 Task: Log work in the project ByteRise for the issue 'Develop a new feature to allow for virtual reality or augmented reality experiences' spent time as '1w 6d 2h 23m' and remaining time as '4w 5d 21h 33m' and add a flag. Now add the issue to the epic 'Customer Support Portal Development'. Log work in the project ByteRise for the issue 'Implement a new feature to allow for voice-based navigation and control of the system' spent time as '4w 6d 7h 59m' and remaining time as '1w 3d 5h 3m' and clone the issue. Now add the issue to the epic 'Agile Coaching and Training'
Action: Mouse moved to (213, 59)
Screenshot: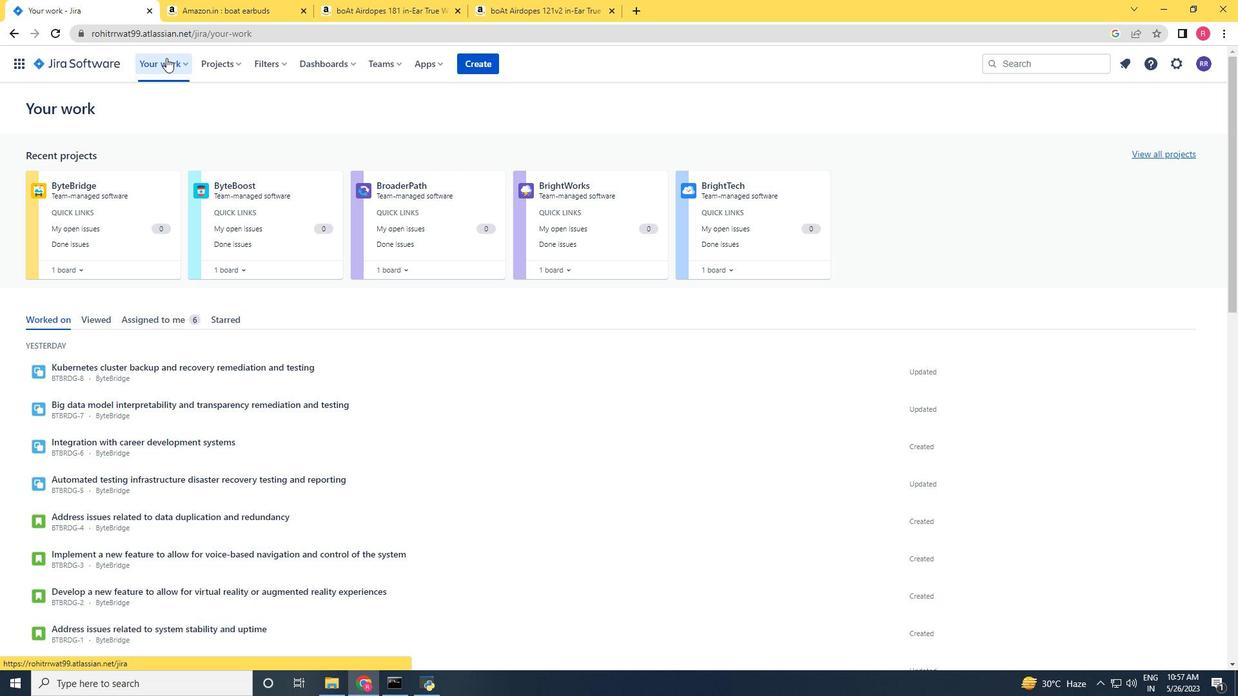 
Action: Mouse pressed left at (213, 59)
Screenshot: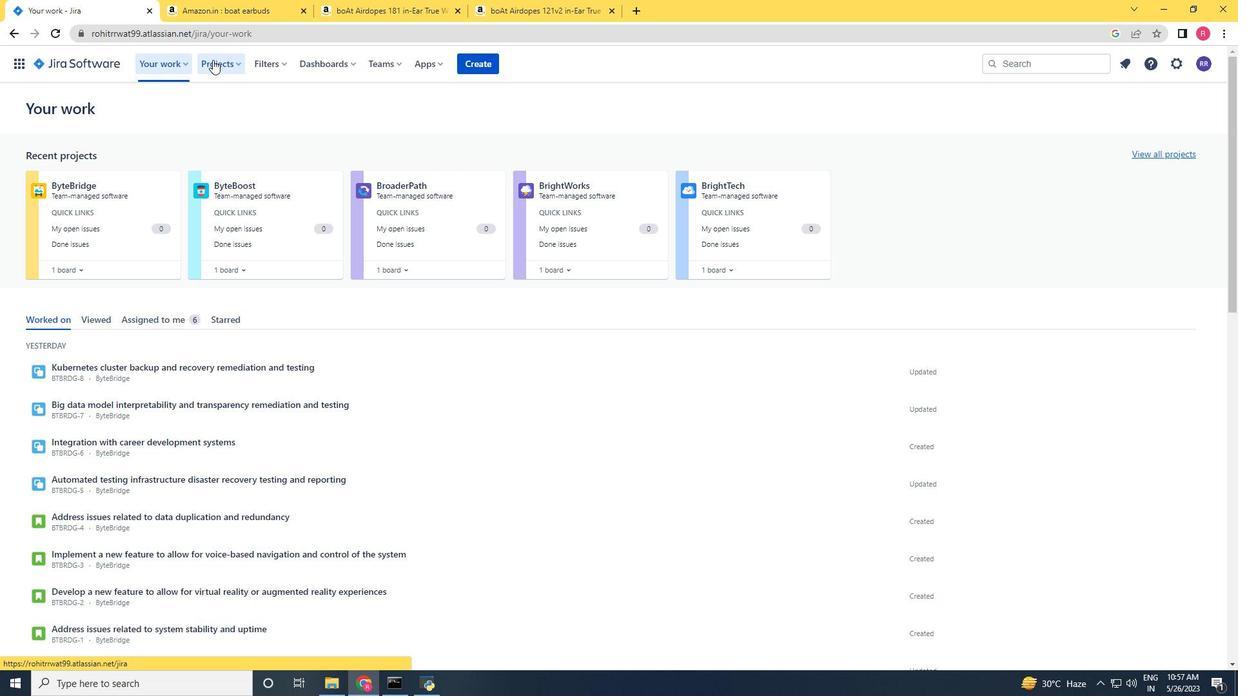 
Action: Mouse moved to (262, 124)
Screenshot: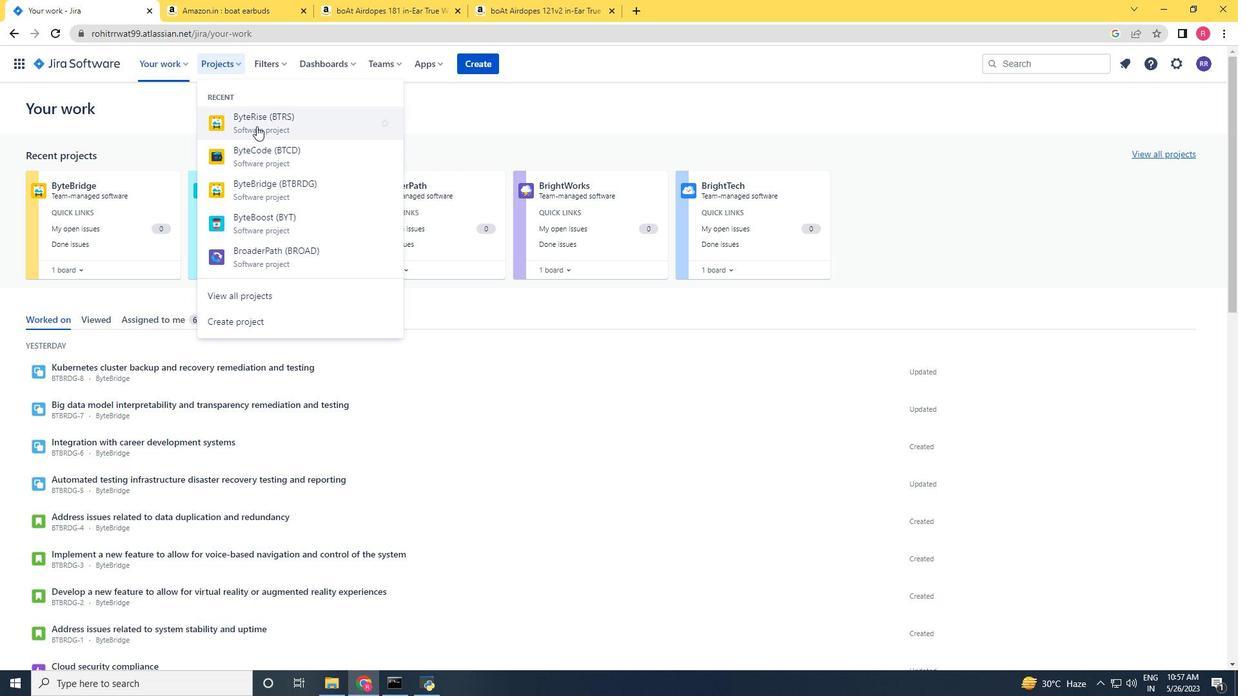 
Action: Mouse pressed left at (262, 124)
Screenshot: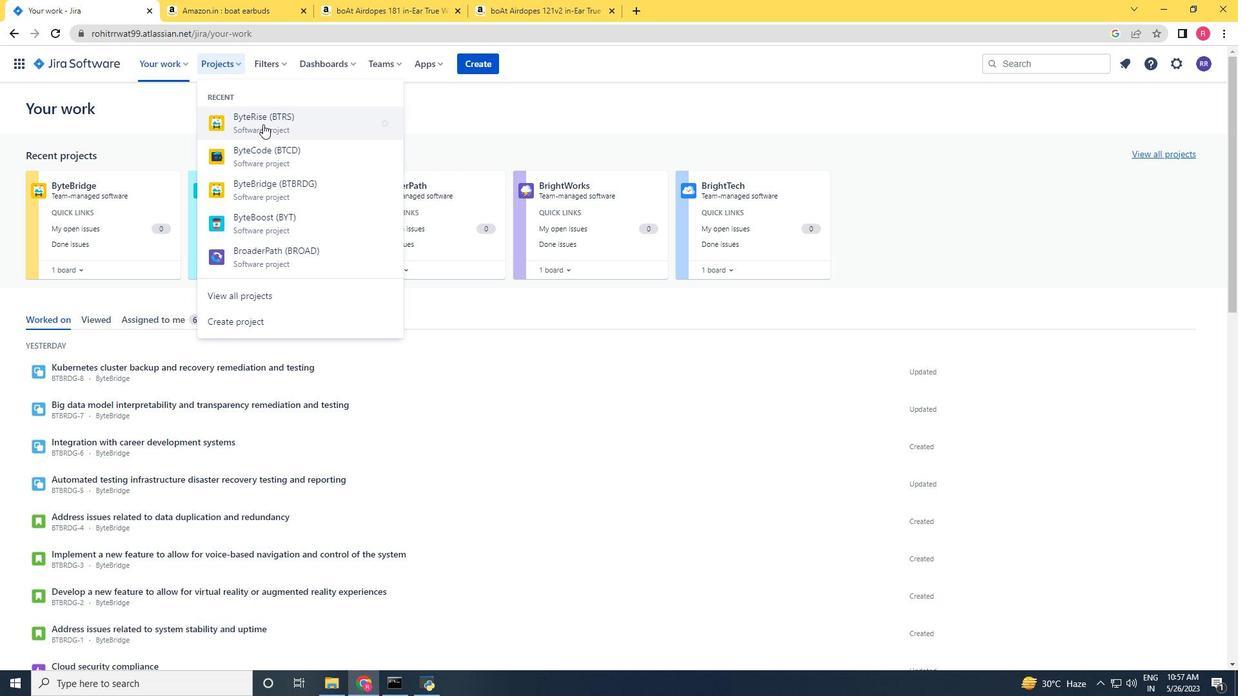 
Action: Mouse moved to (99, 199)
Screenshot: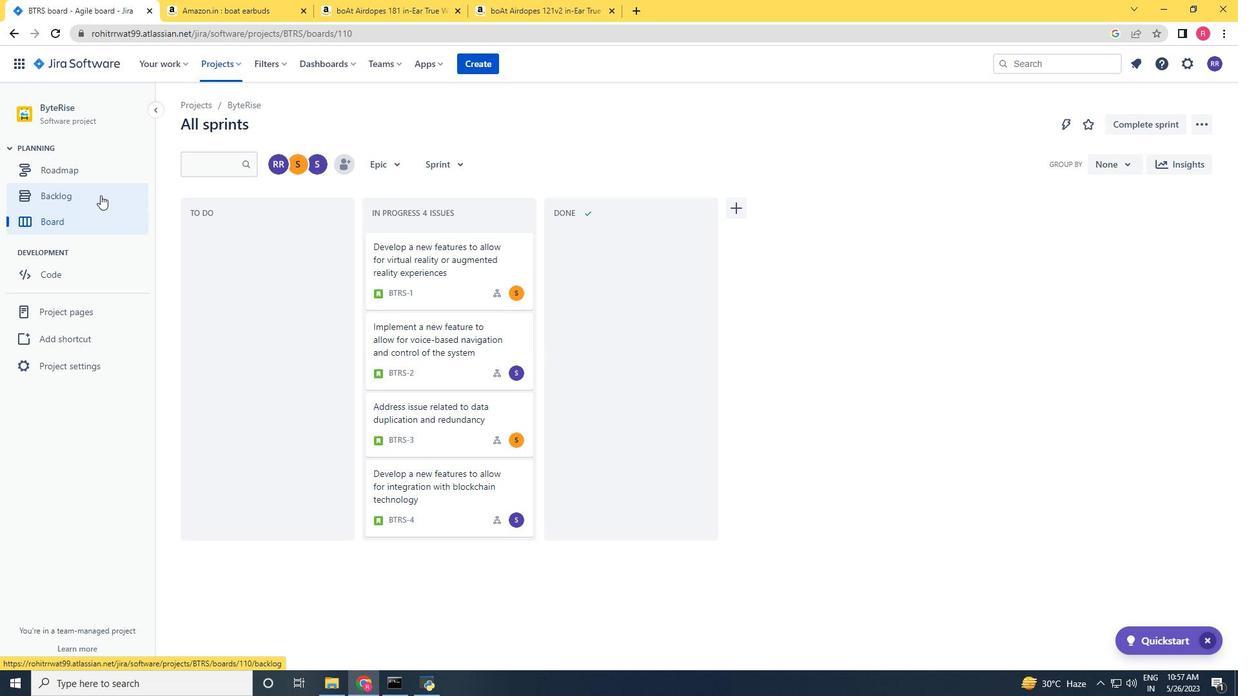 
Action: Mouse pressed left at (99, 199)
Screenshot: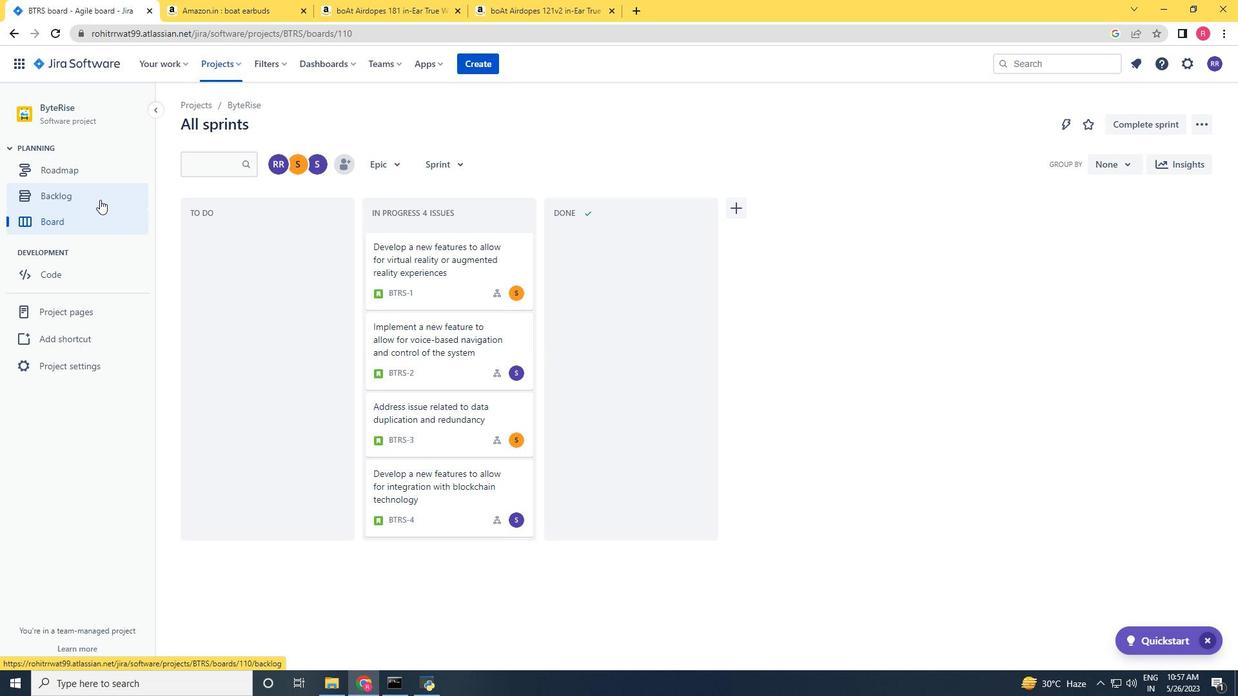 
Action: Mouse moved to (879, 254)
Screenshot: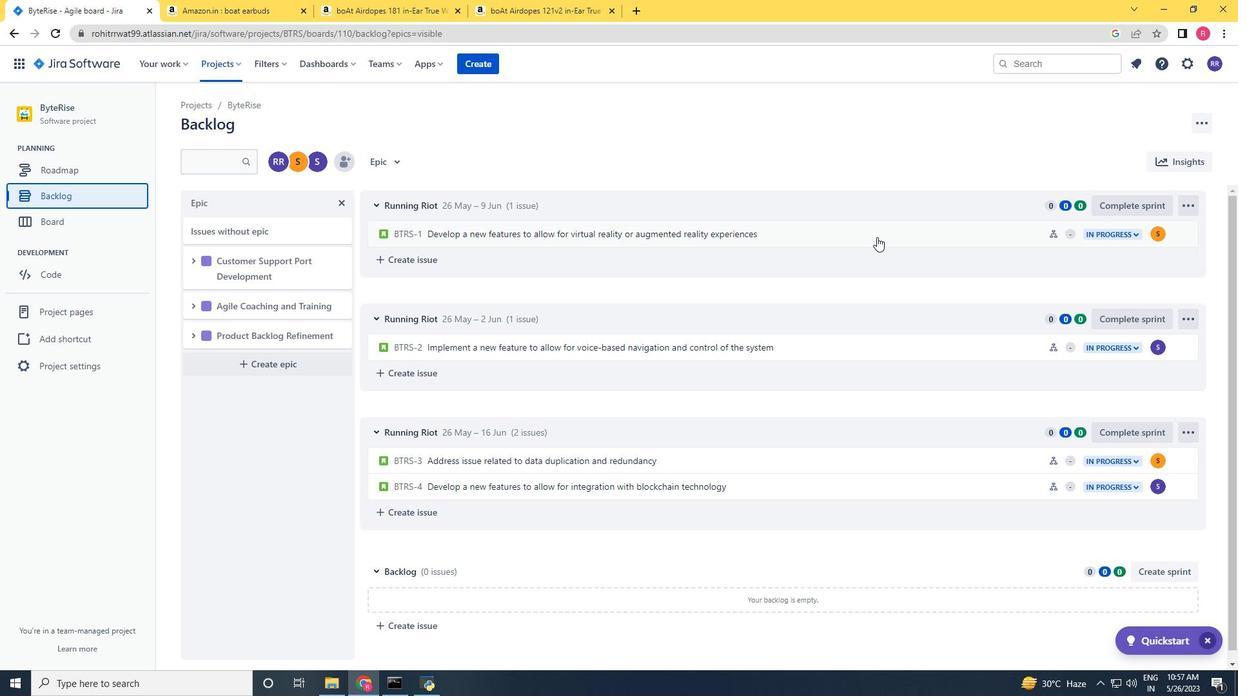 
Action: Mouse pressed left at (879, 254)
Screenshot: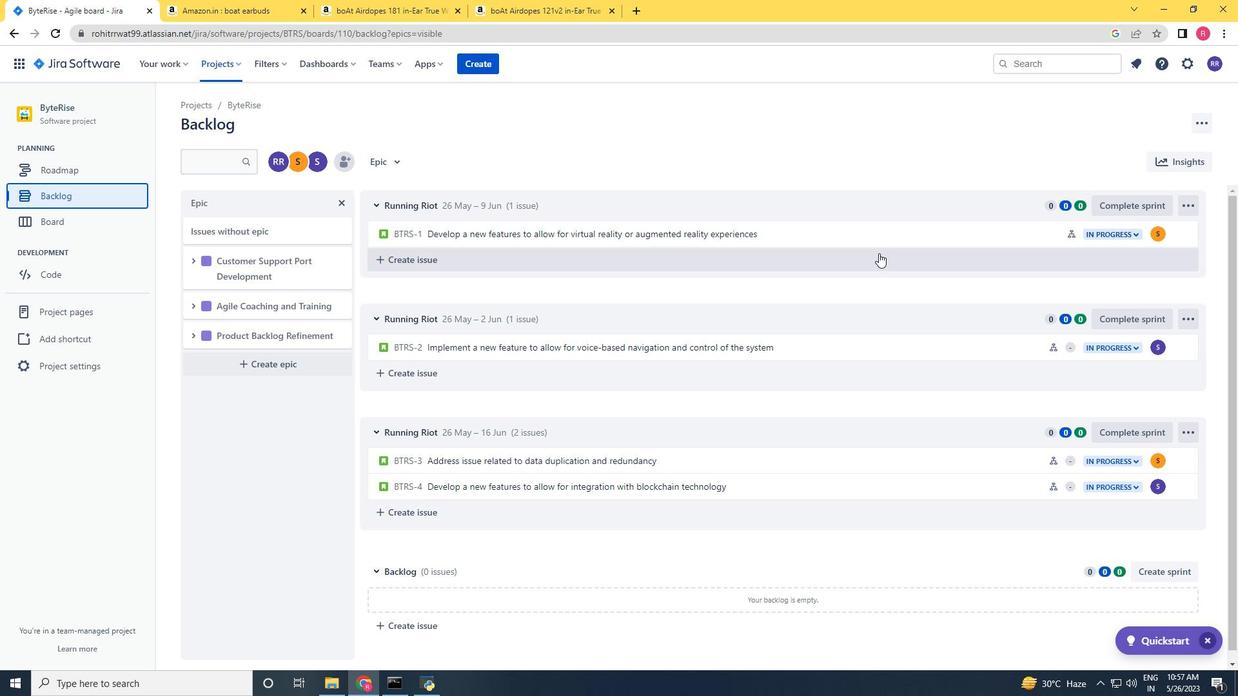 
Action: Mouse moved to (955, 233)
Screenshot: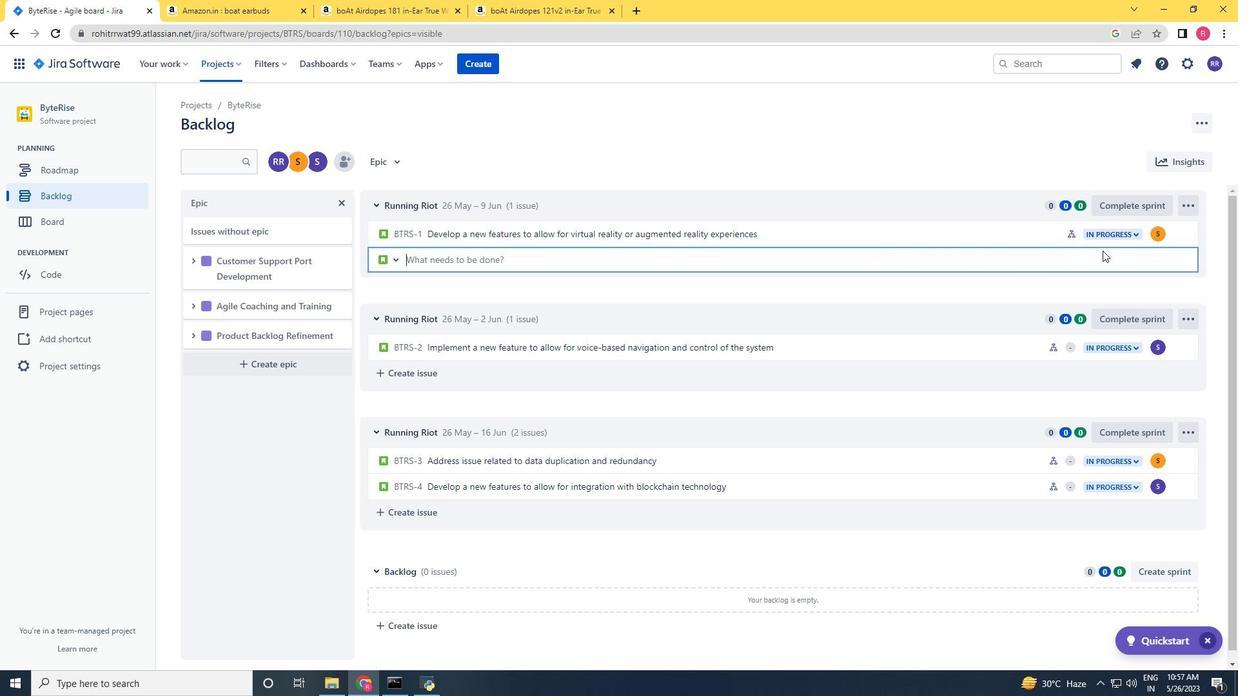 
Action: Mouse pressed left at (955, 233)
Screenshot: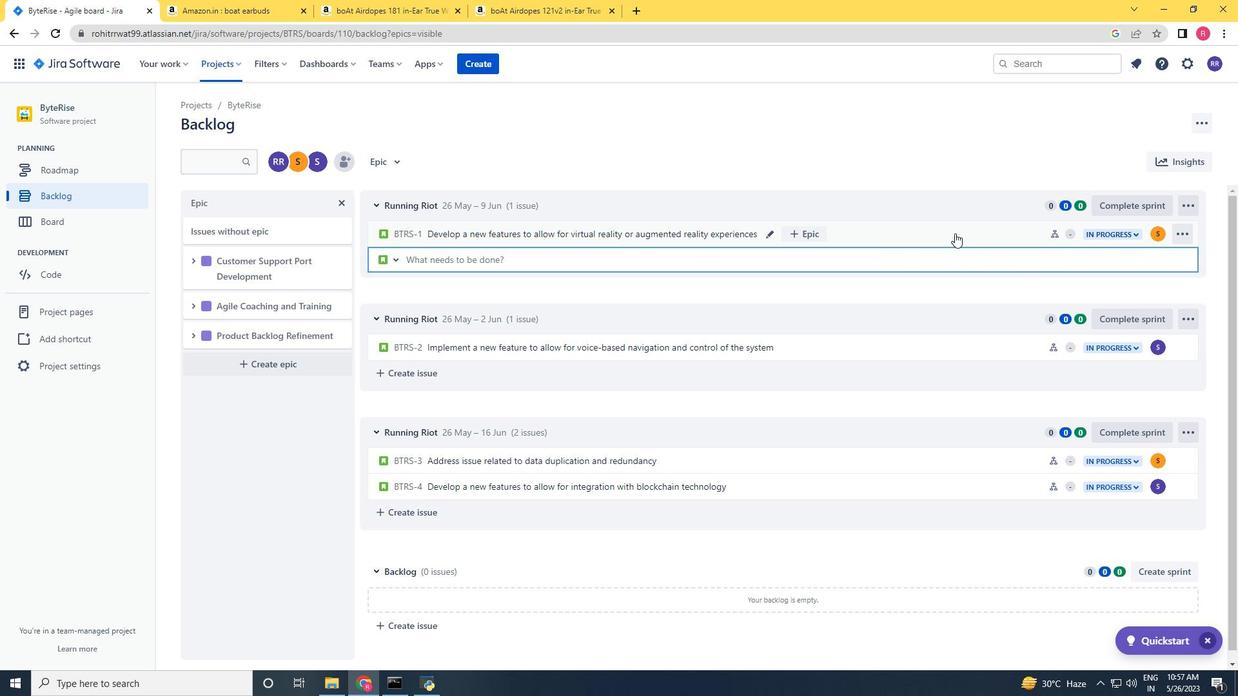 
Action: Mouse moved to (1171, 599)
Screenshot: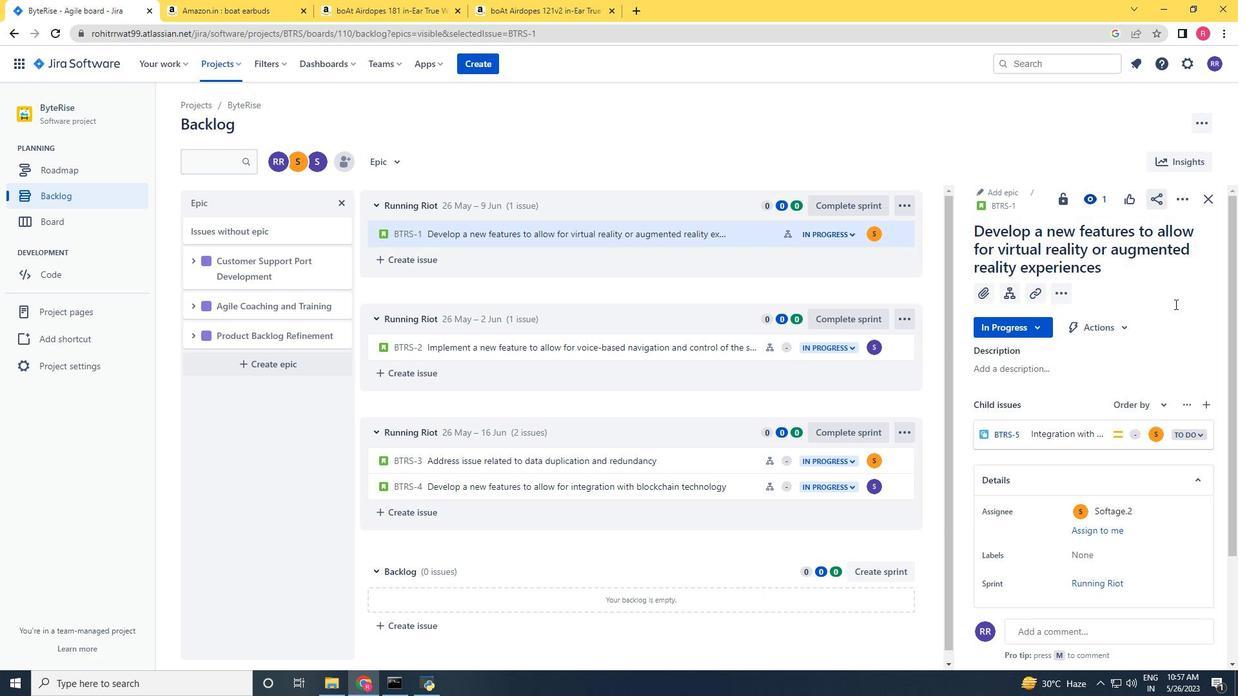 
Action: Mouse scrolled (1171, 599) with delta (0, 0)
Screenshot: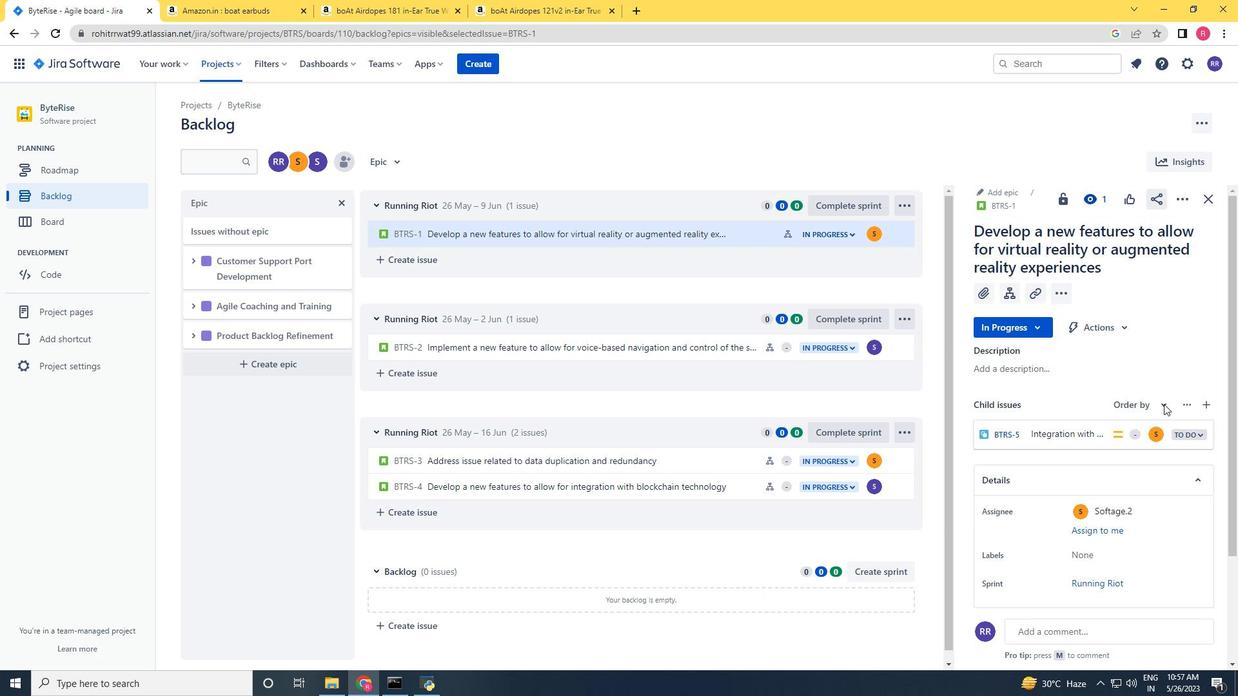 
Action: Mouse scrolled (1171, 599) with delta (0, 0)
Screenshot: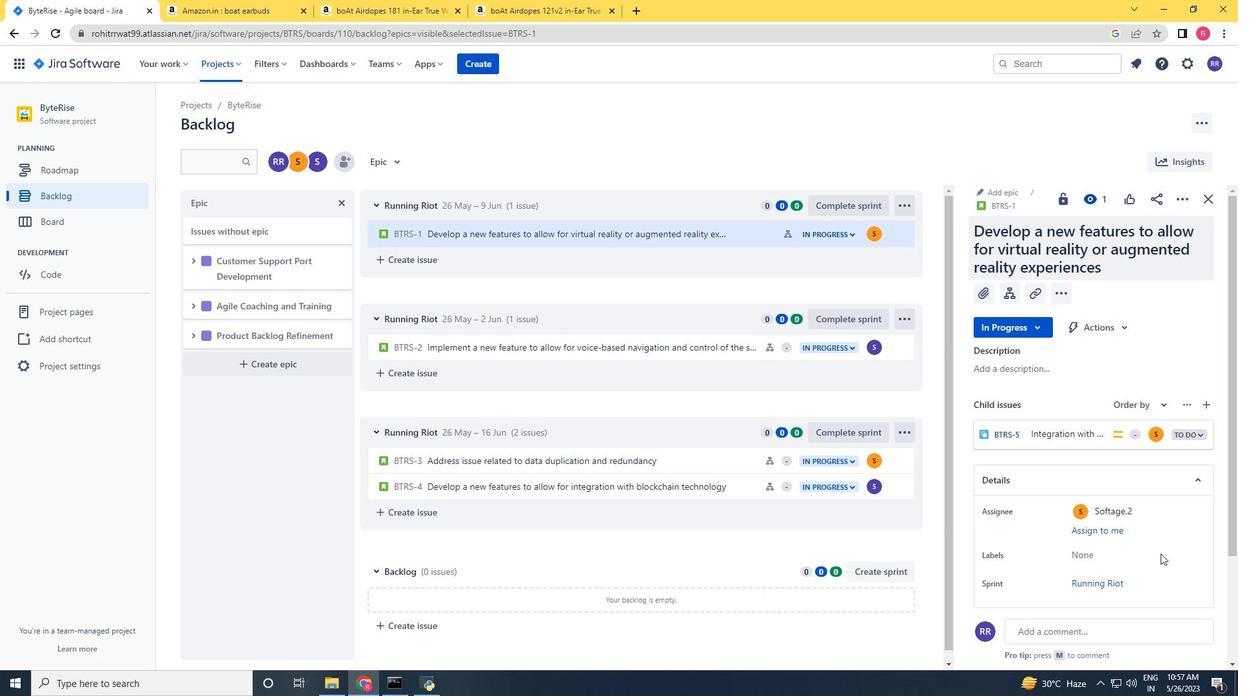 
Action: Mouse scrolled (1171, 599) with delta (0, 0)
Screenshot: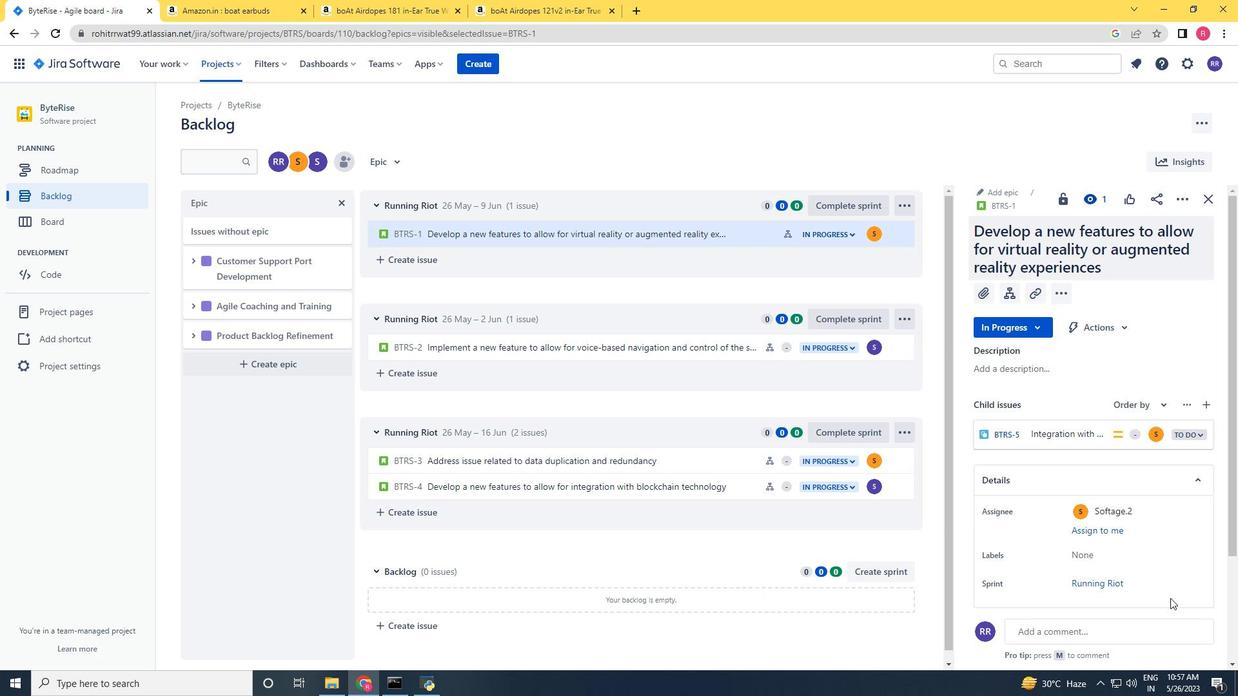 
Action: Mouse scrolled (1171, 599) with delta (0, 0)
Screenshot: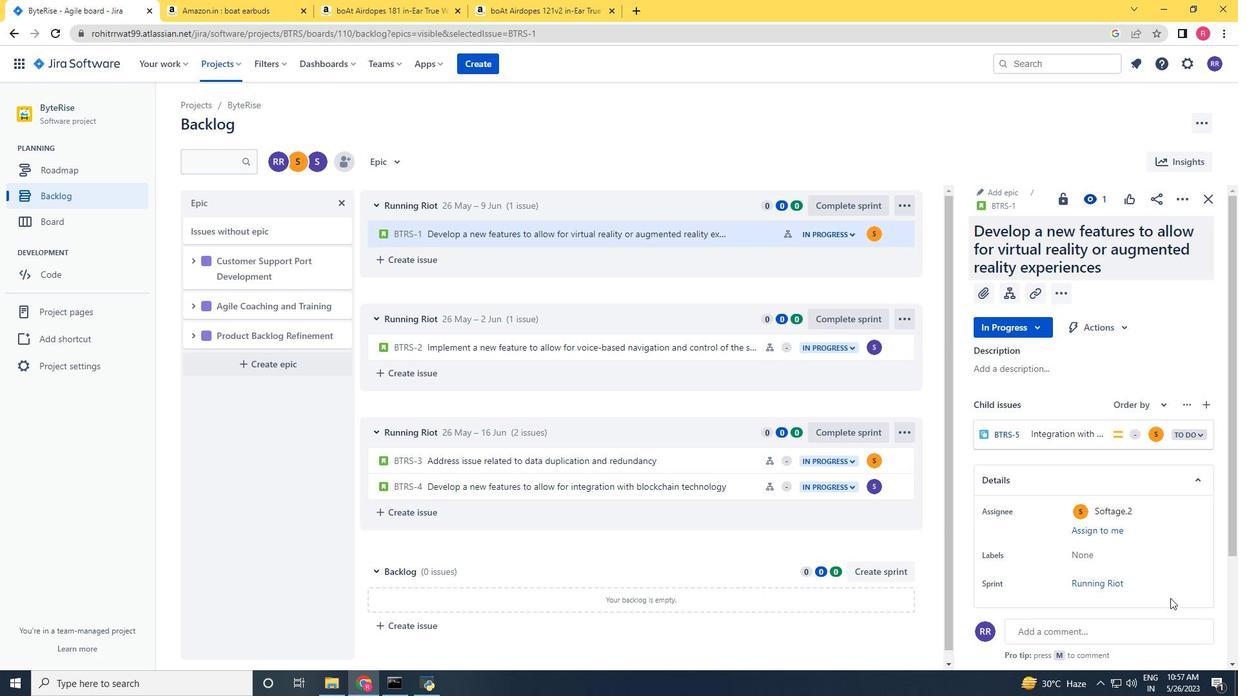 
Action: Mouse scrolled (1171, 599) with delta (0, 0)
Screenshot: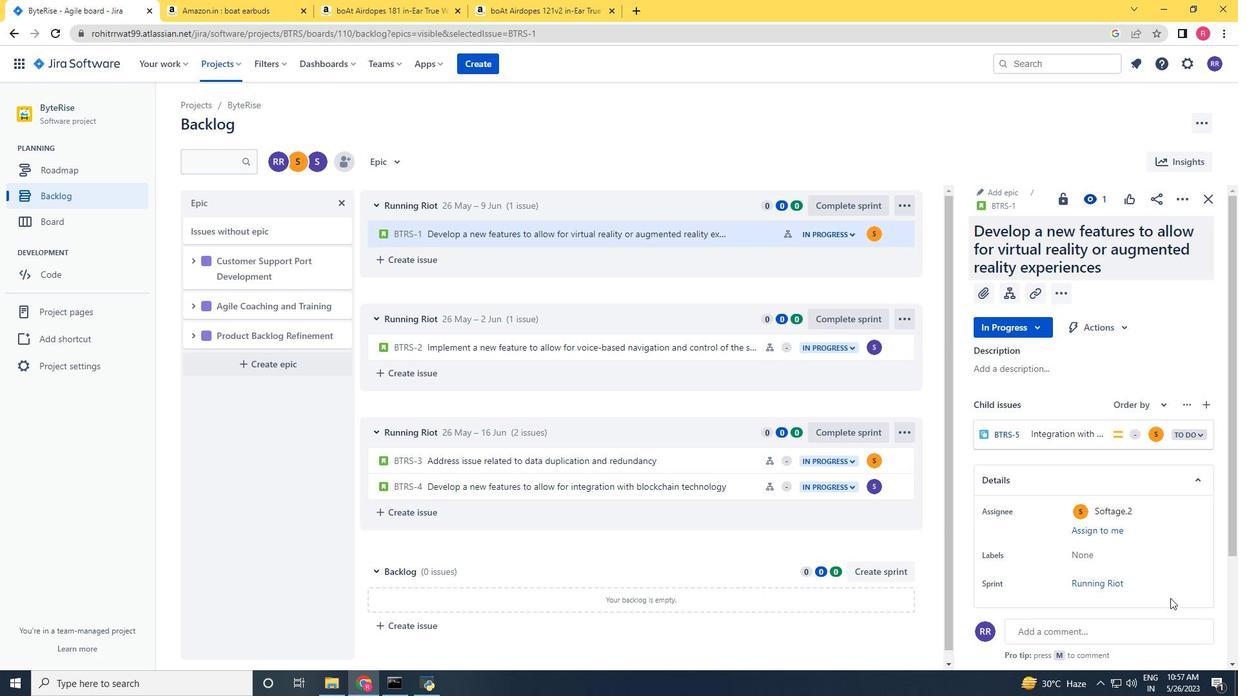 
Action: Mouse scrolled (1171, 599) with delta (0, 0)
Screenshot: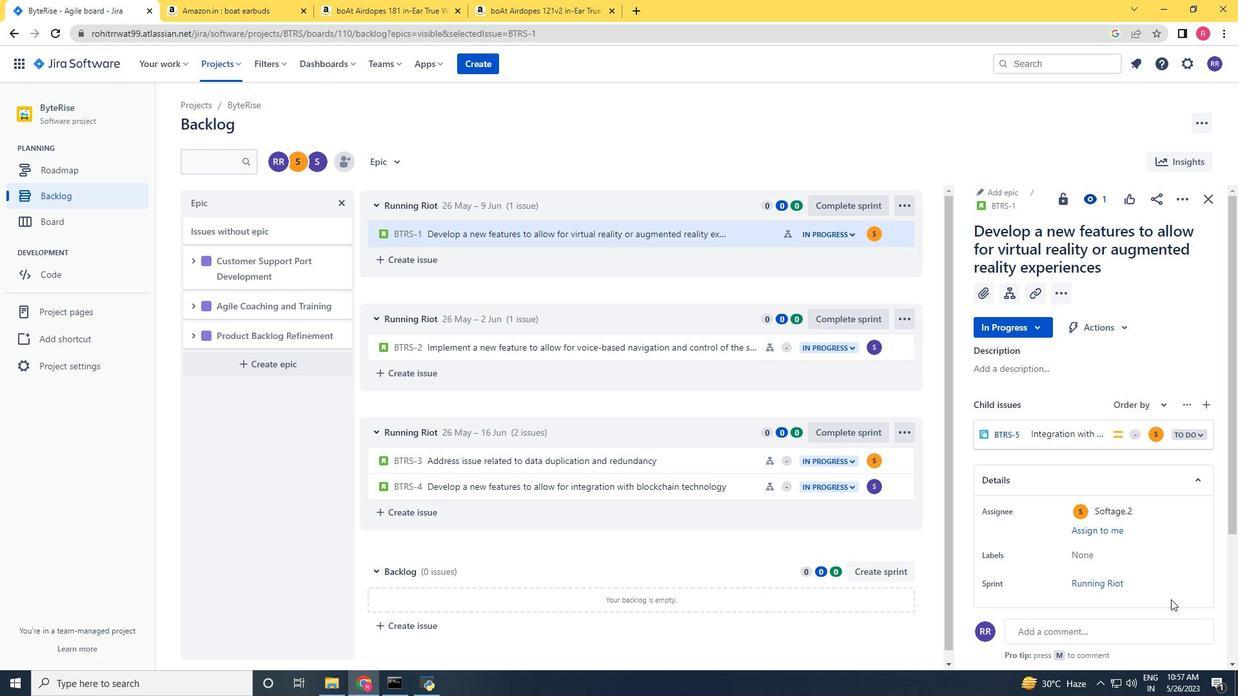 
Action: Mouse moved to (1186, 537)
Screenshot: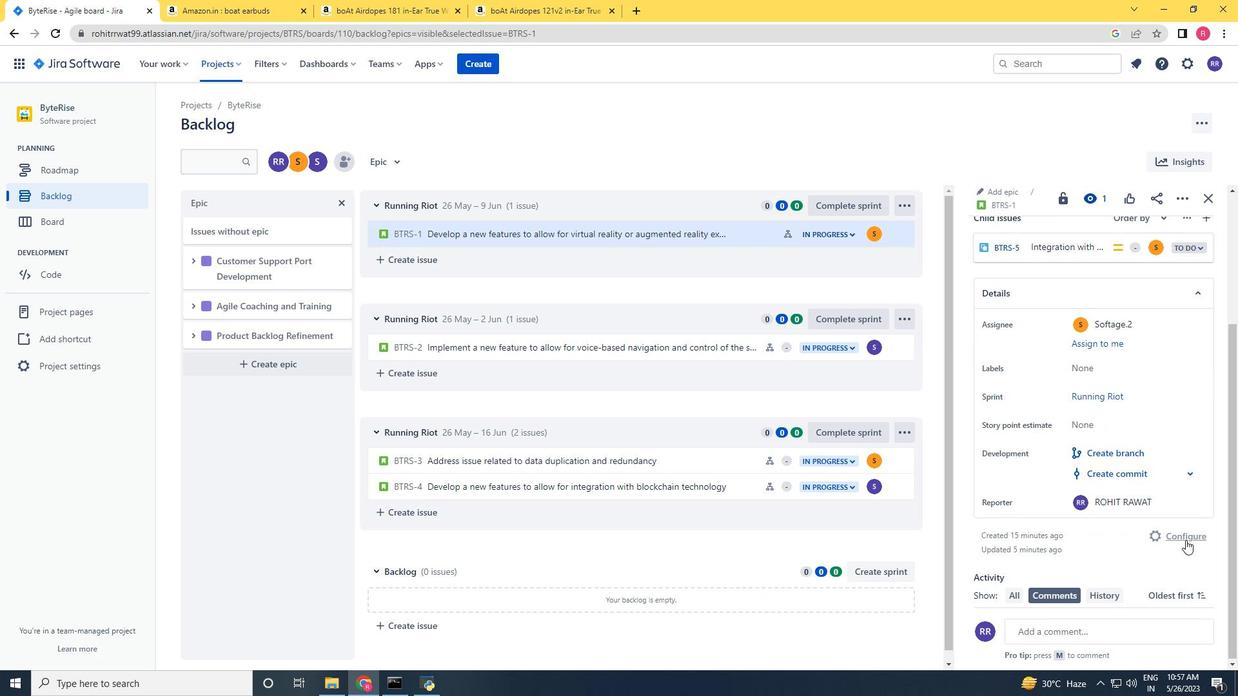 
Action: Mouse pressed left at (1186, 537)
Screenshot: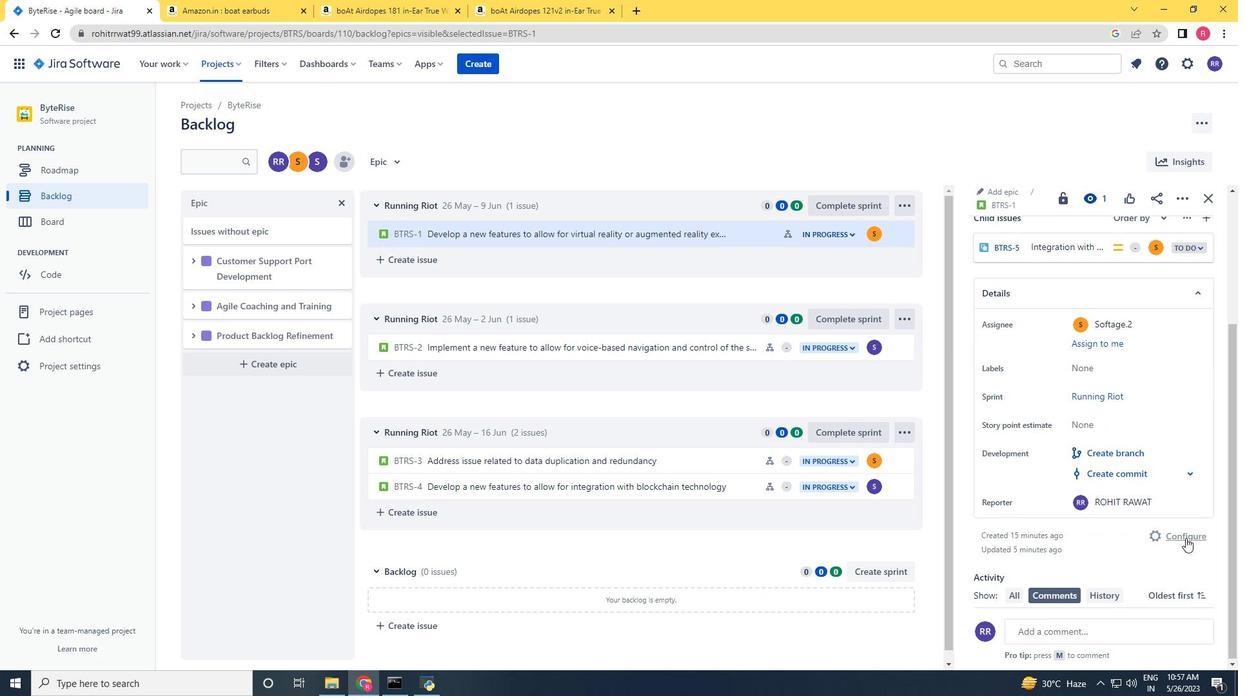 
Action: Mouse moved to (98, 290)
Screenshot: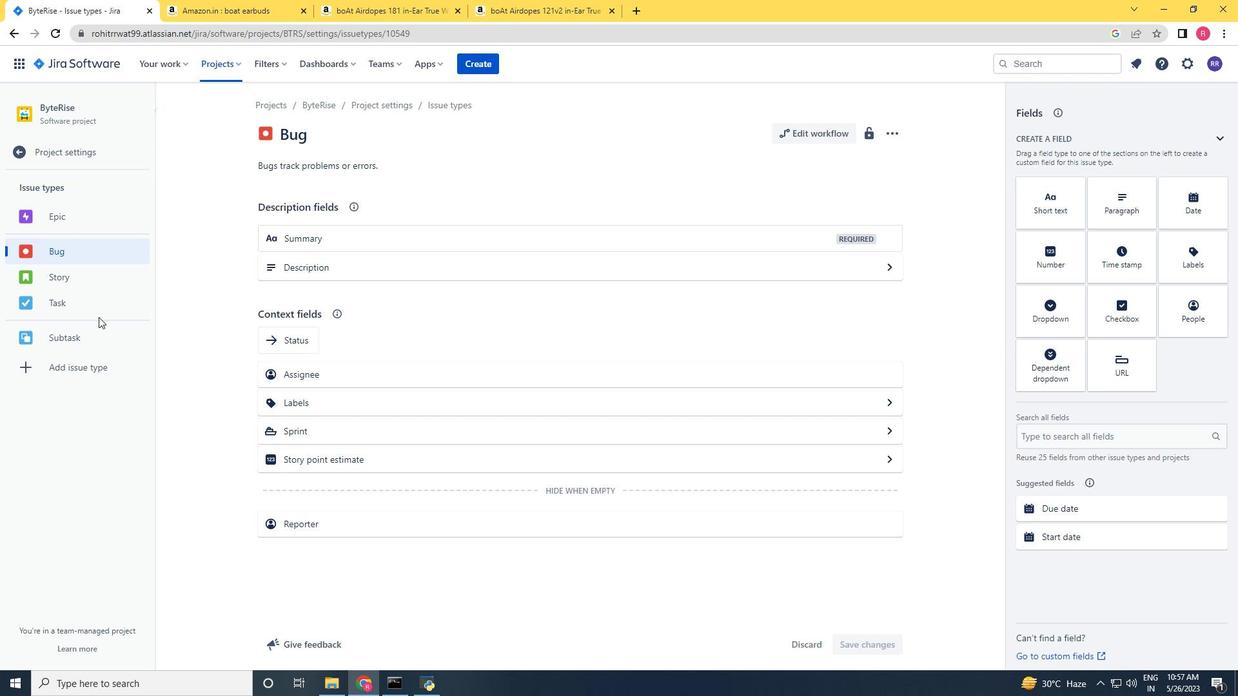 
Action: Mouse pressed left at (98, 290)
Screenshot: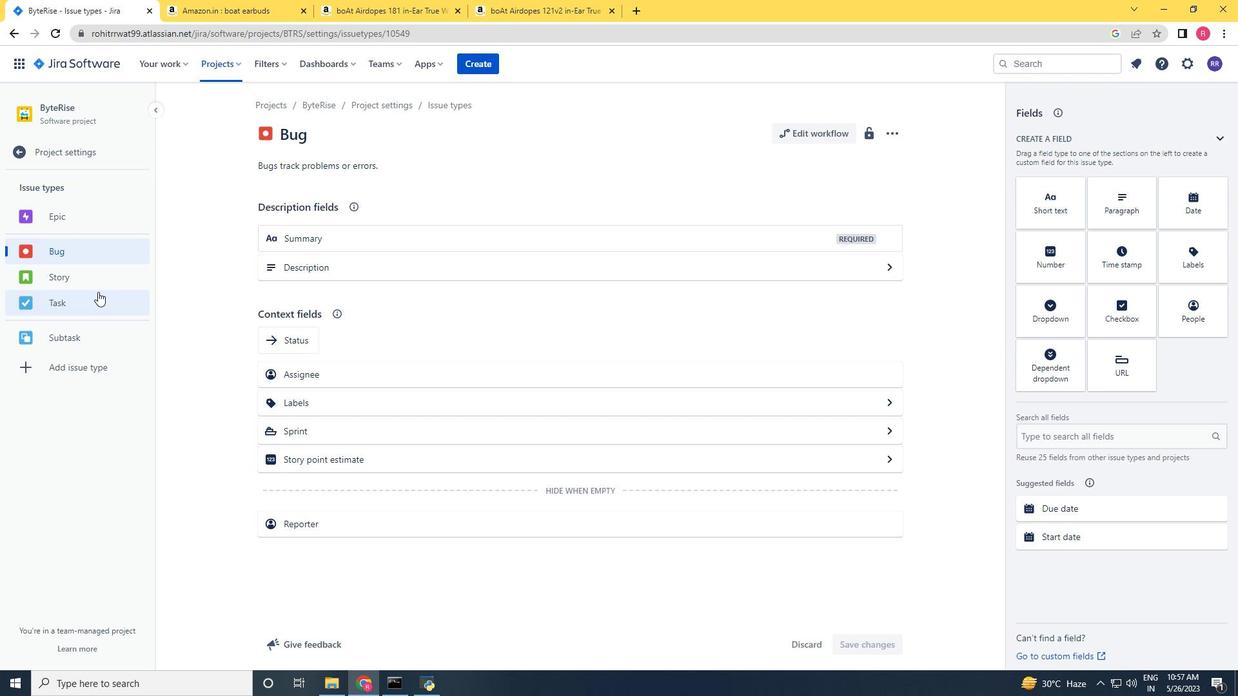 
Action: Mouse moved to (92, 273)
Screenshot: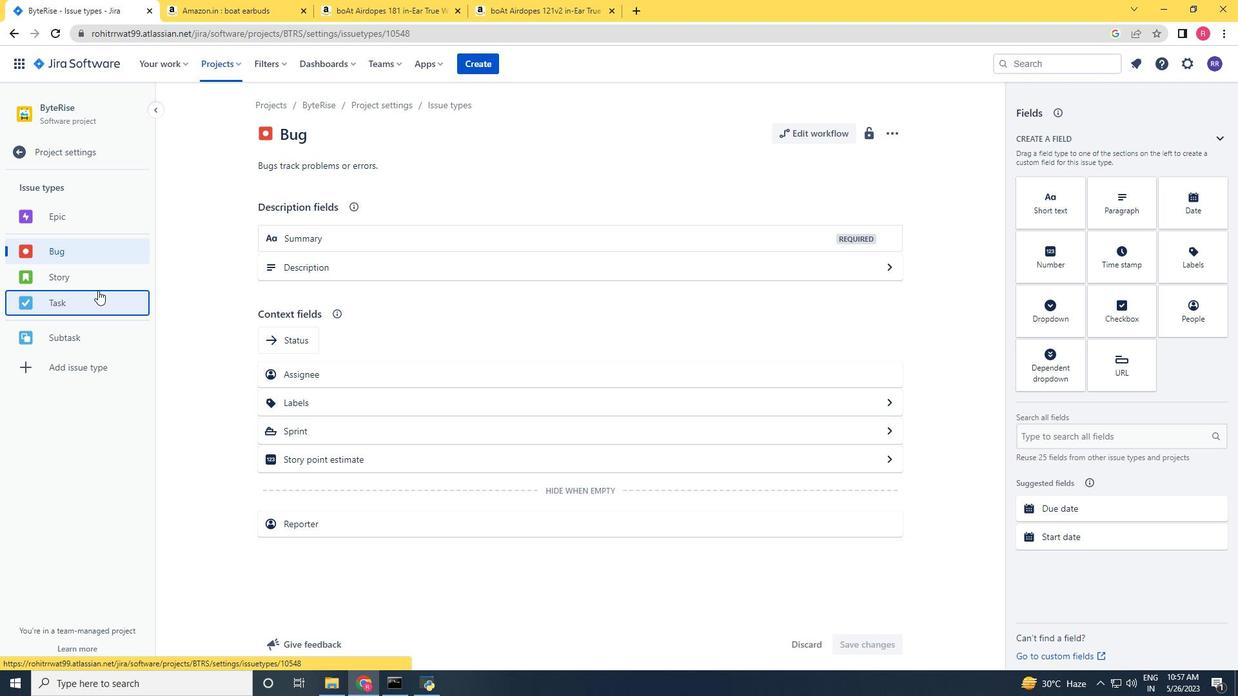 
Action: Mouse pressed left at (92, 273)
Screenshot: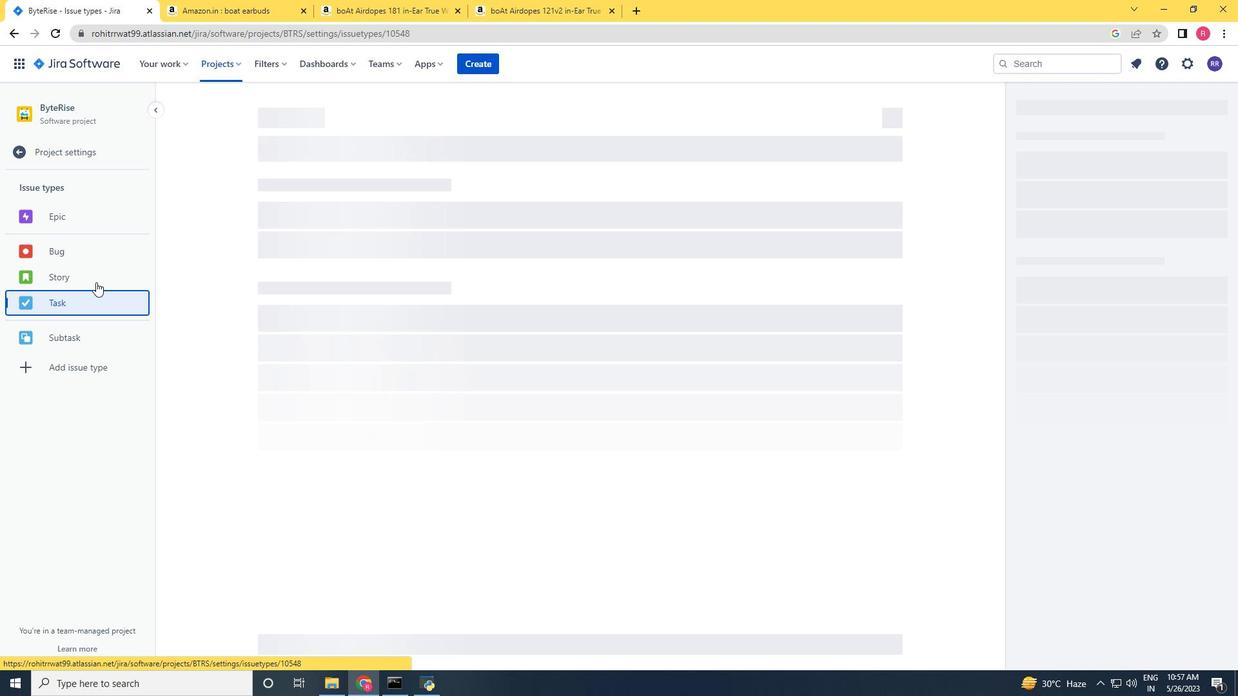 
Action: Mouse moved to (1077, 429)
Screenshot: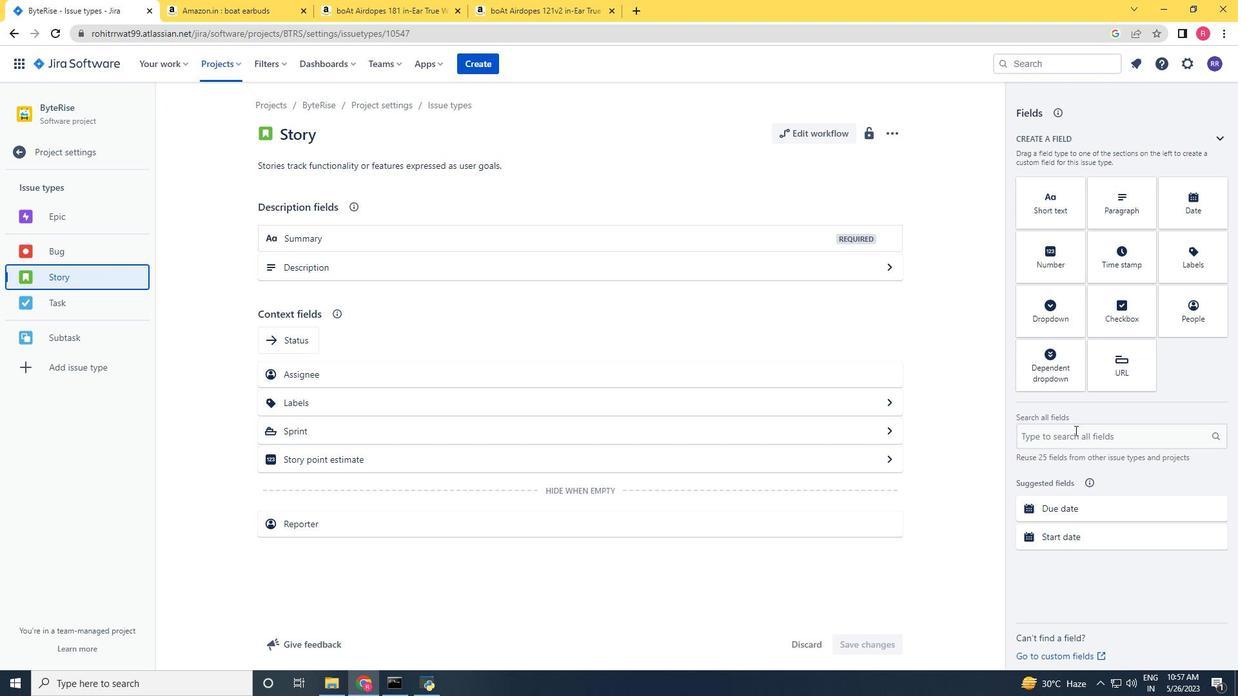 
Action: Mouse pressed left at (1077, 429)
Screenshot: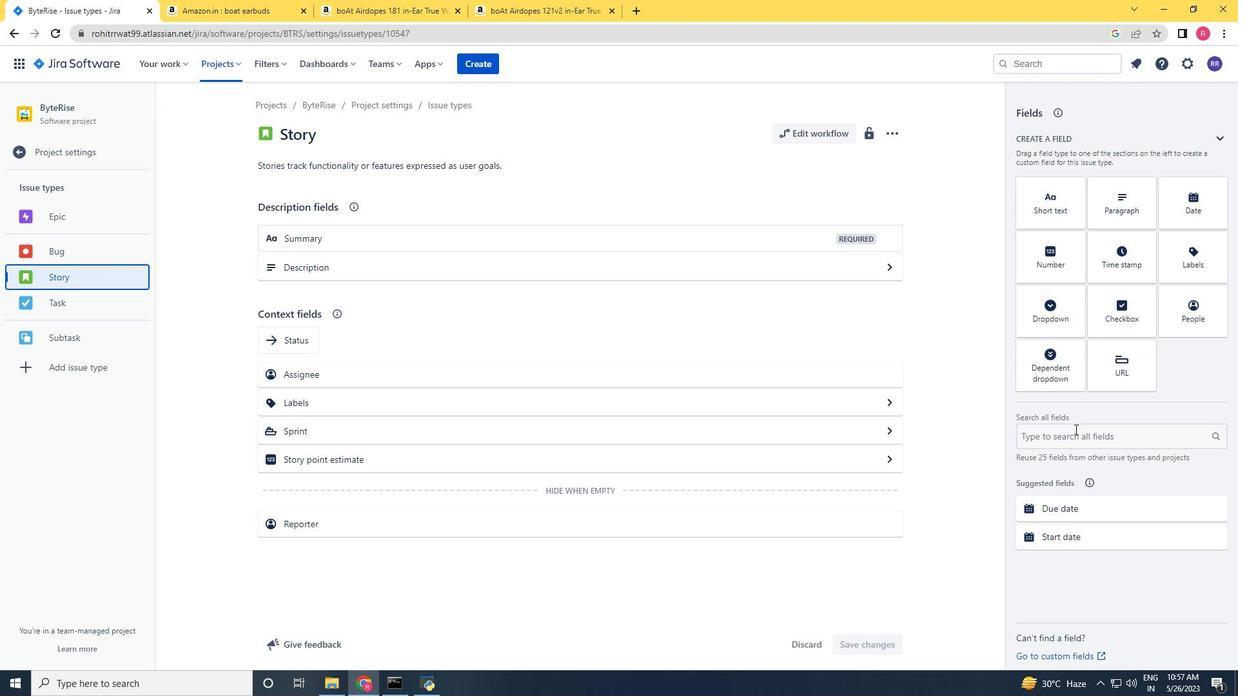 
Action: Key pressed time
Screenshot: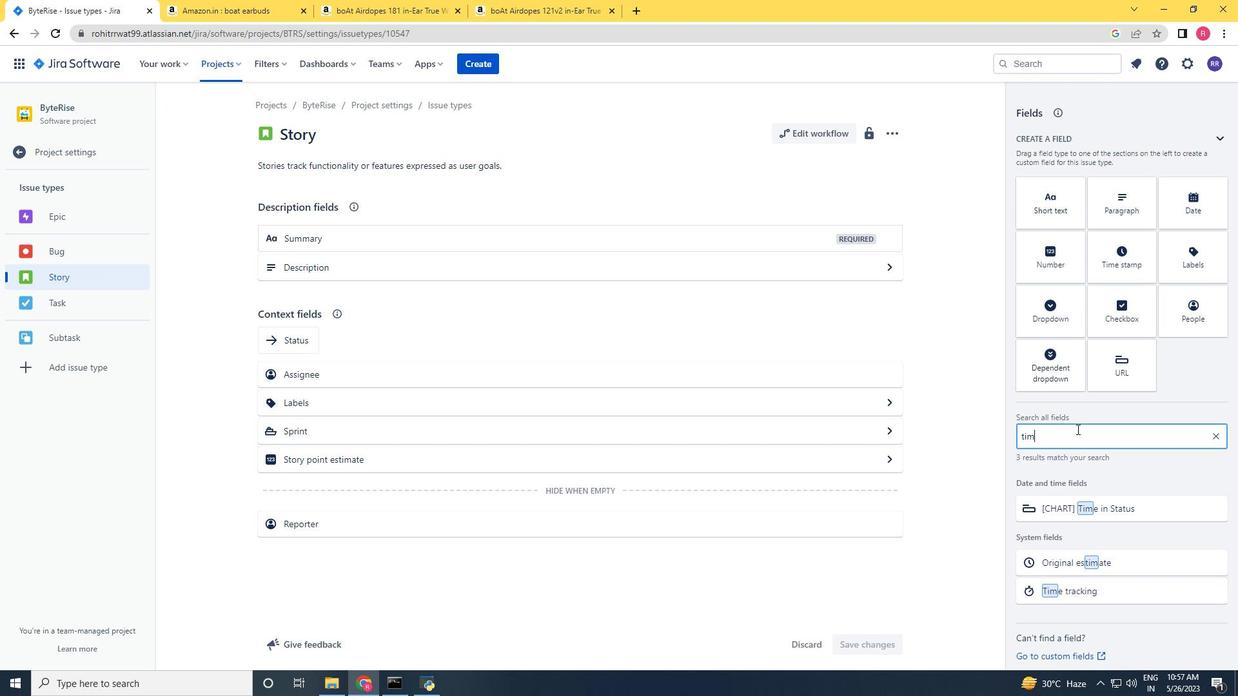 
Action: Mouse moved to (1073, 497)
Screenshot: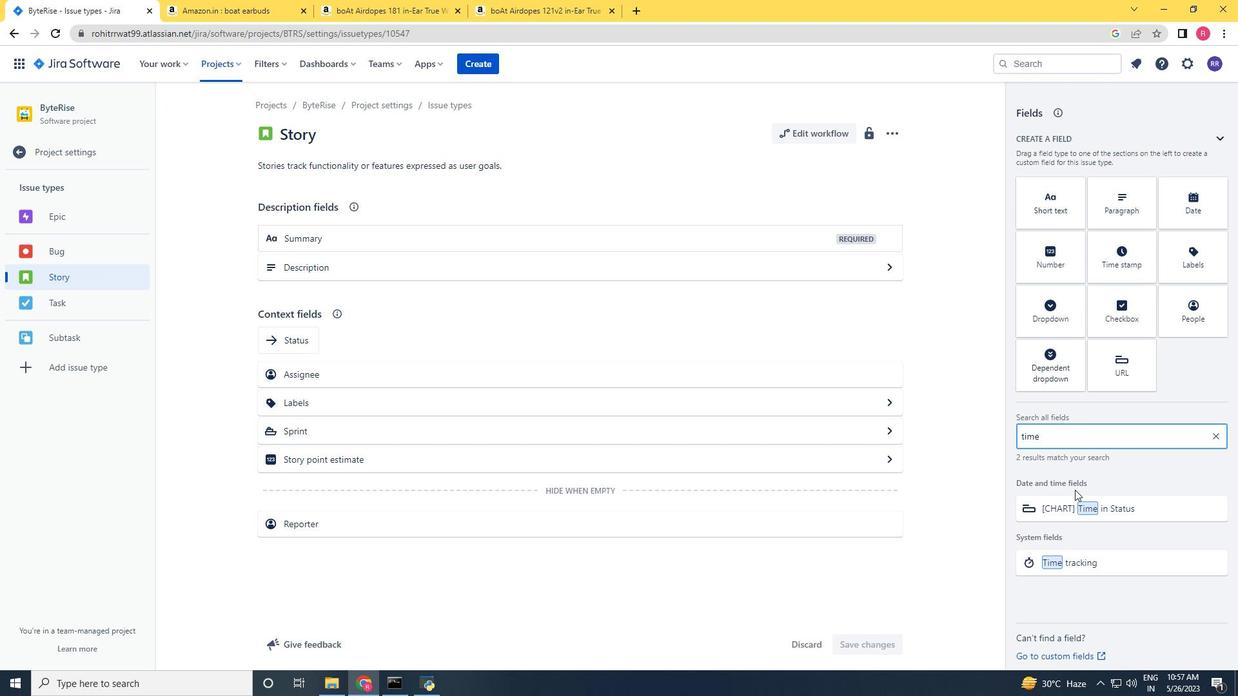 
Action: Mouse pressed left at (1073, 497)
Screenshot: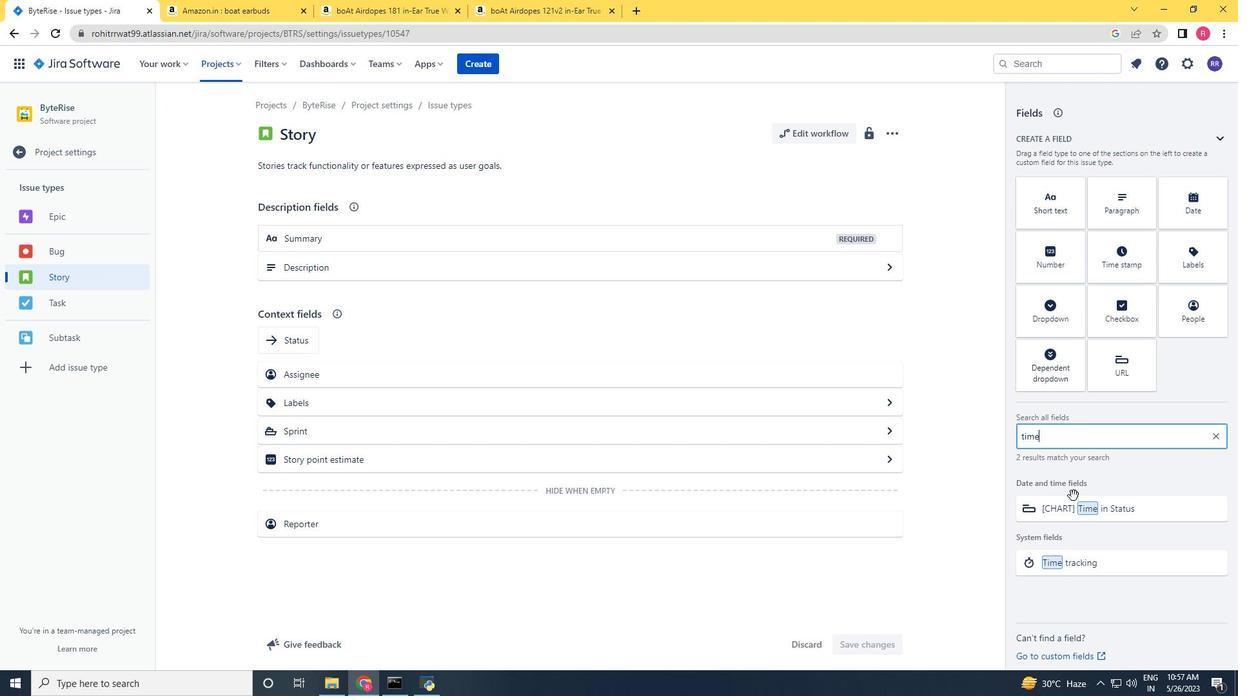 
Action: Mouse moved to (1075, 503)
Screenshot: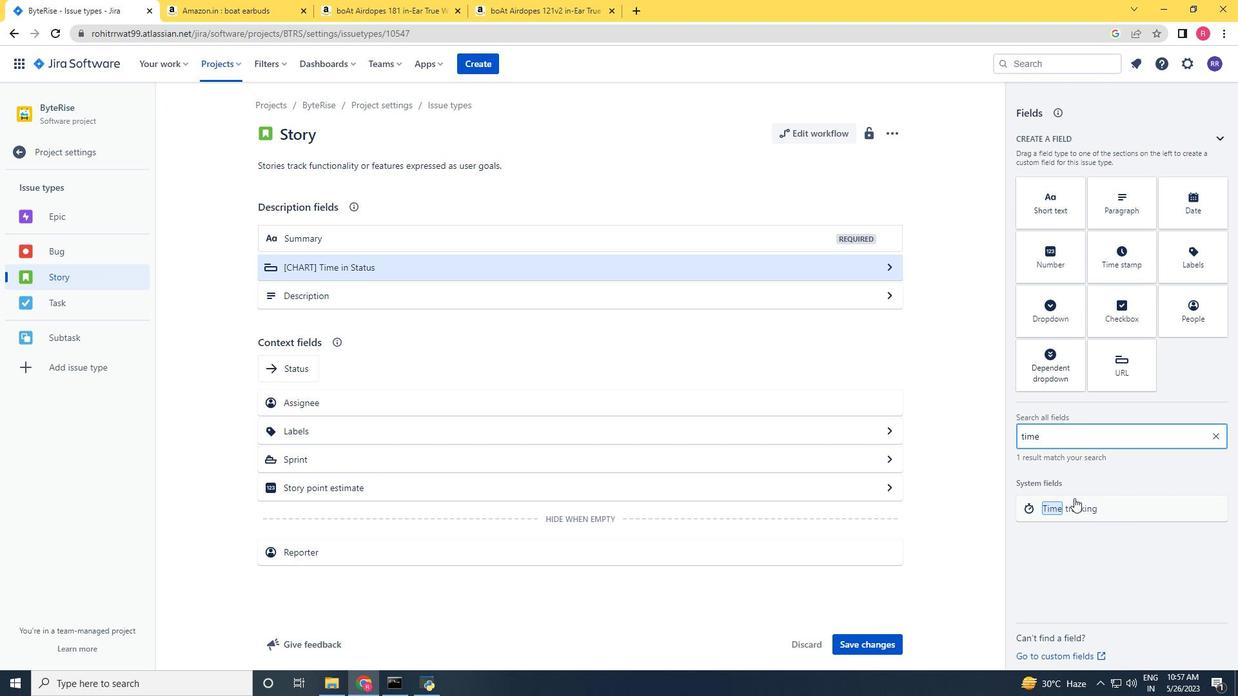 
Action: Mouse pressed left at (1075, 503)
Screenshot: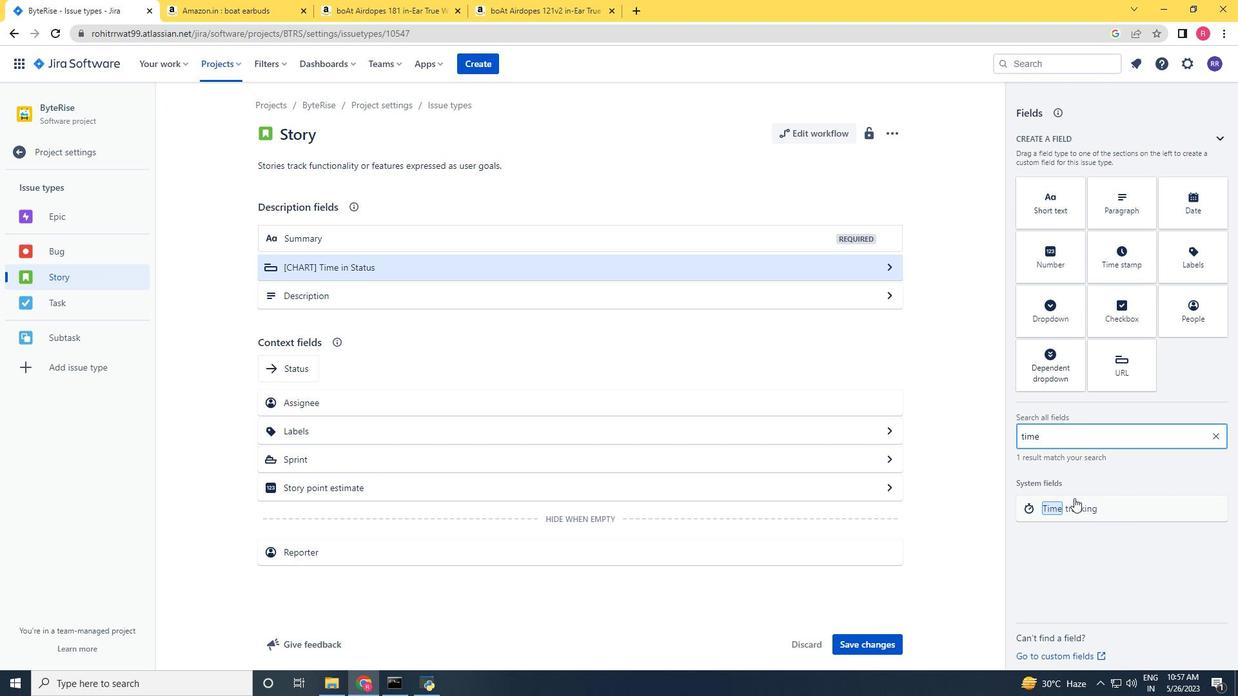 
Action: Mouse moved to (657, 273)
Screenshot: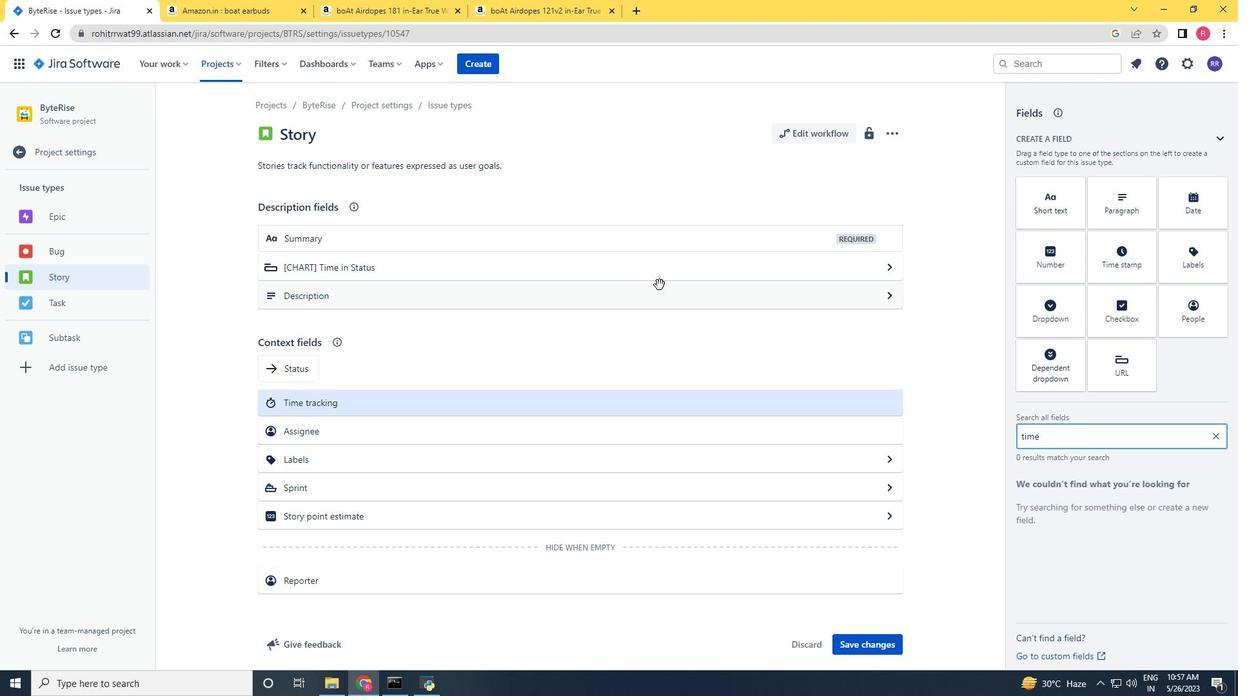 
Action: Mouse pressed left at (657, 273)
Screenshot: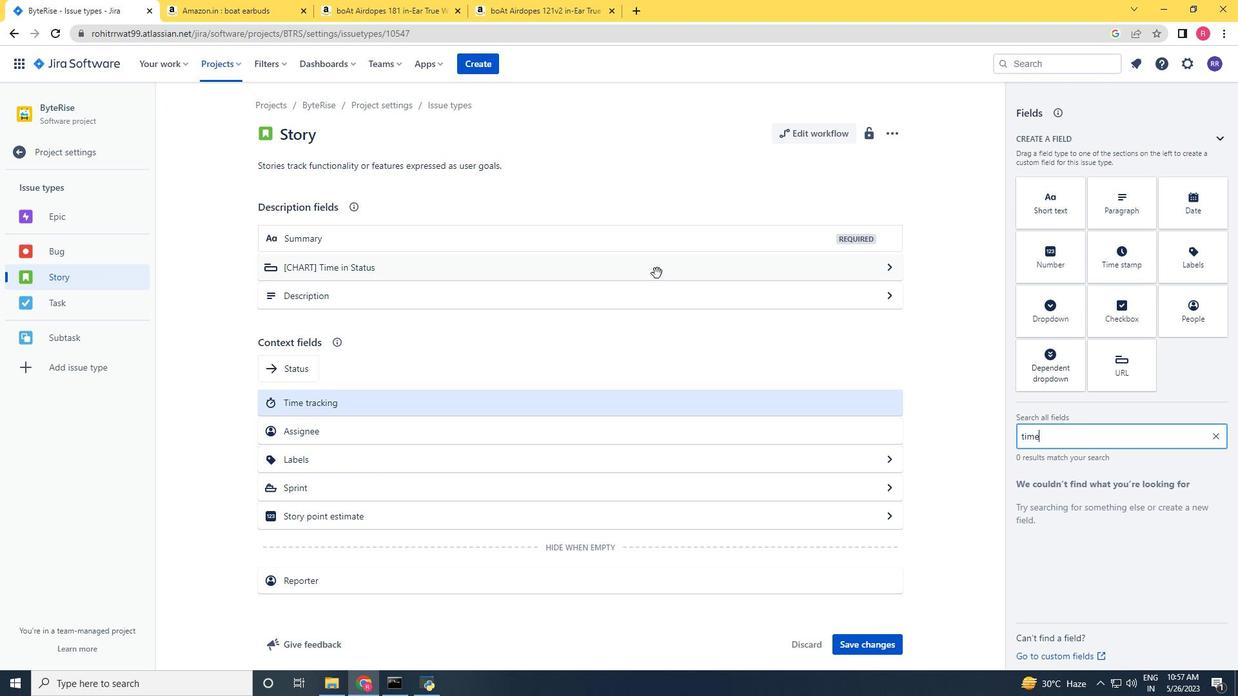 
Action: Mouse moved to (788, 297)
Screenshot: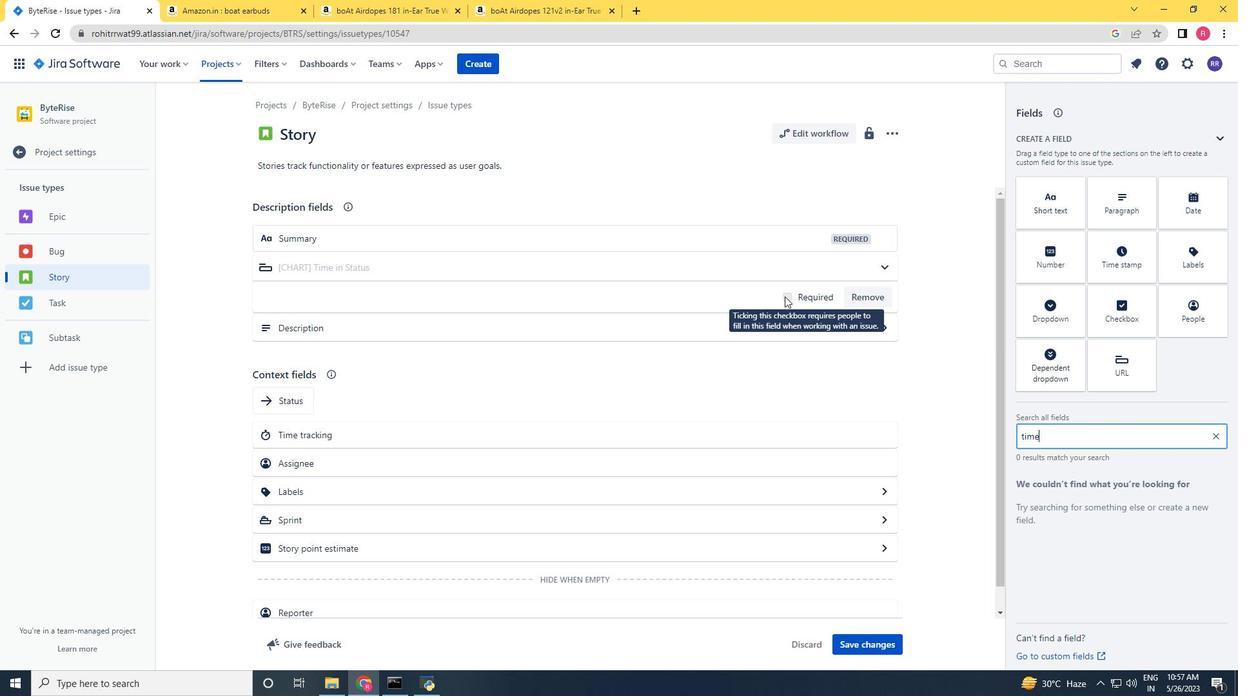 
Action: Mouse pressed left at (788, 297)
Screenshot: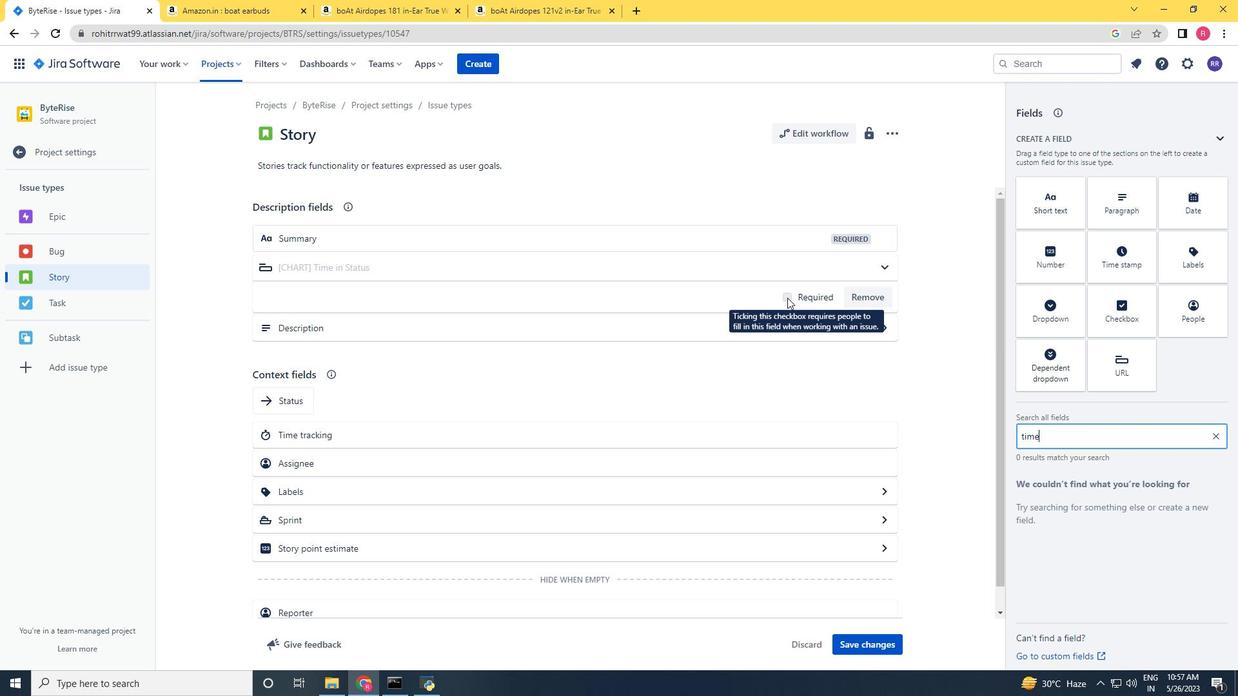 
Action: Mouse moved to (870, 646)
Screenshot: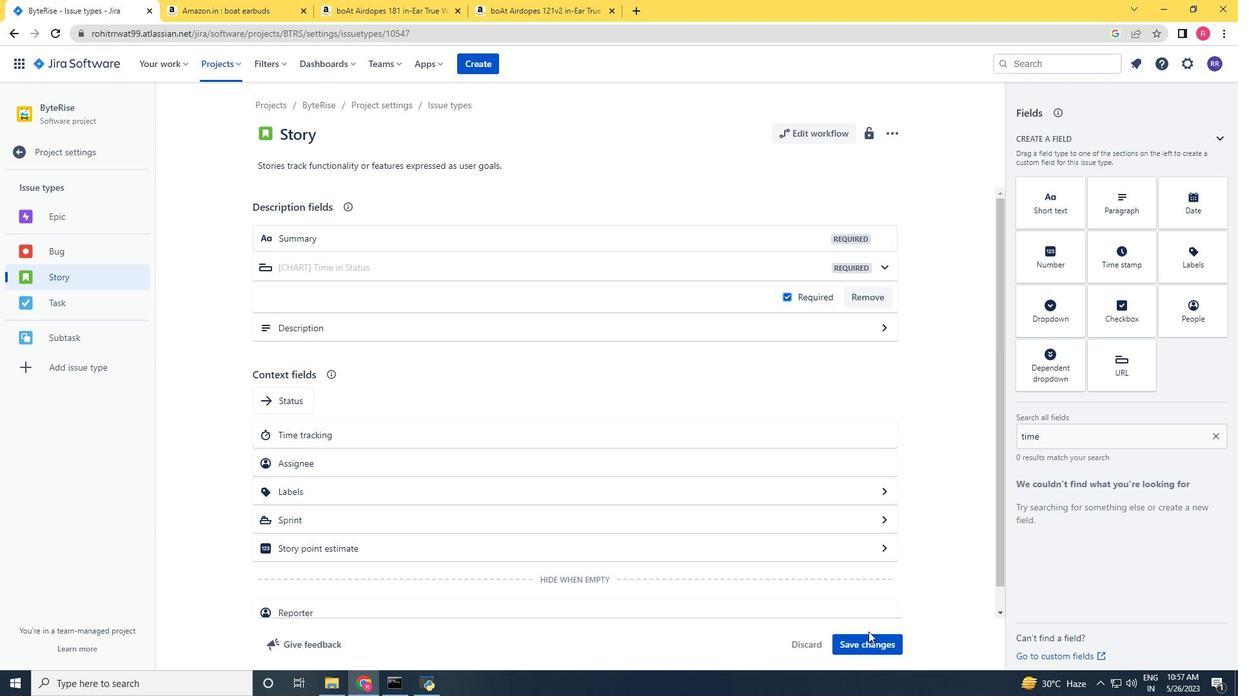 
Action: Mouse pressed left at (870, 646)
Screenshot: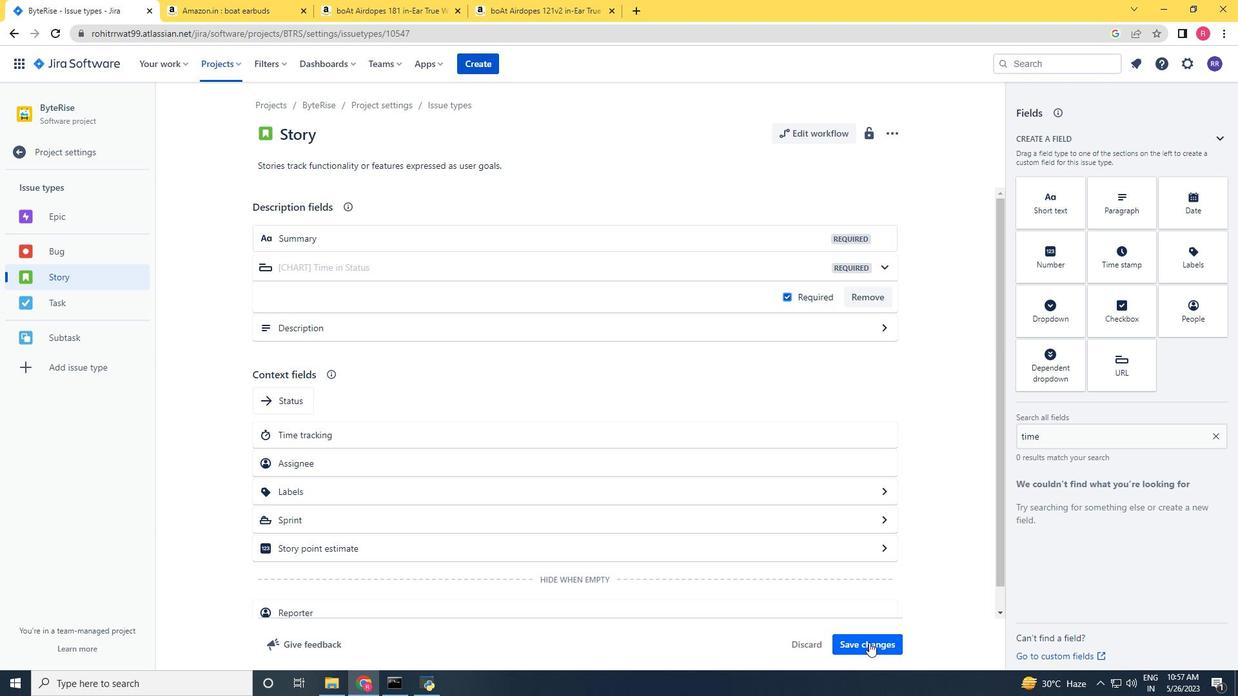 
Action: Mouse moved to (30, 143)
Screenshot: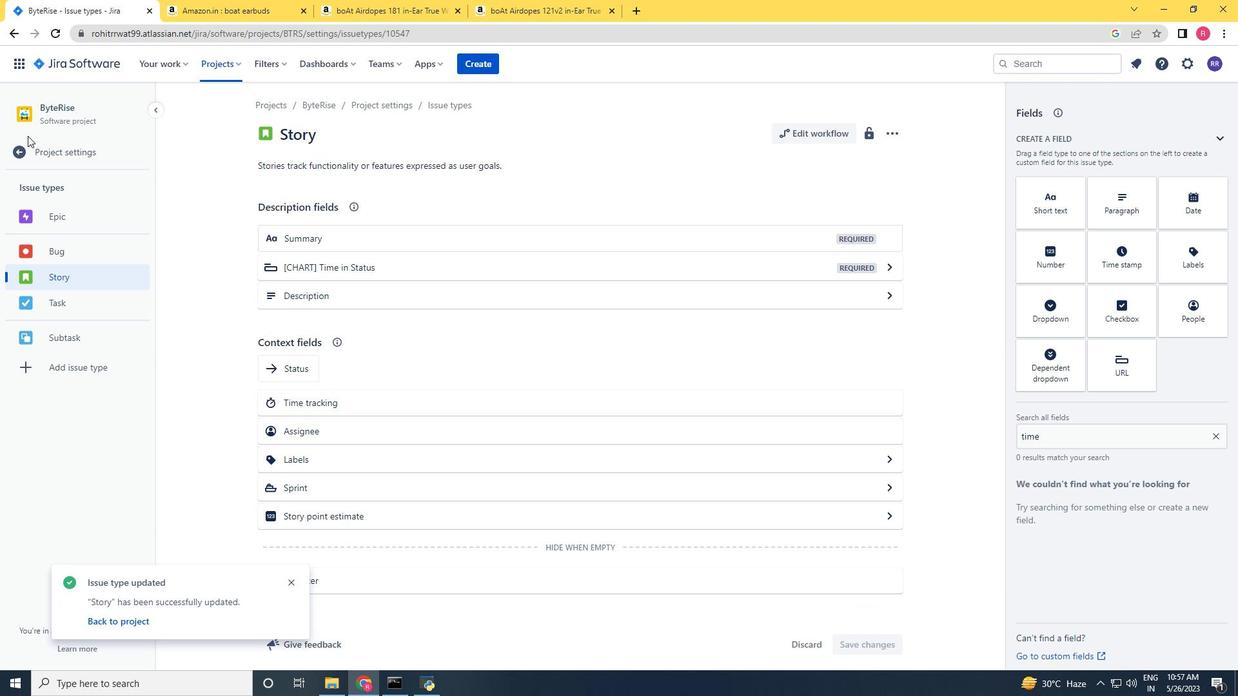 
Action: Mouse pressed left at (30, 143)
Screenshot: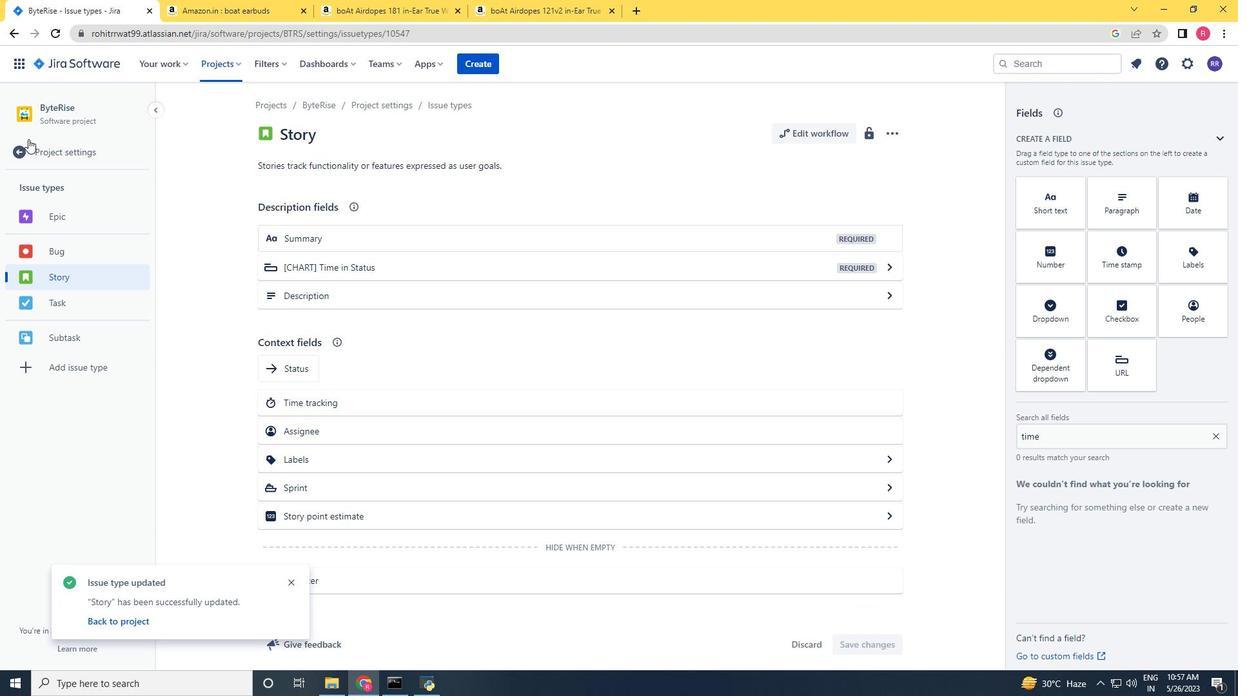 
Action: Mouse moved to (69, 141)
Screenshot: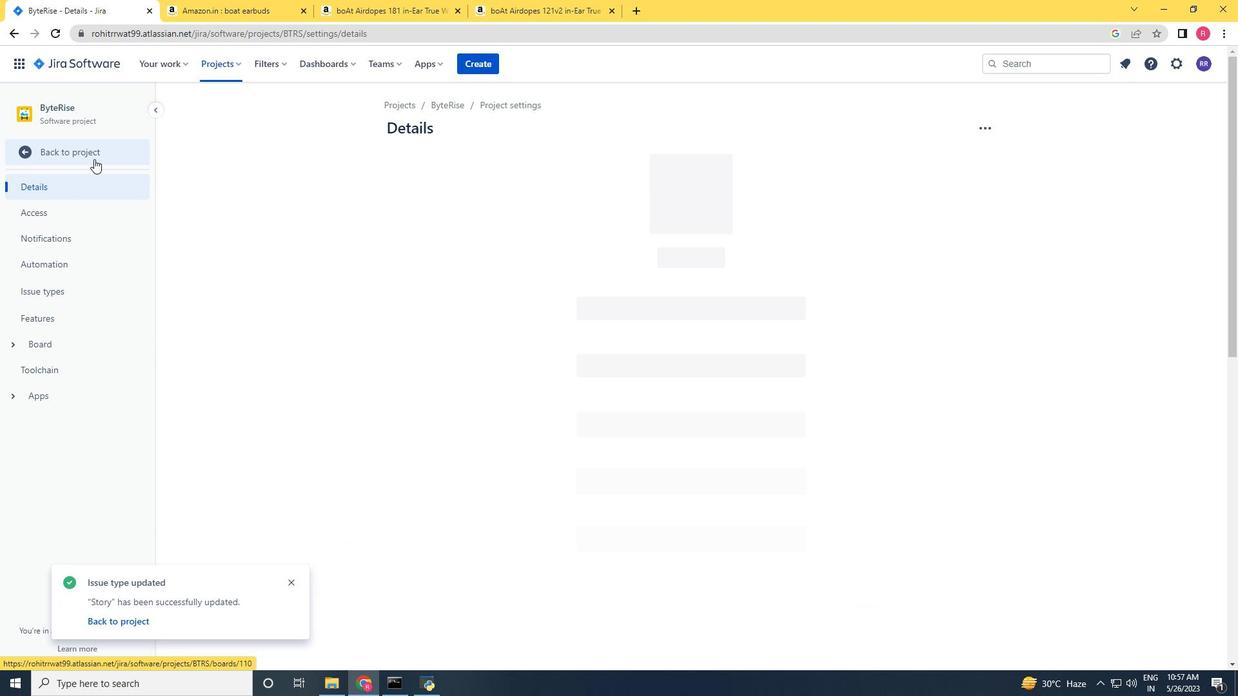 
Action: Mouse pressed left at (69, 141)
Screenshot: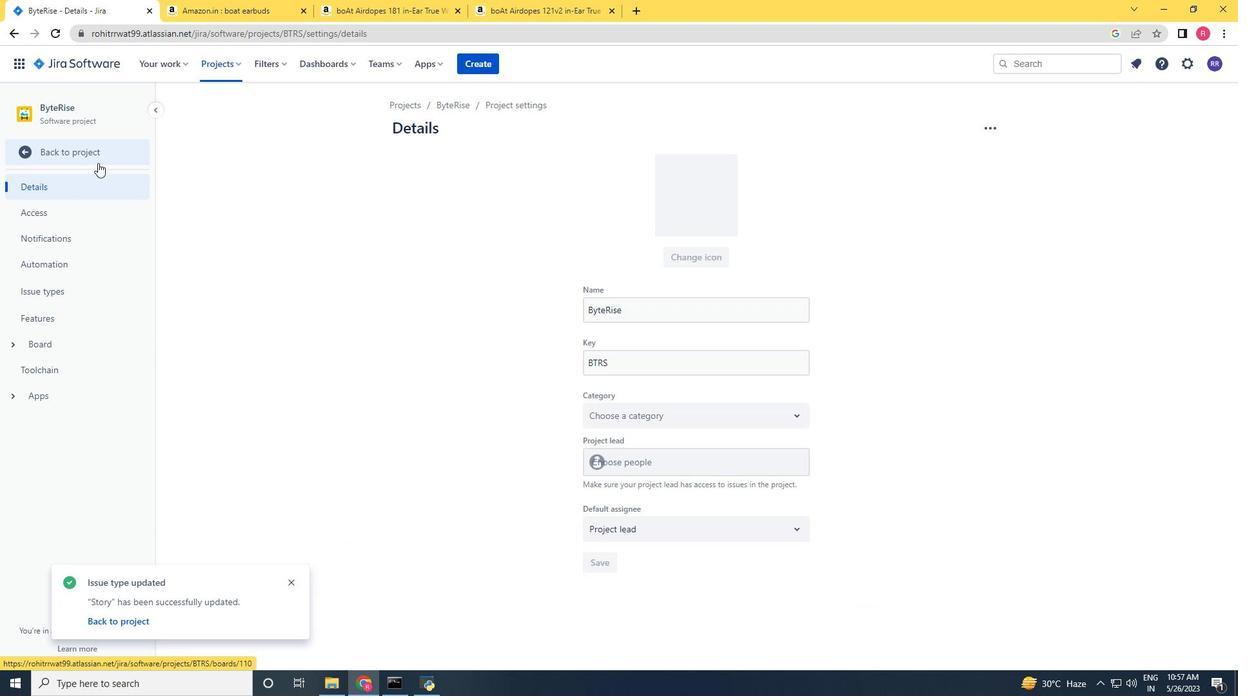 
Action: Mouse moved to (62, 193)
Screenshot: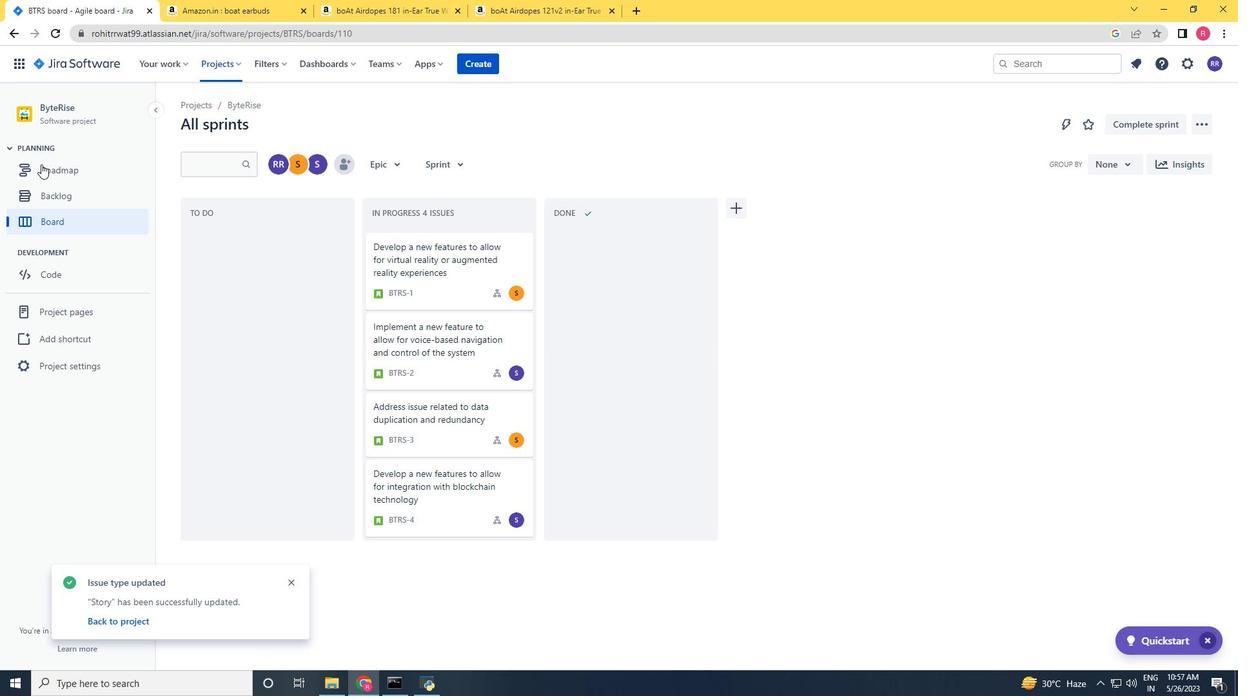 
Action: Mouse pressed left at (62, 193)
Screenshot: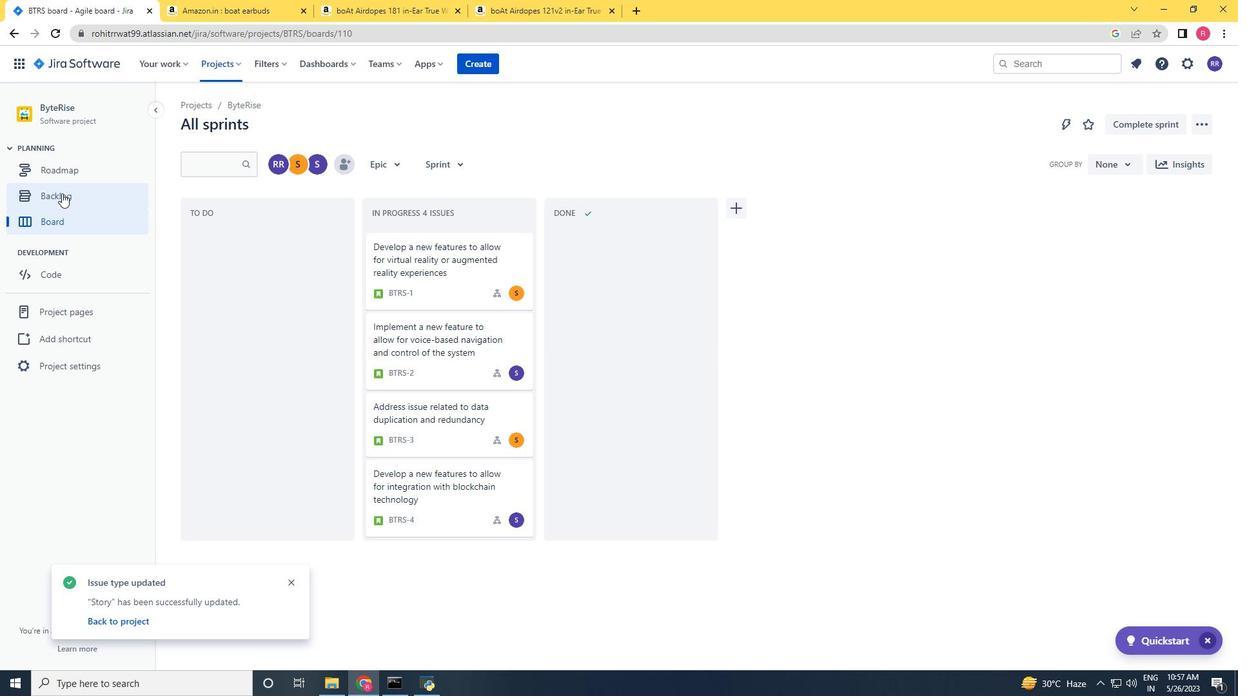 
Action: Mouse moved to (918, 227)
Screenshot: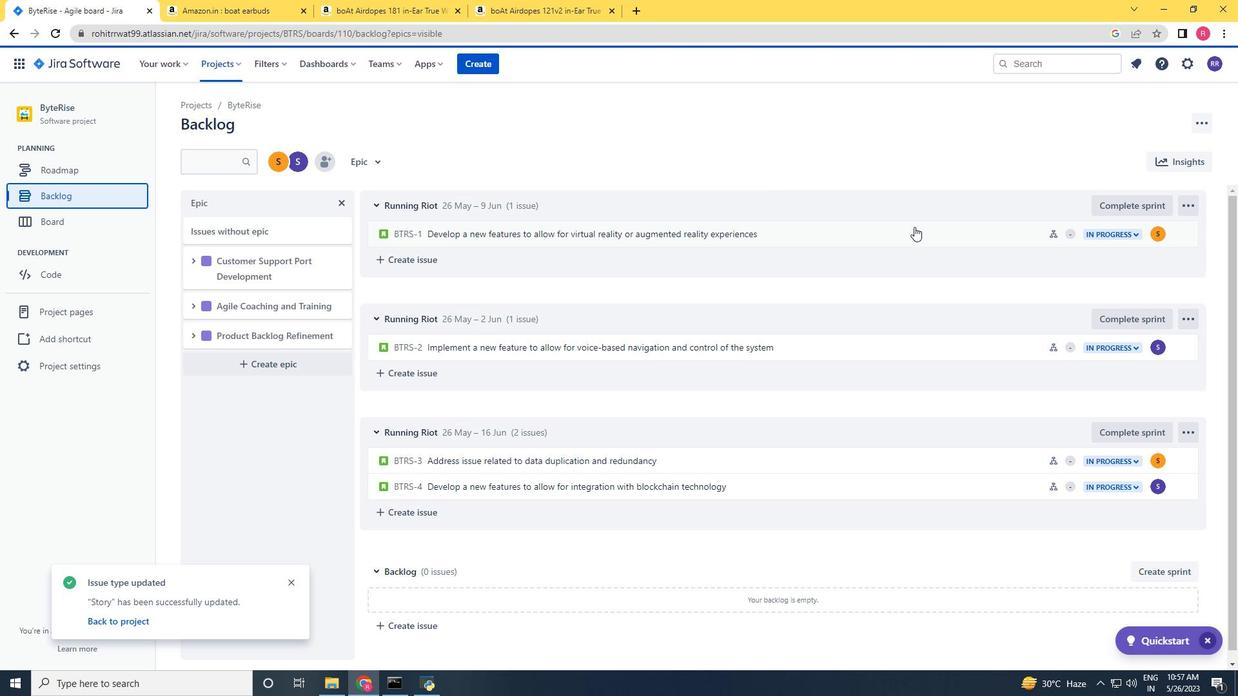 
Action: Mouse pressed left at (918, 227)
Screenshot: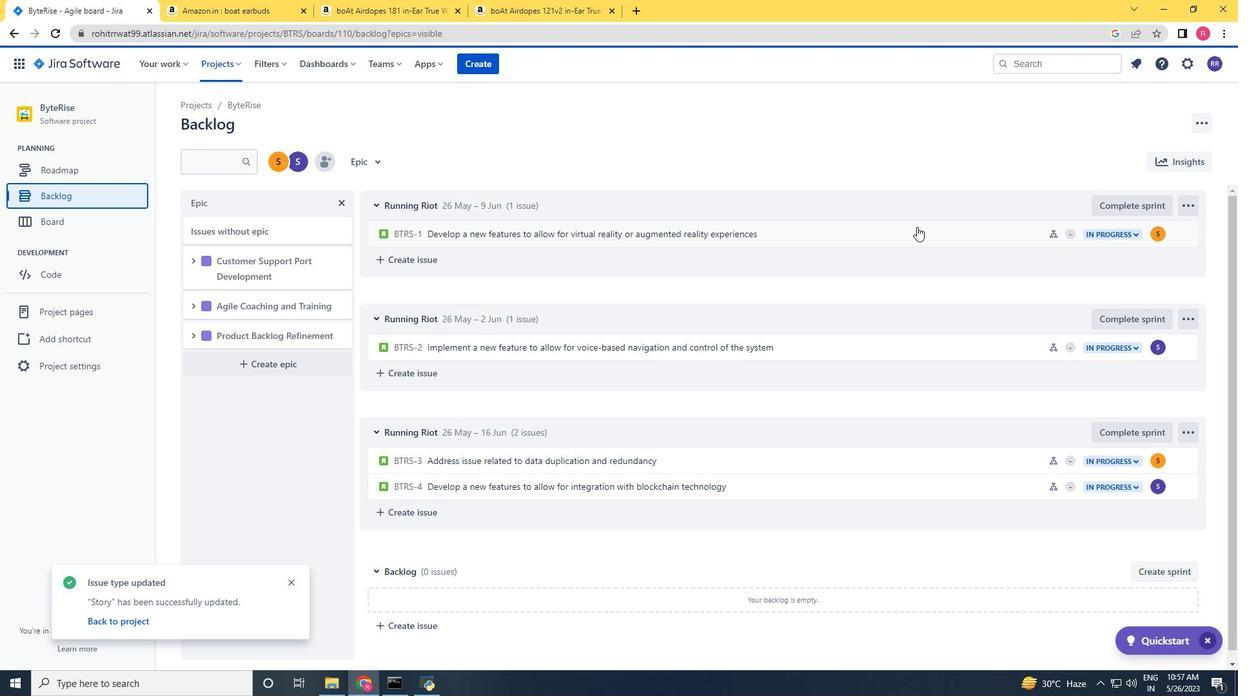 
Action: Mouse moved to (1182, 200)
Screenshot: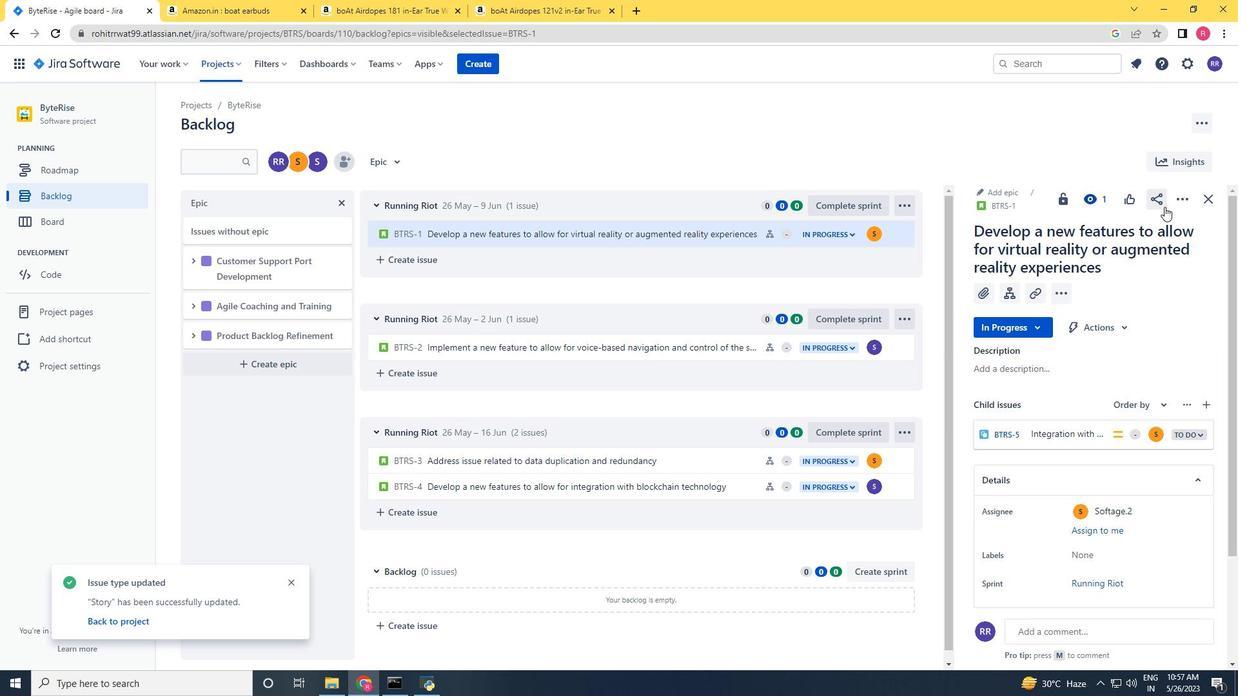 
Action: Mouse pressed left at (1182, 200)
Screenshot: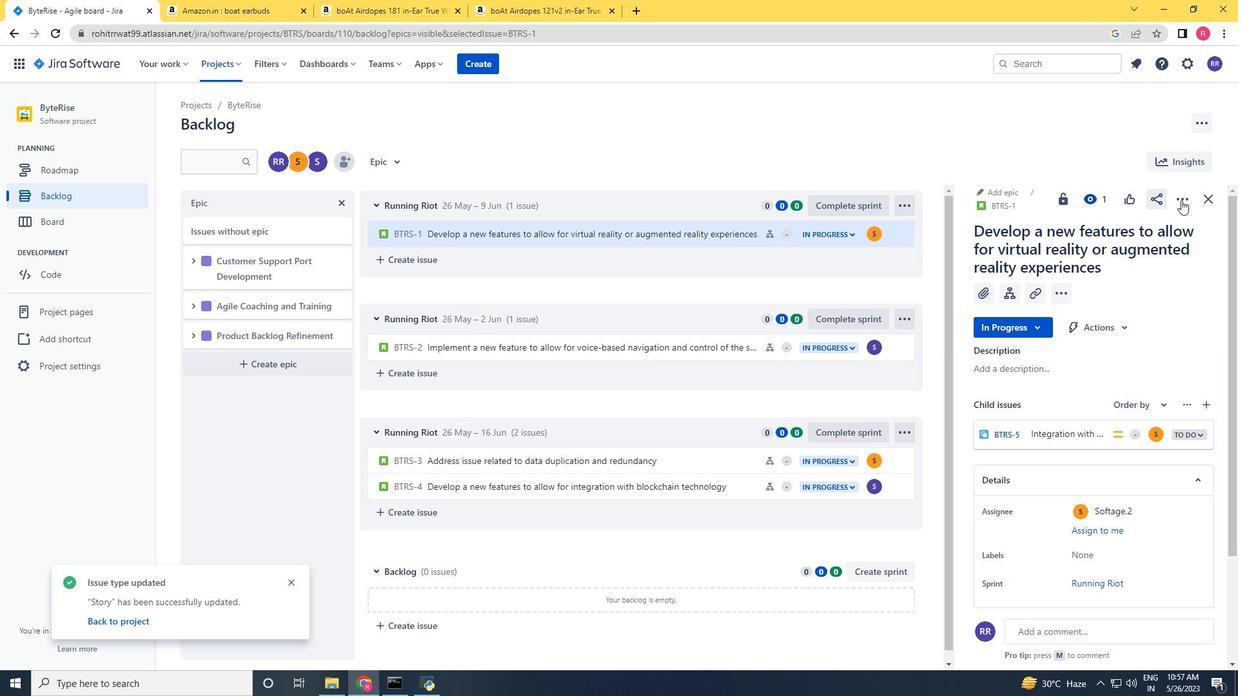 
Action: Mouse moved to (1137, 234)
Screenshot: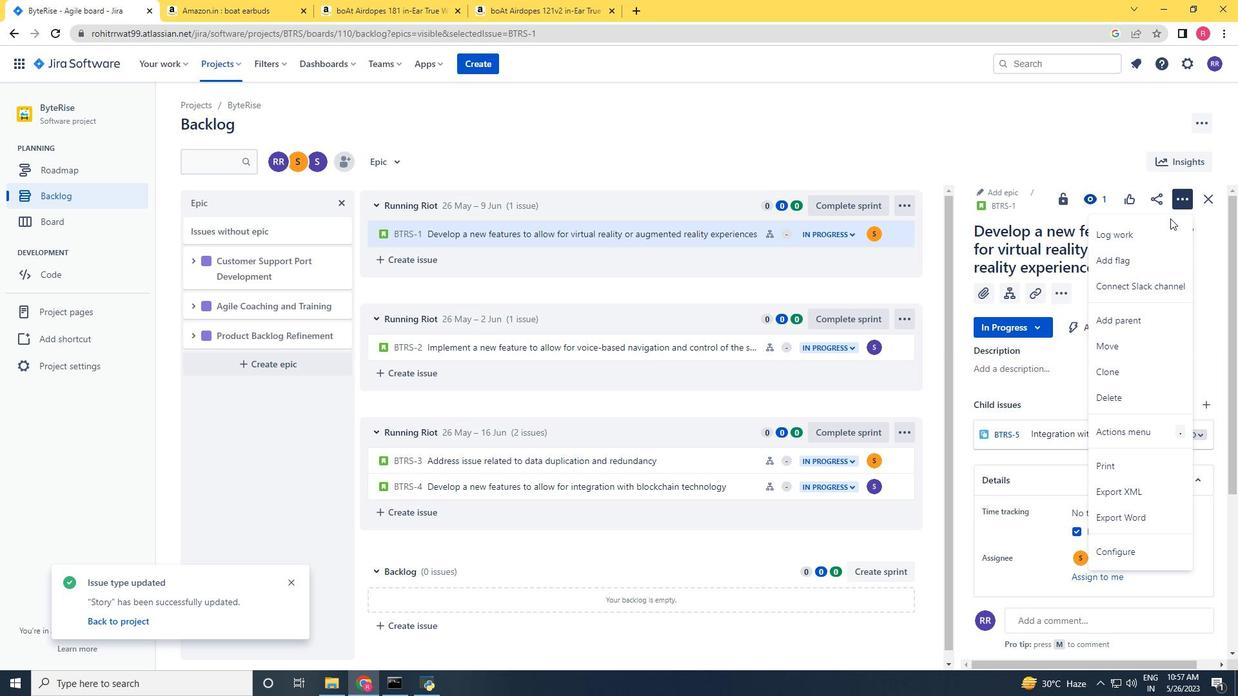 
Action: Mouse pressed left at (1137, 234)
Screenshot: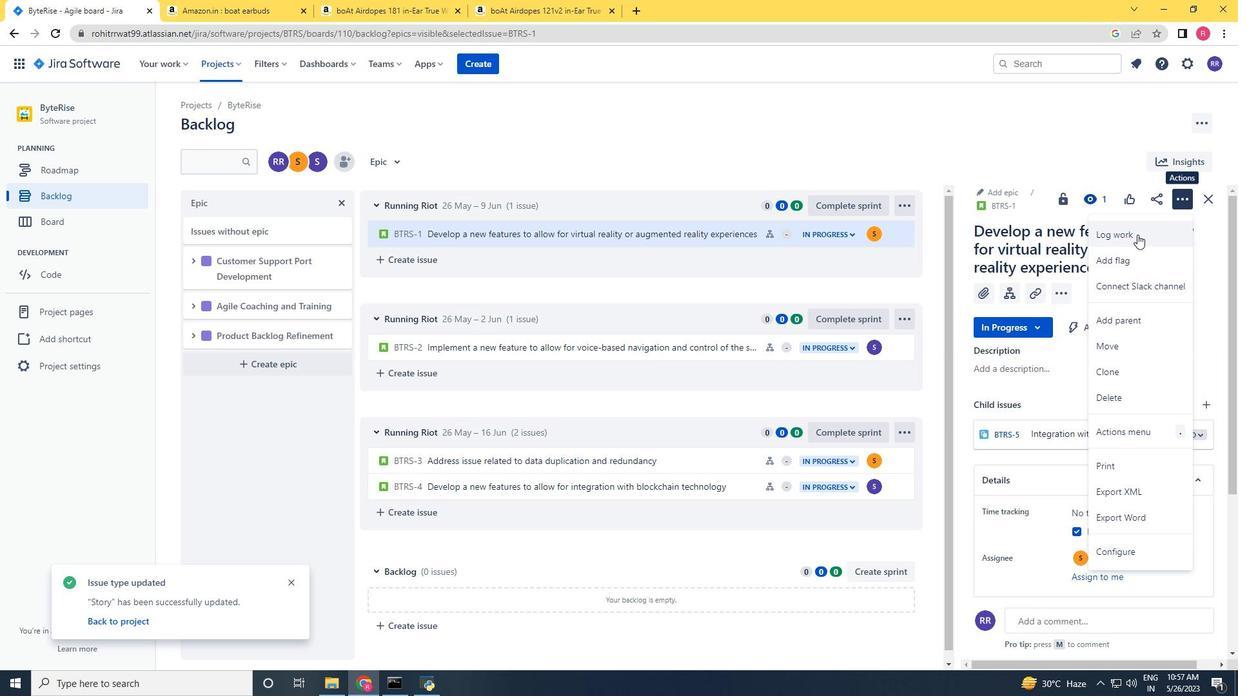 
Action: Mouse moved to (1002, 238)
Screenshot: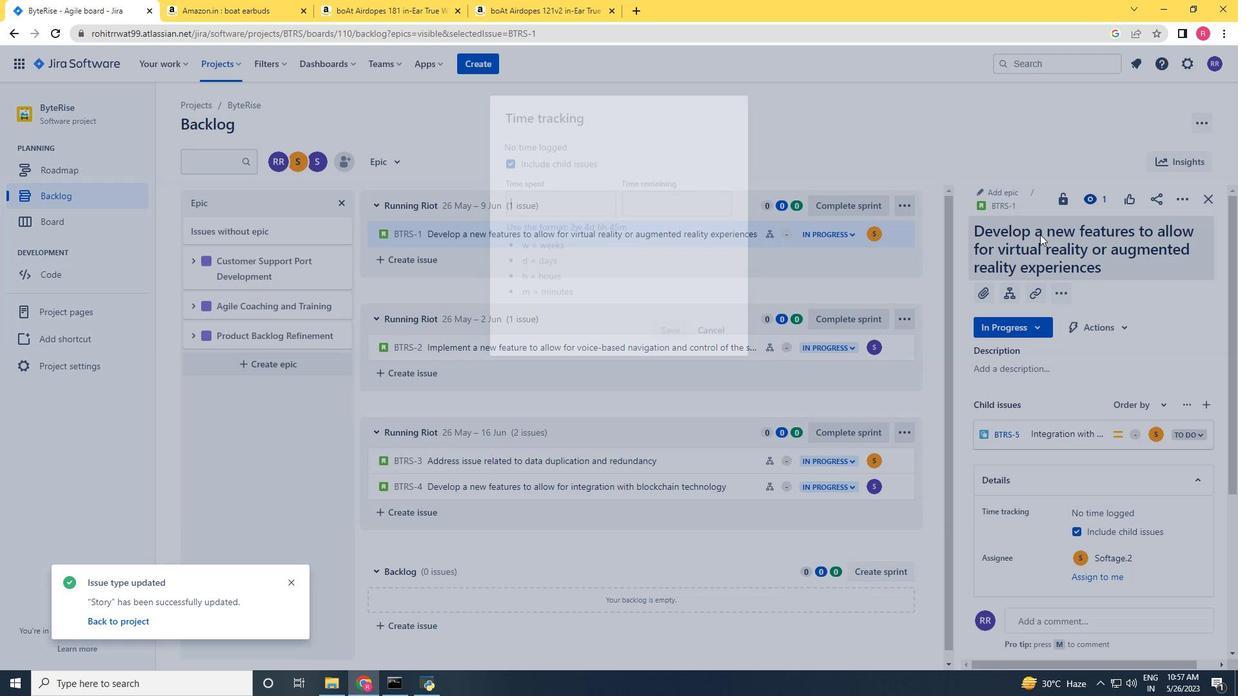 
Action: Key pressed 1w<Key.space>6d<Key.space>2h<Key.space>23m<Key.tab>5w<Key.space><Key.backspace><Key.backspace><Key.backspace><Key.backspace>4e<Key.backspace>w<Key.space>5d<Key.space>21h<Key.space>33m
Screenshot: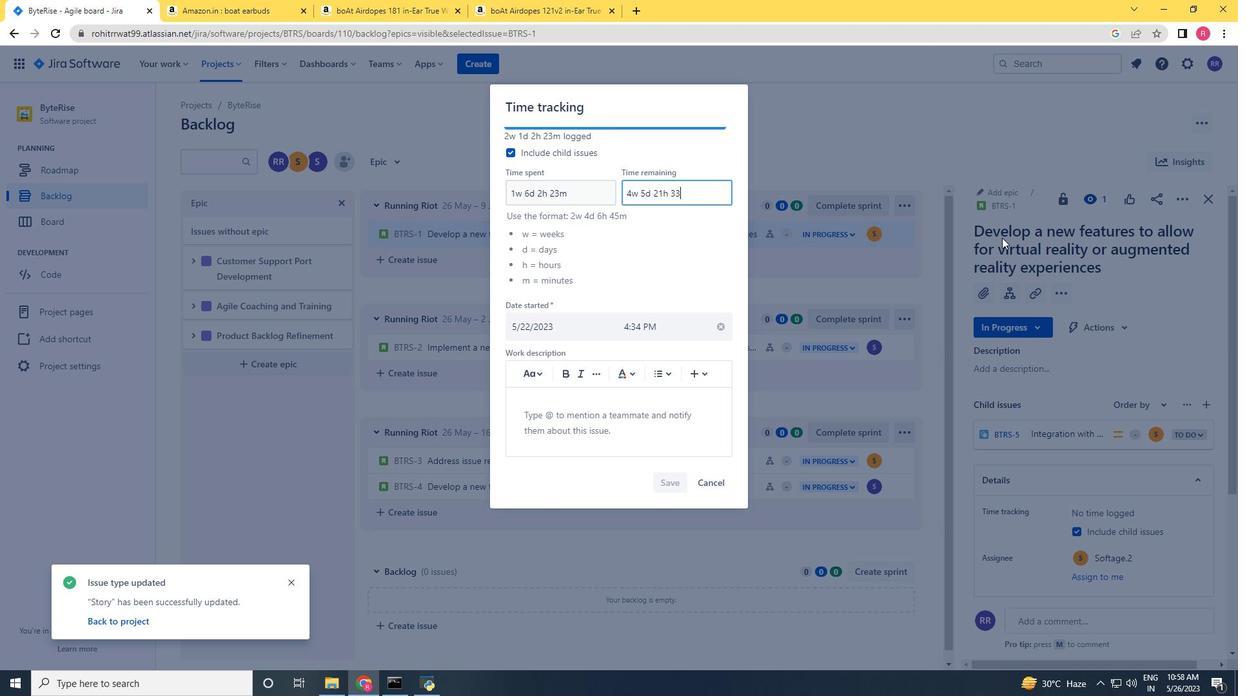 
Action: Mouse moved to (671, 480)
Screenshot: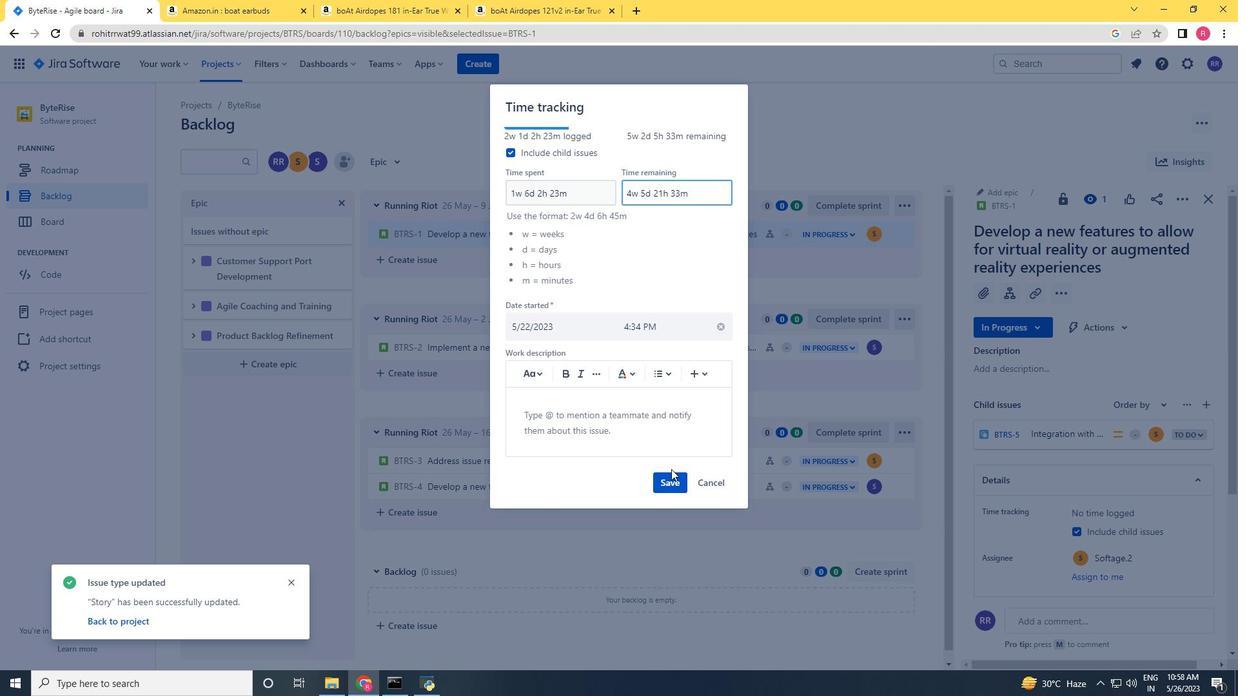 
Action: Mouse pressed left at (671, 480)
Screenshot: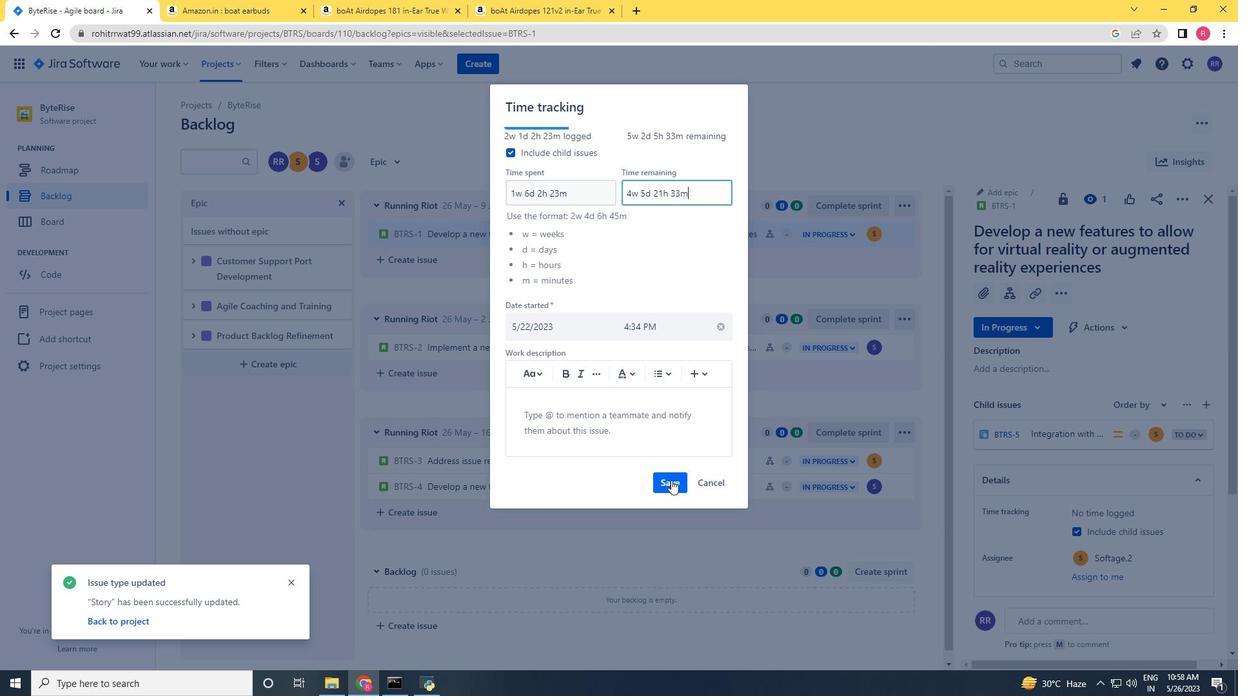 
Action: Mouse moved to (1184, 199)
Screenshot: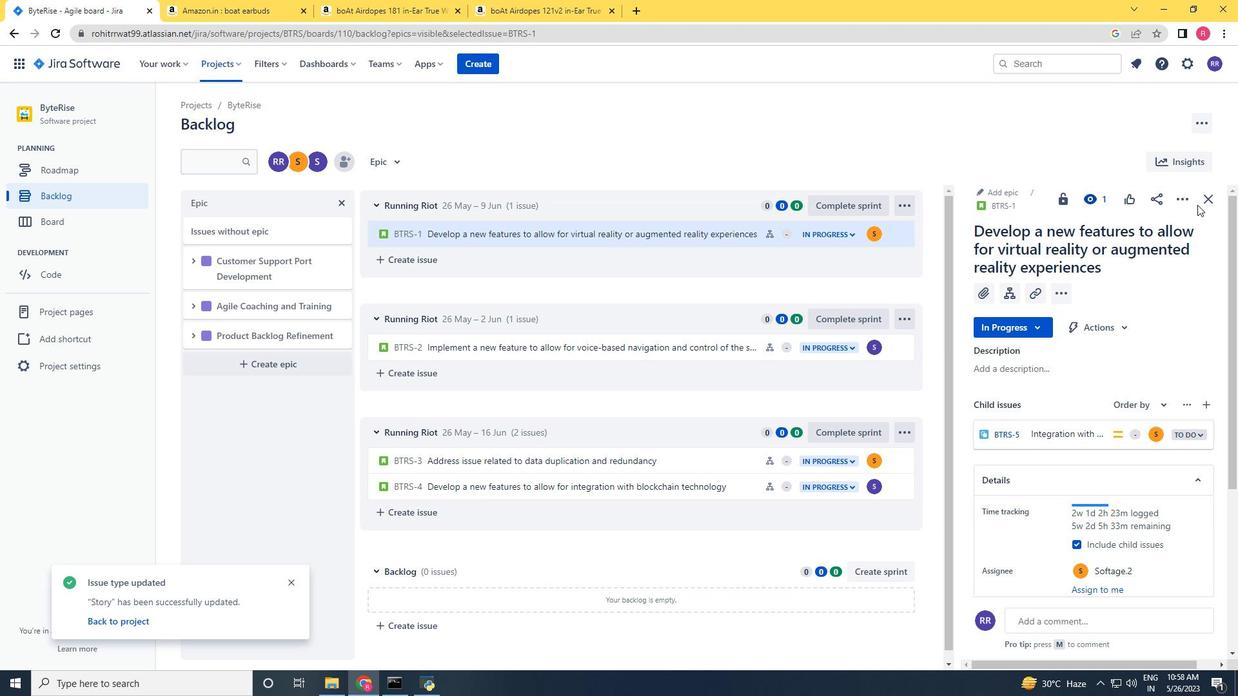 
Action: Mouse pressed left at (1184, 199)
Screenshot: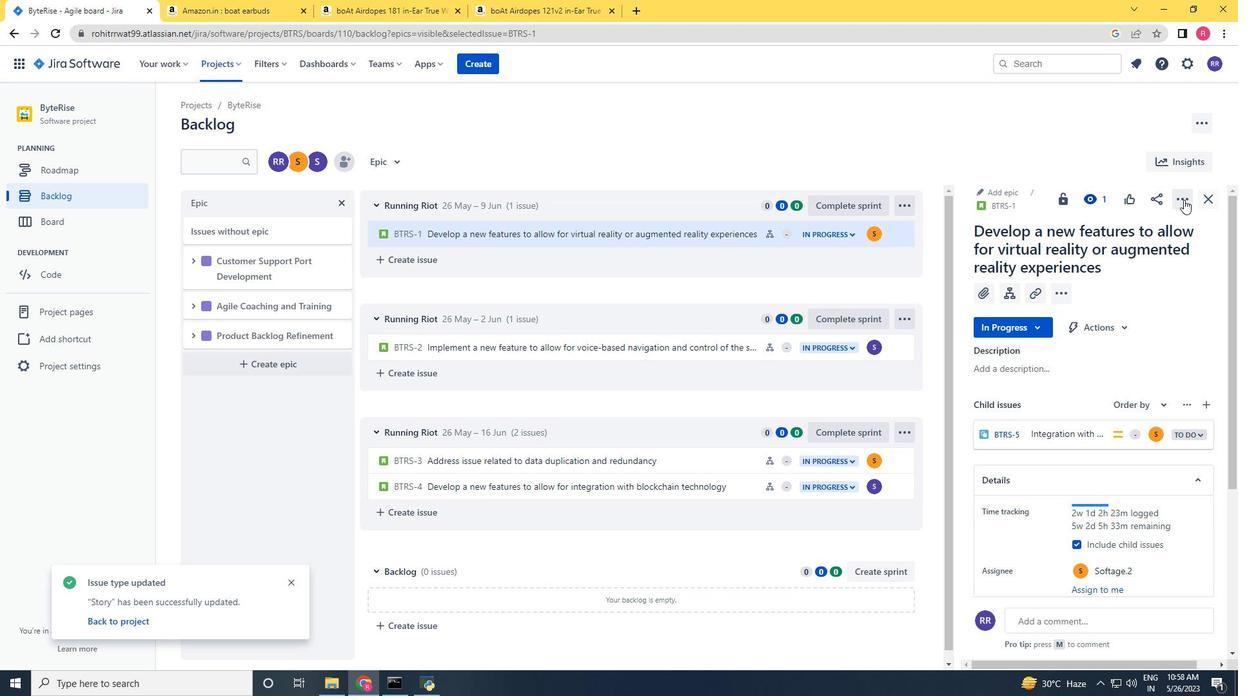 
Action: Mouse moved to (1130, 260)
Screenshot: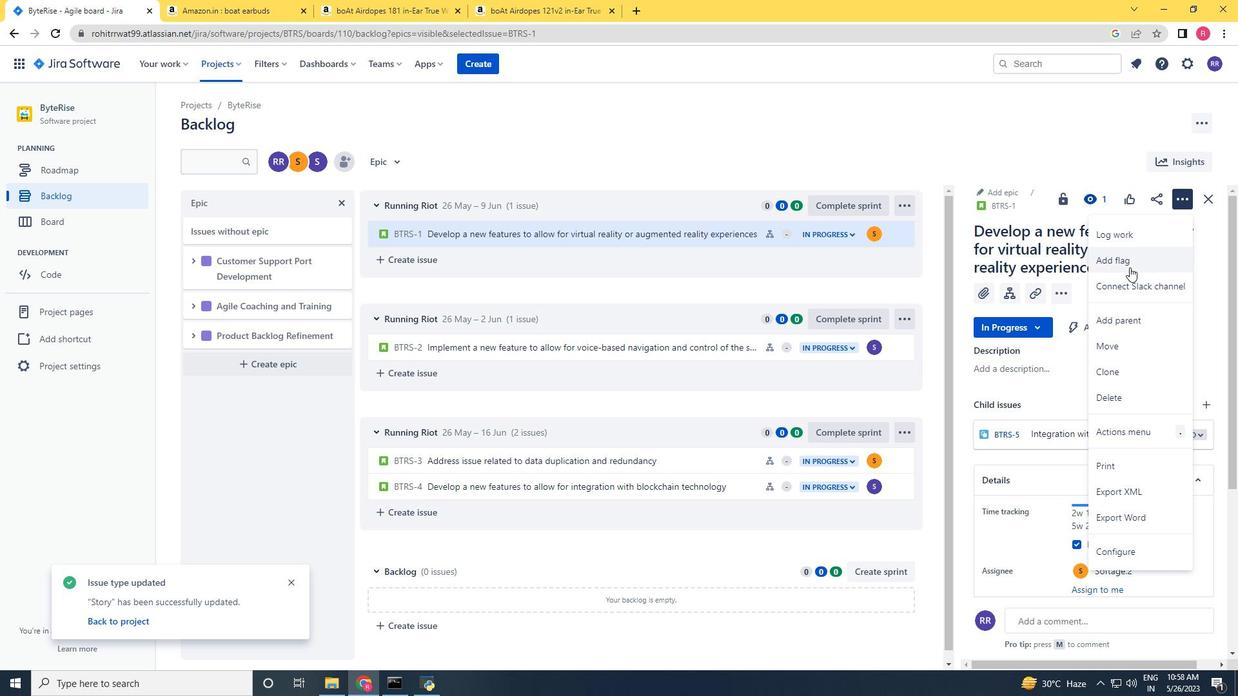 
Action: Mouse pressed left at (1130, 260)
Screenshot: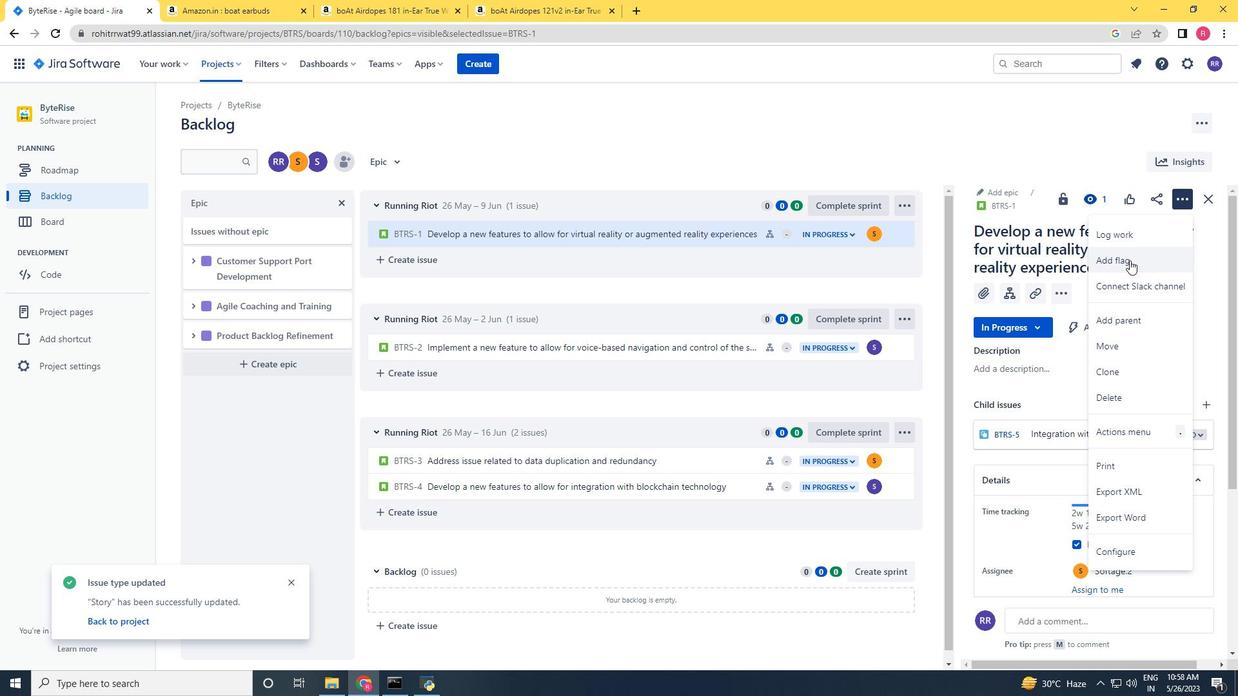 
Action: Mouse moved to (748, 235)
Screenshot: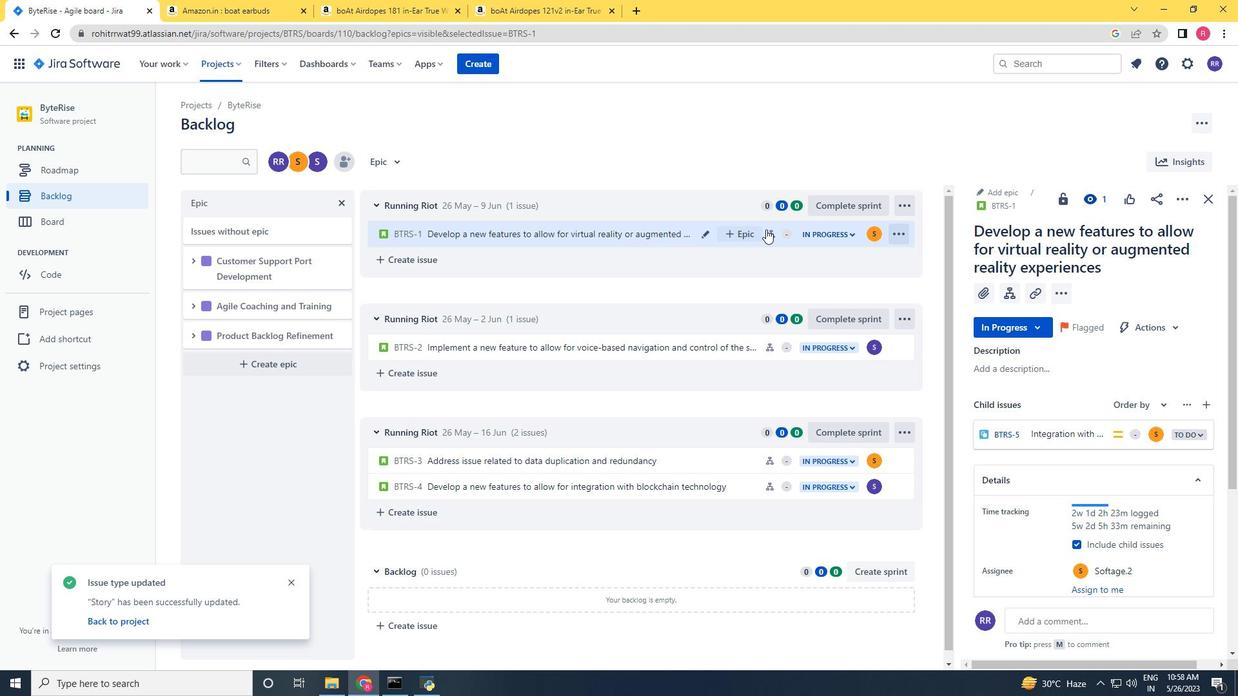 
Action: Mouse pressed left at (748, 235)
Screenshot: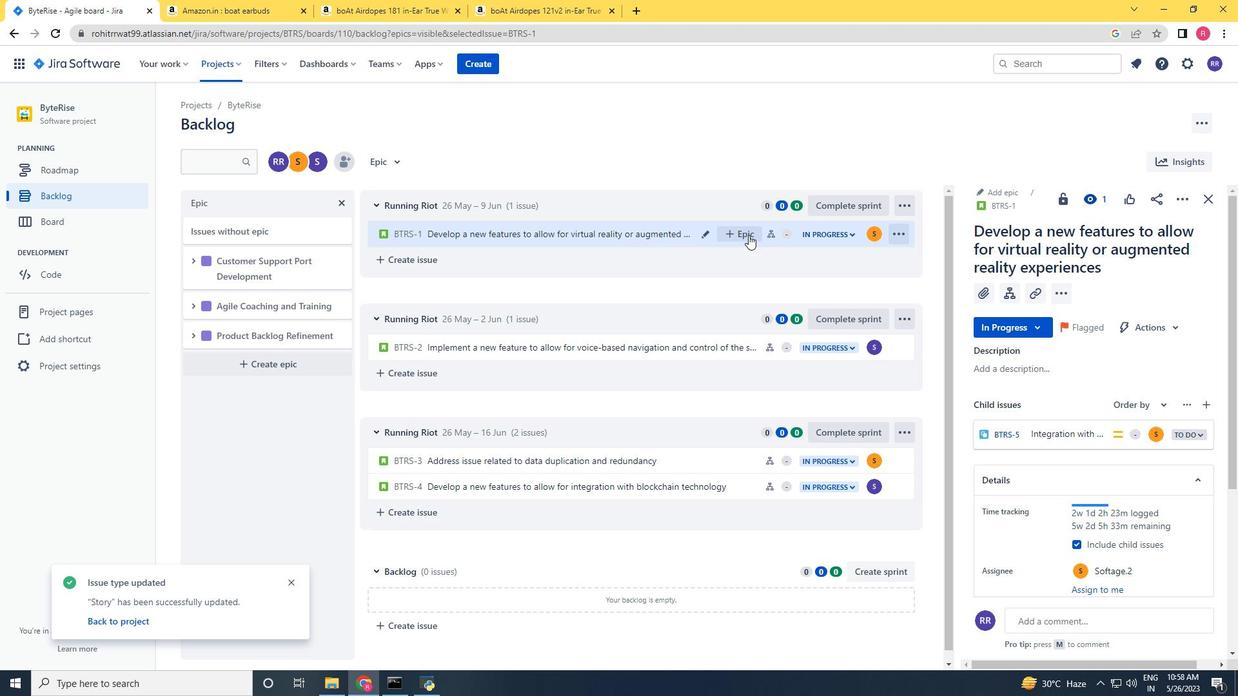 
Action: Mouse moved to (778, 323)
Screenshot: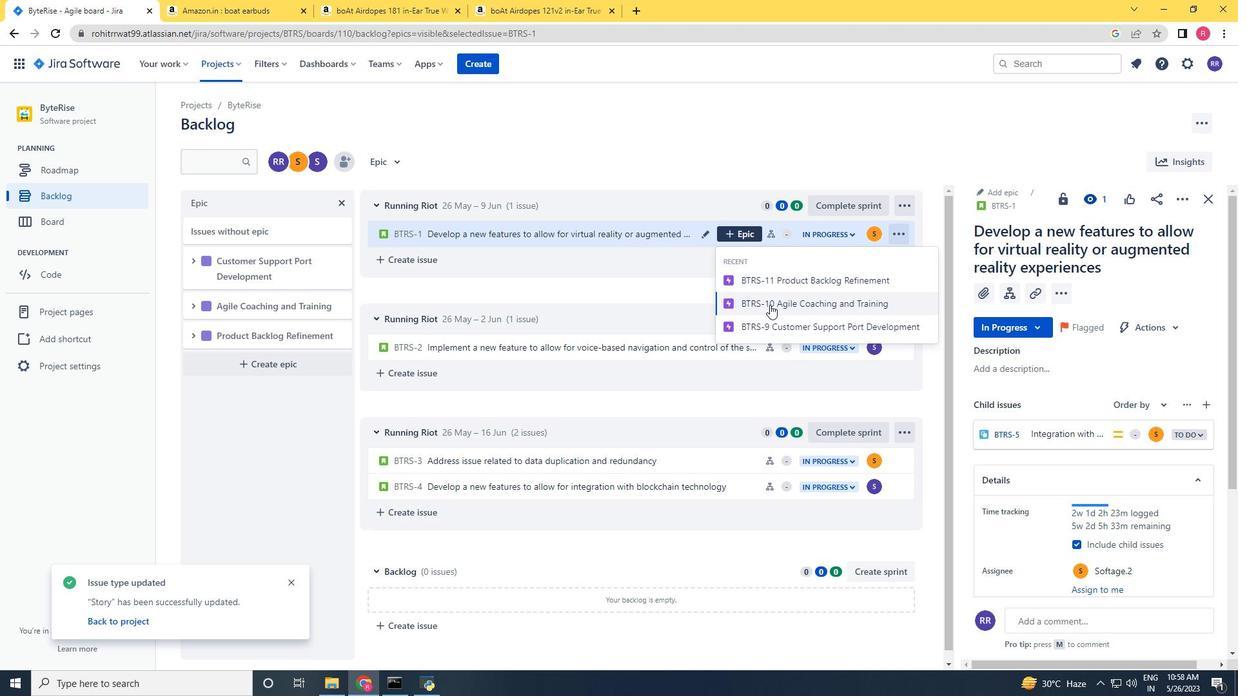 
Action: Mouse pressed left at (778, 323)
Screenshot: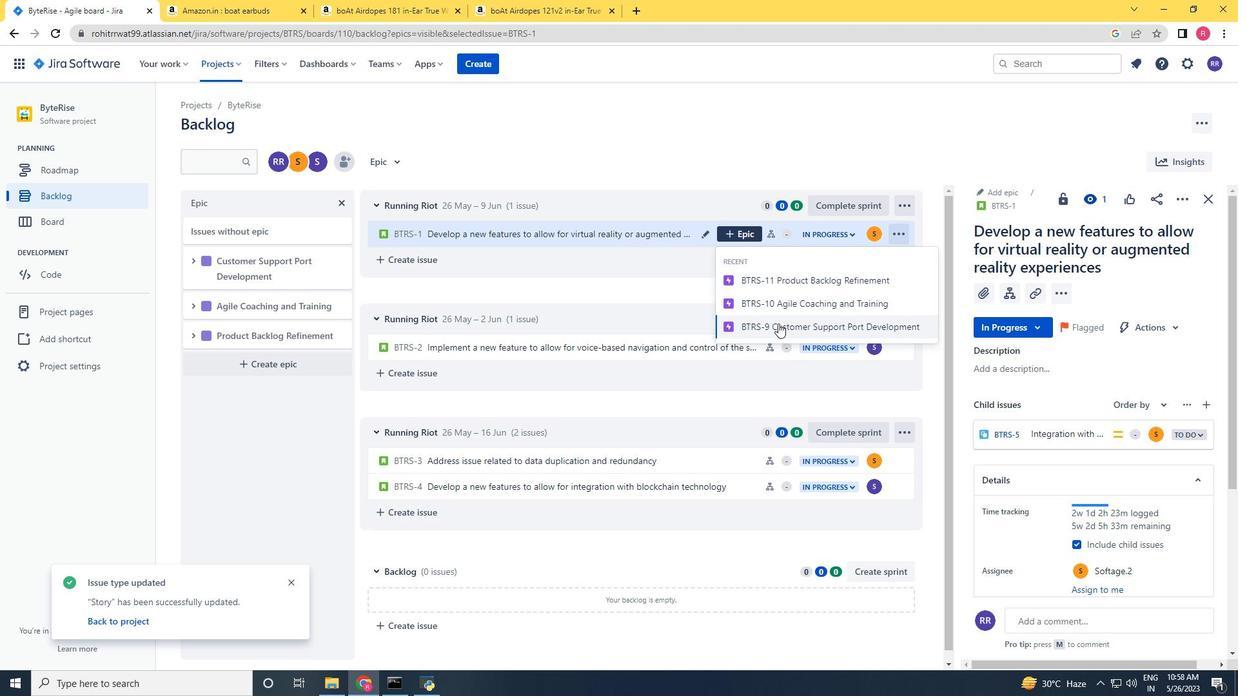 
Action: Mouse moved to (757, 347)
Screenshot: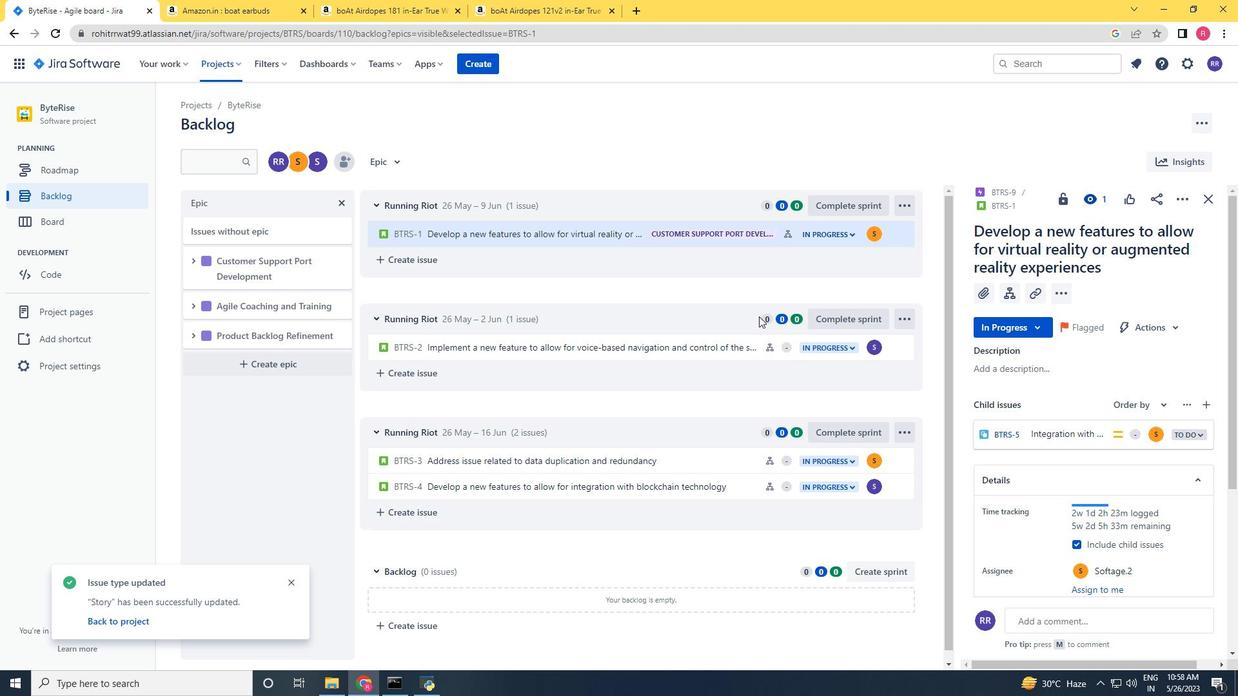 
Action: Mouse pressed left at (757, 347)
Screenshot: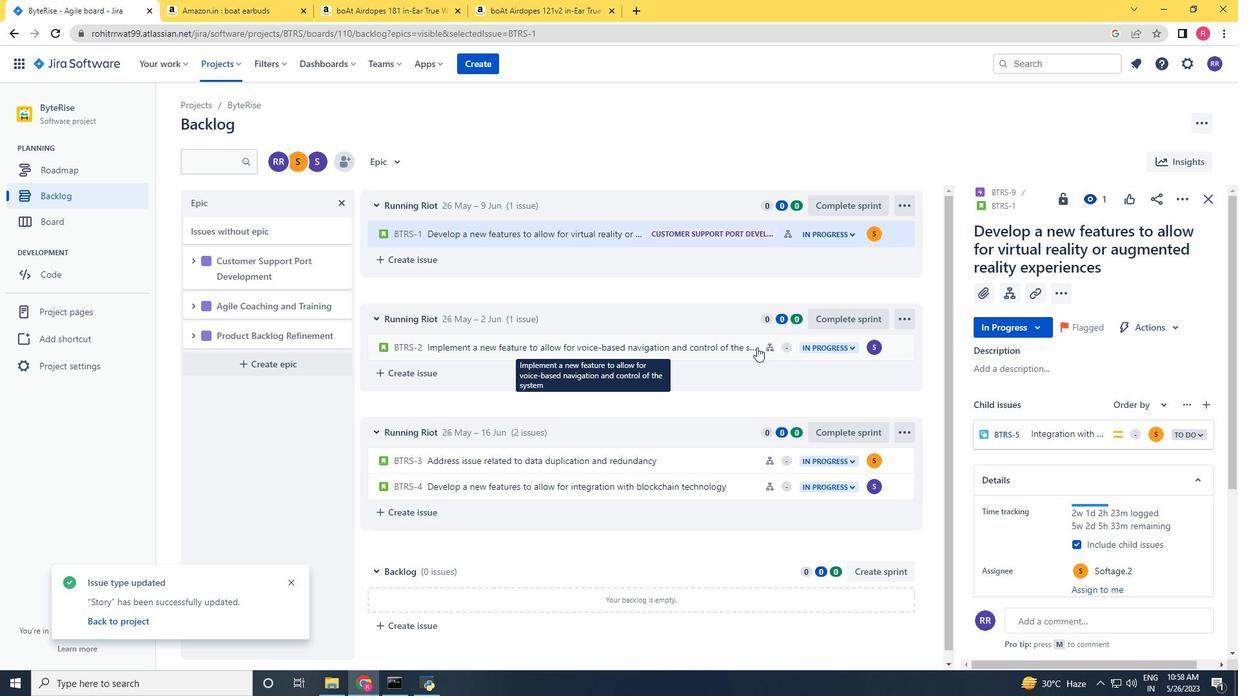 
Action: Mouse moved to (763, 354)
Screenshot: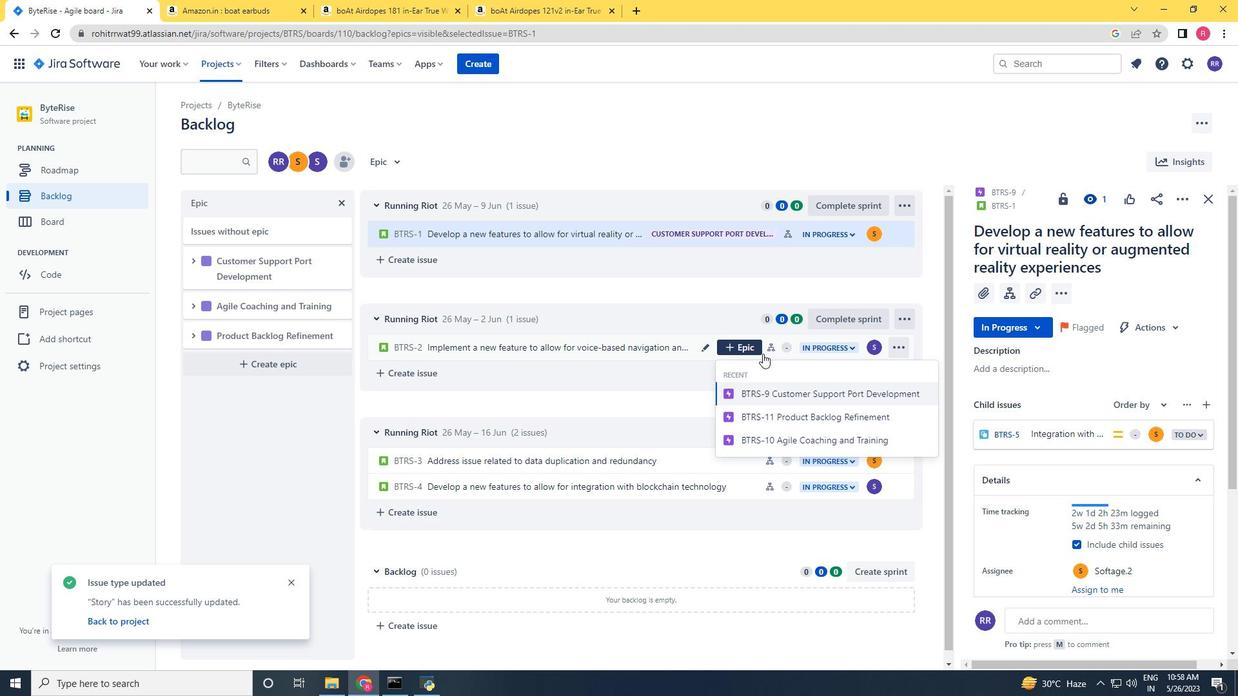 
Action: Mouse pressed left at (763, 354)
Screenshot: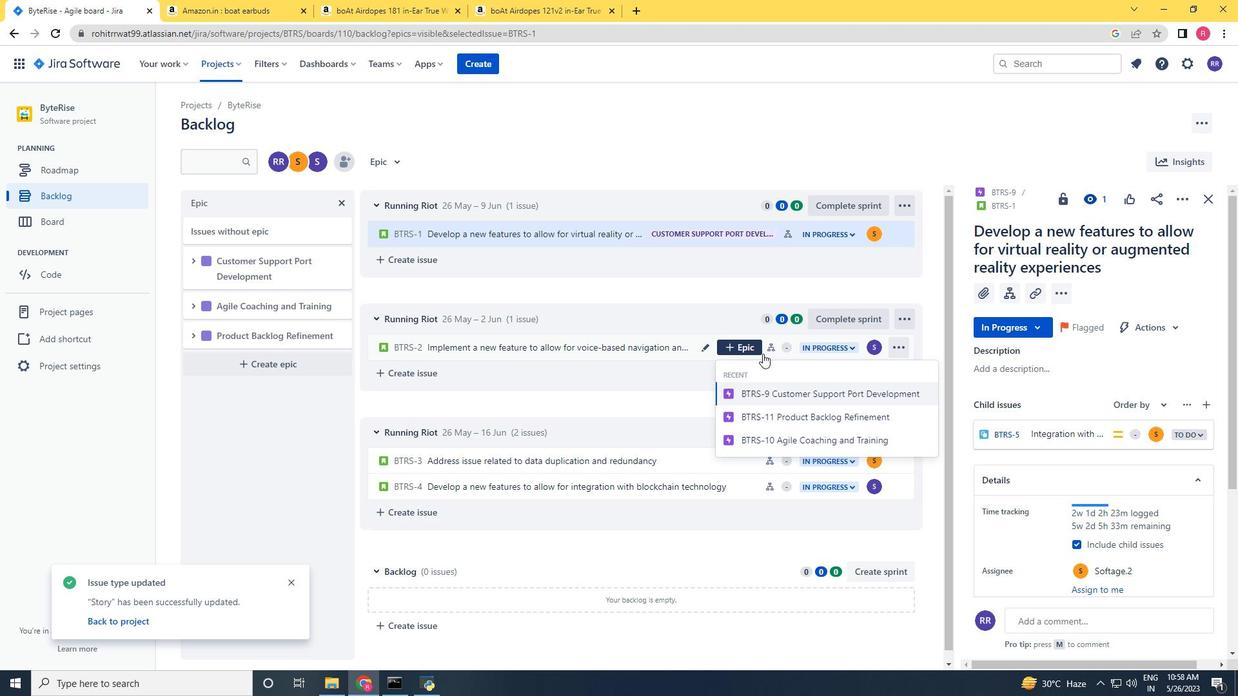 
Action: Mouse moved to (1186, 188)
Screenshot: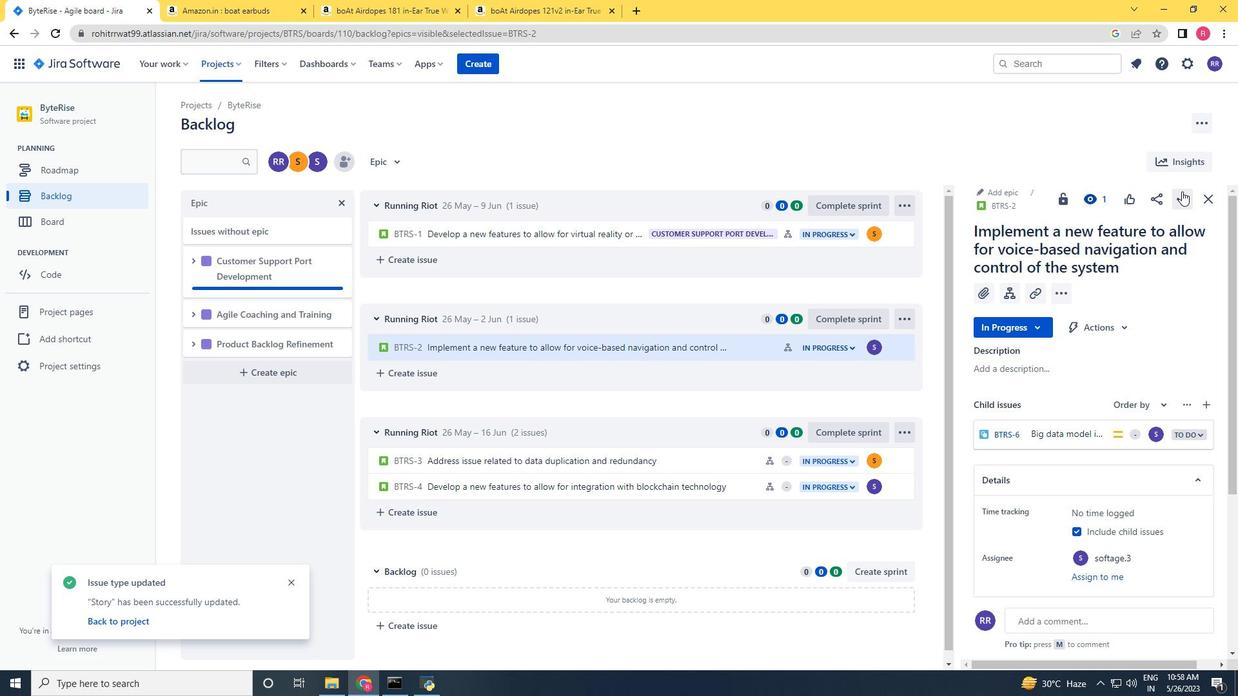 
Action: Mouse pressed left at (1186, 188)
Screenshot: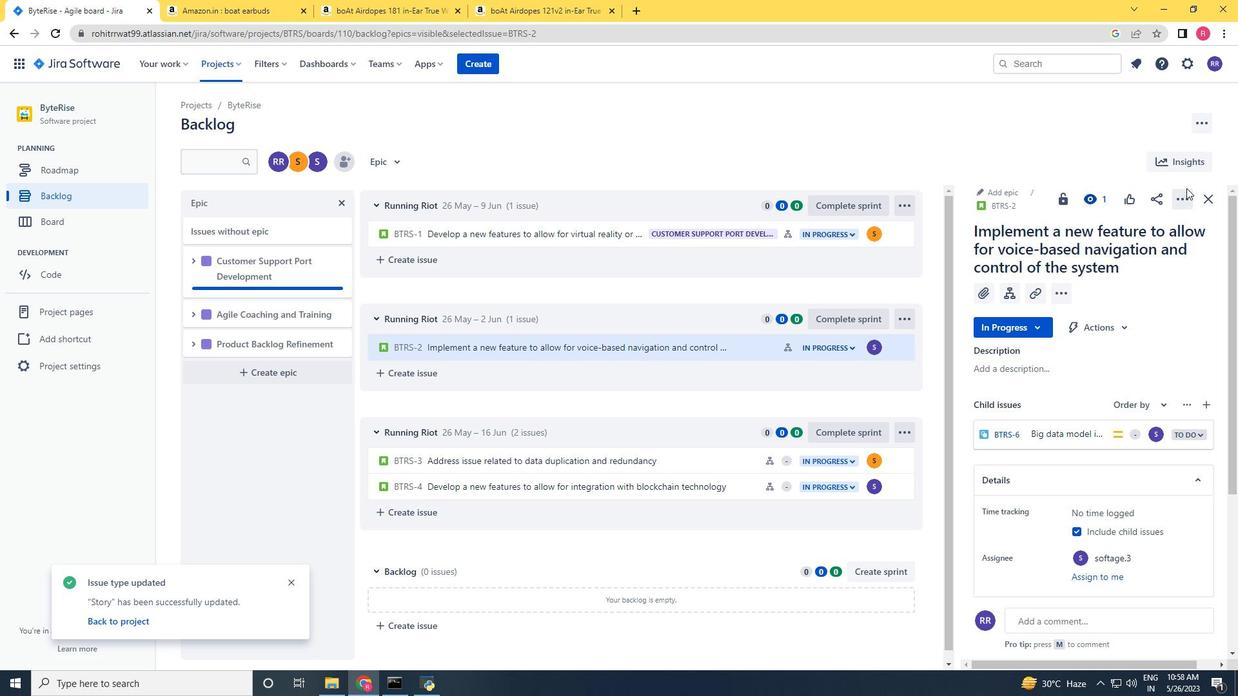 
Action: Mouse moved to (1184, 205)
Screenshot: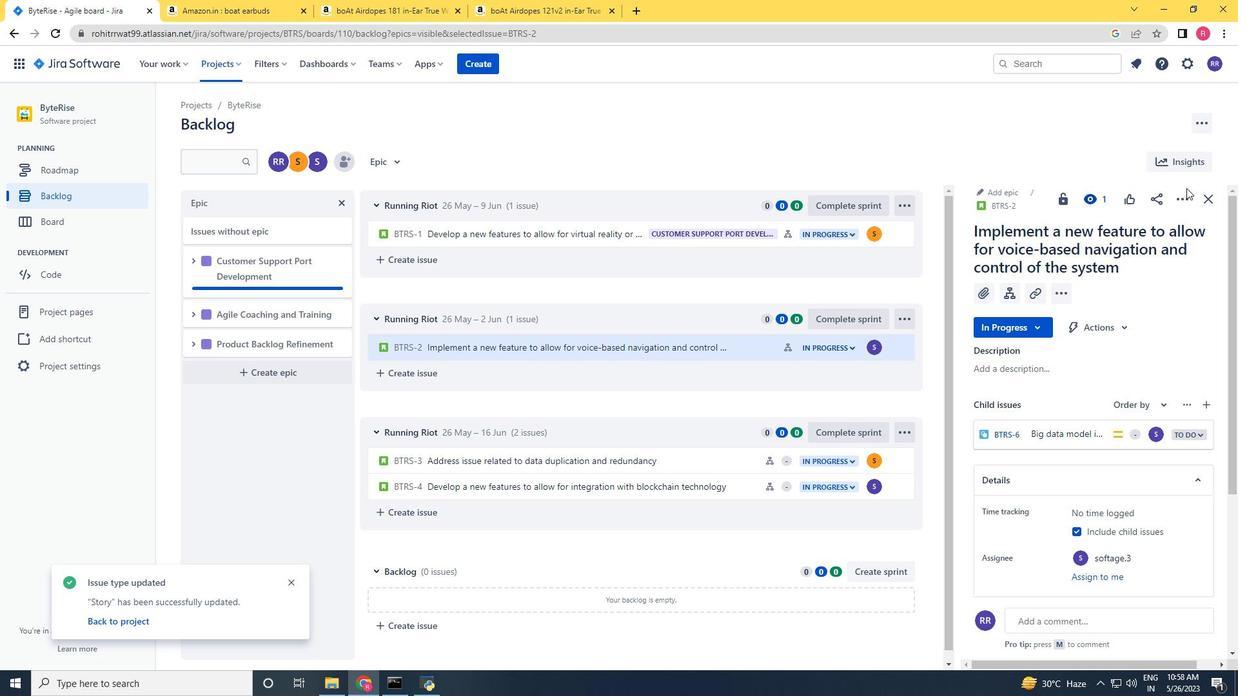 
Action: Mouse pressed left at (1184, 205)
Screenshot: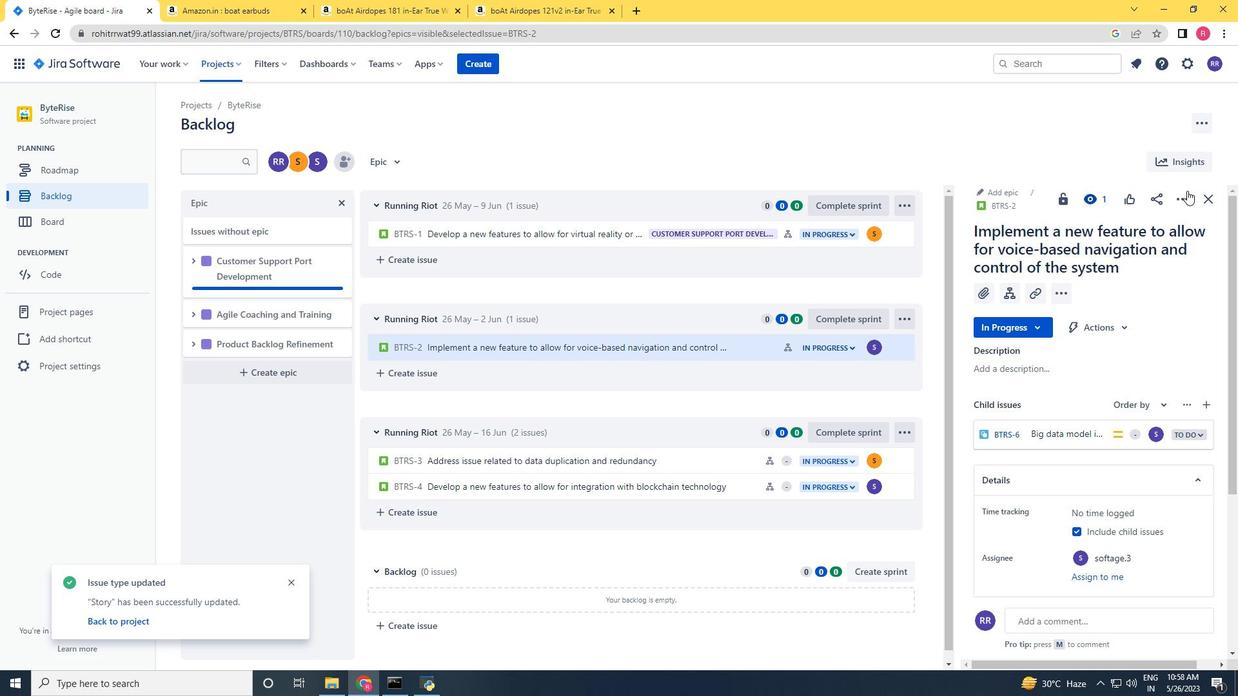 
Action: Mouse moved to (1113, 239)
Screenshot: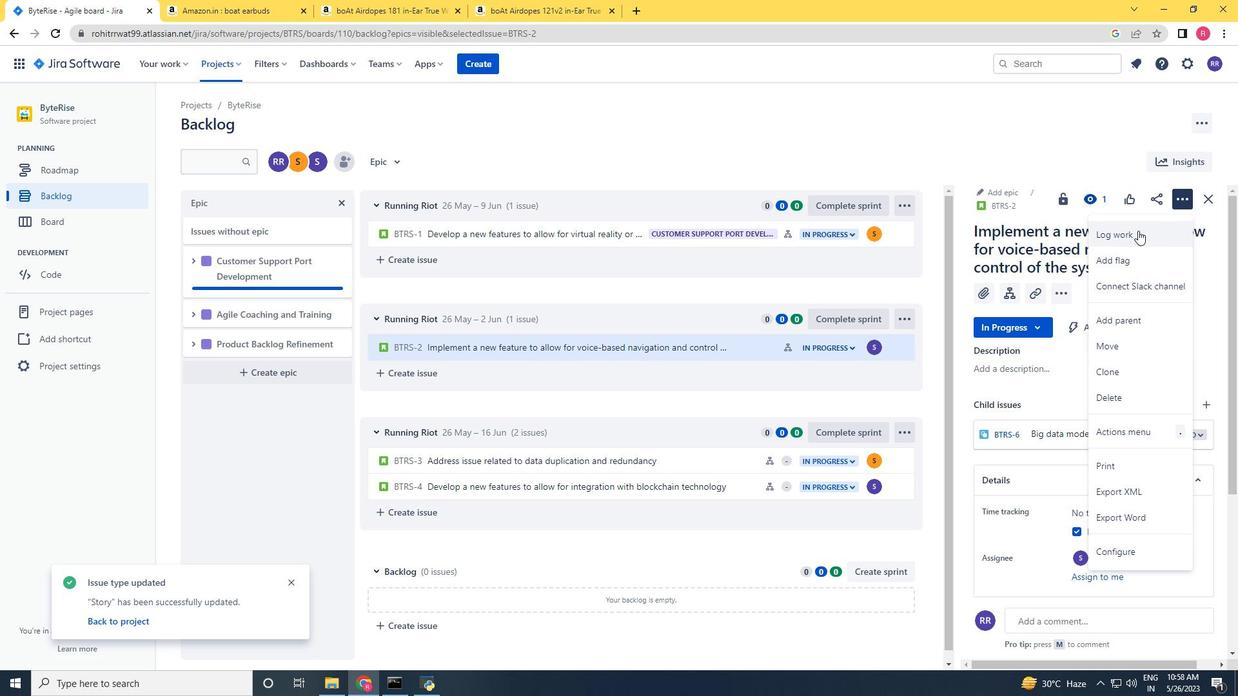 
Action: Mouse pressed left at (1113, 239)
Screenshot: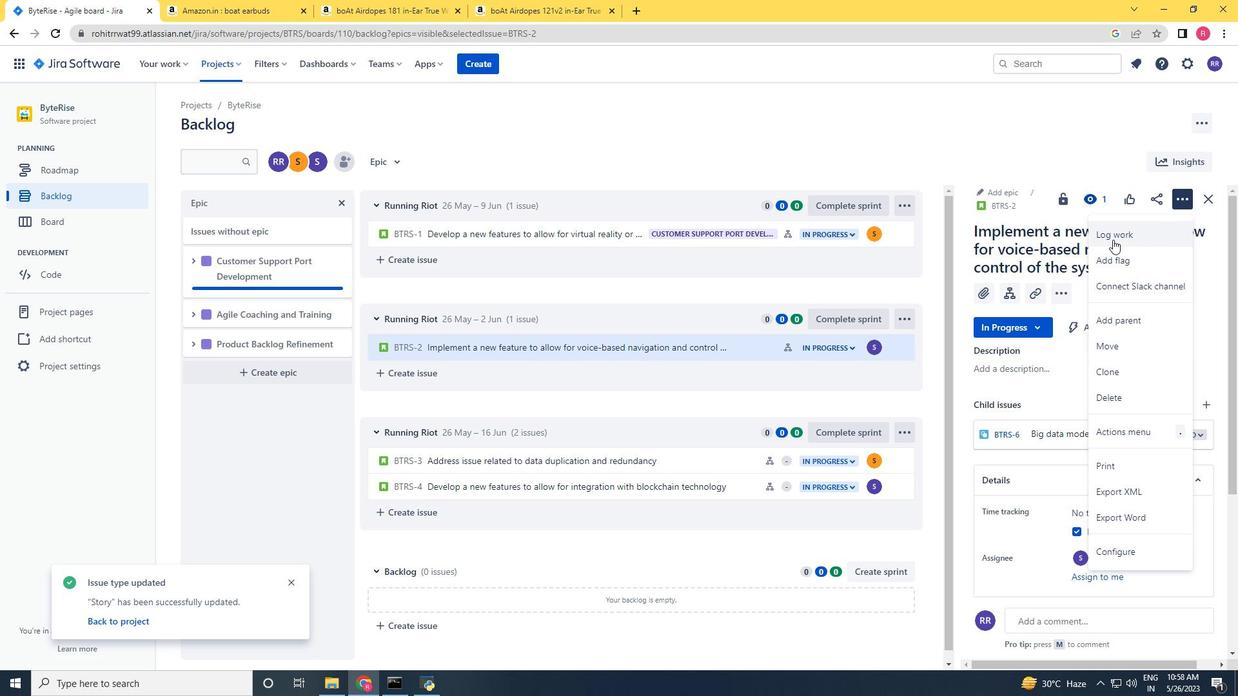 
Action: Key pressed 4w<Key.space>6d<Key.space>7h<Key.space>59m<Key.tab>1w<Key.space>3d<Key.space>5h<Key.space>3m
Screenshot: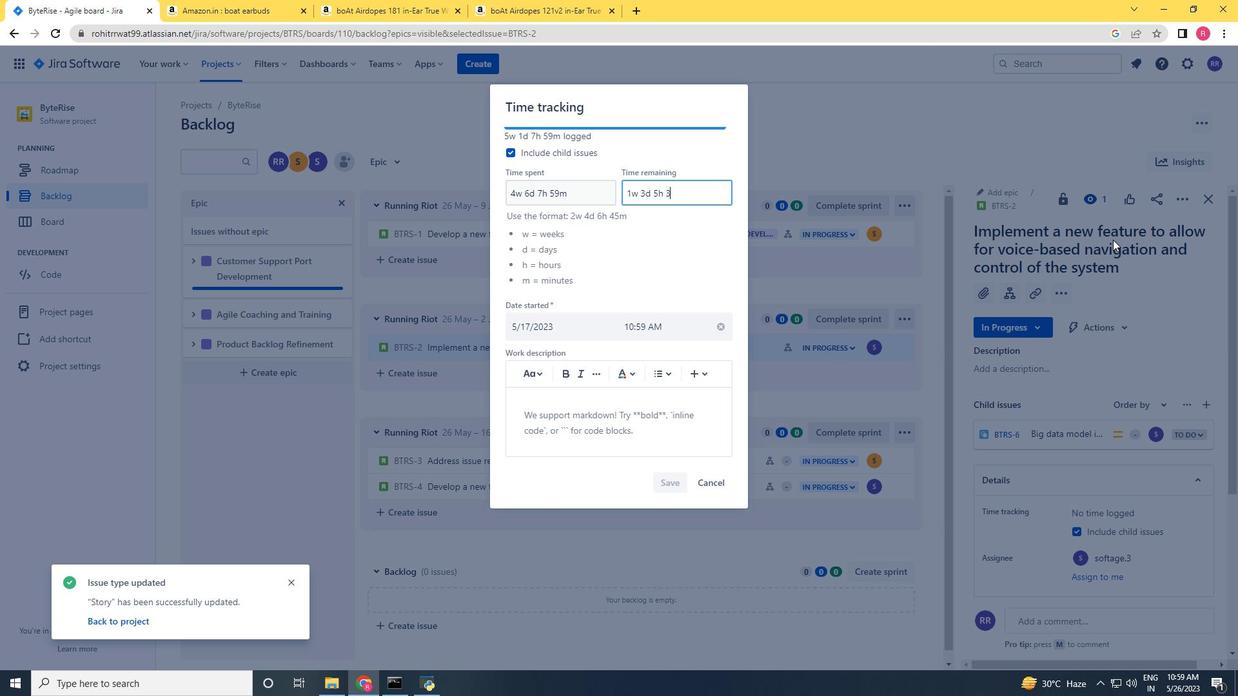 
Action: Mouse moved to (682, 483)
Screenshot: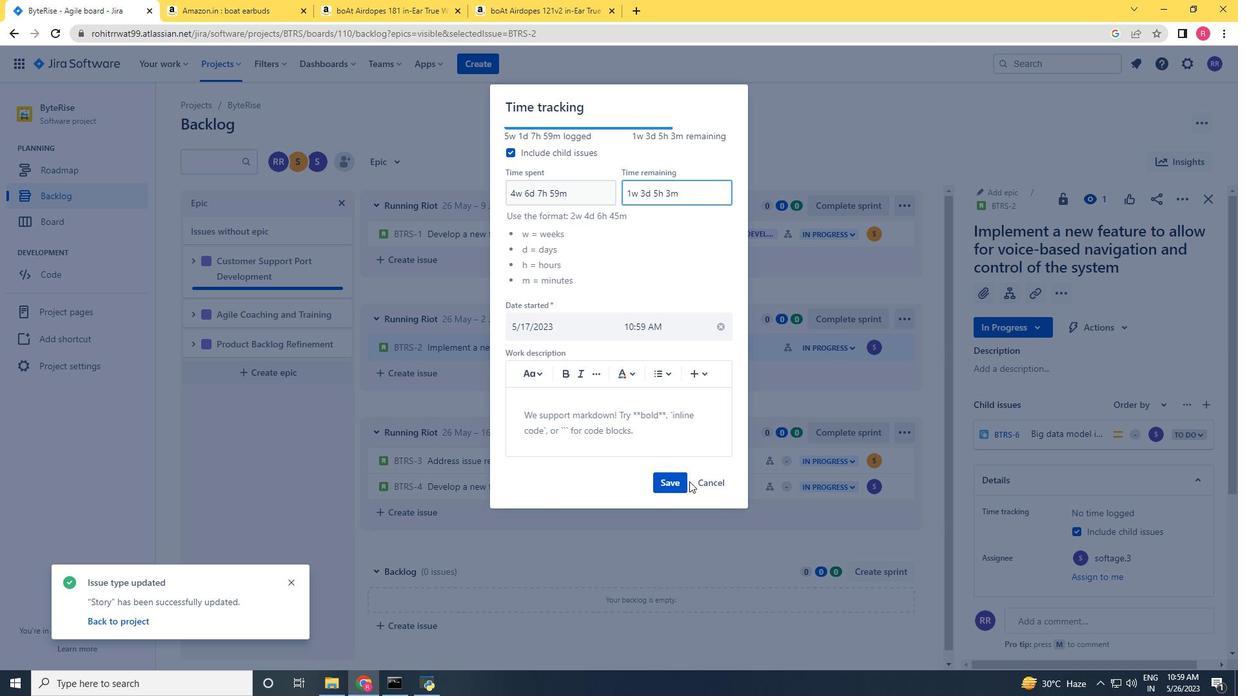 
Action: Mouse pressed left at (682, 483)
Screenshot: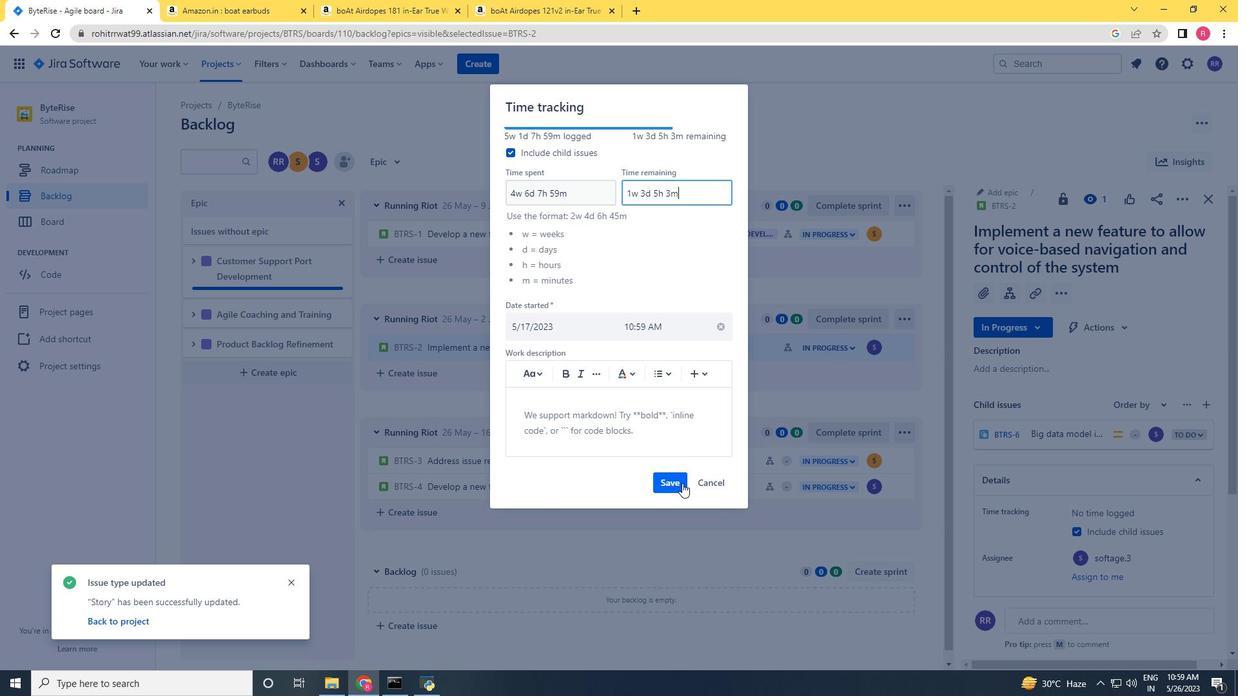 
Action: Mouse moved to (1184, 198)
Screenshot: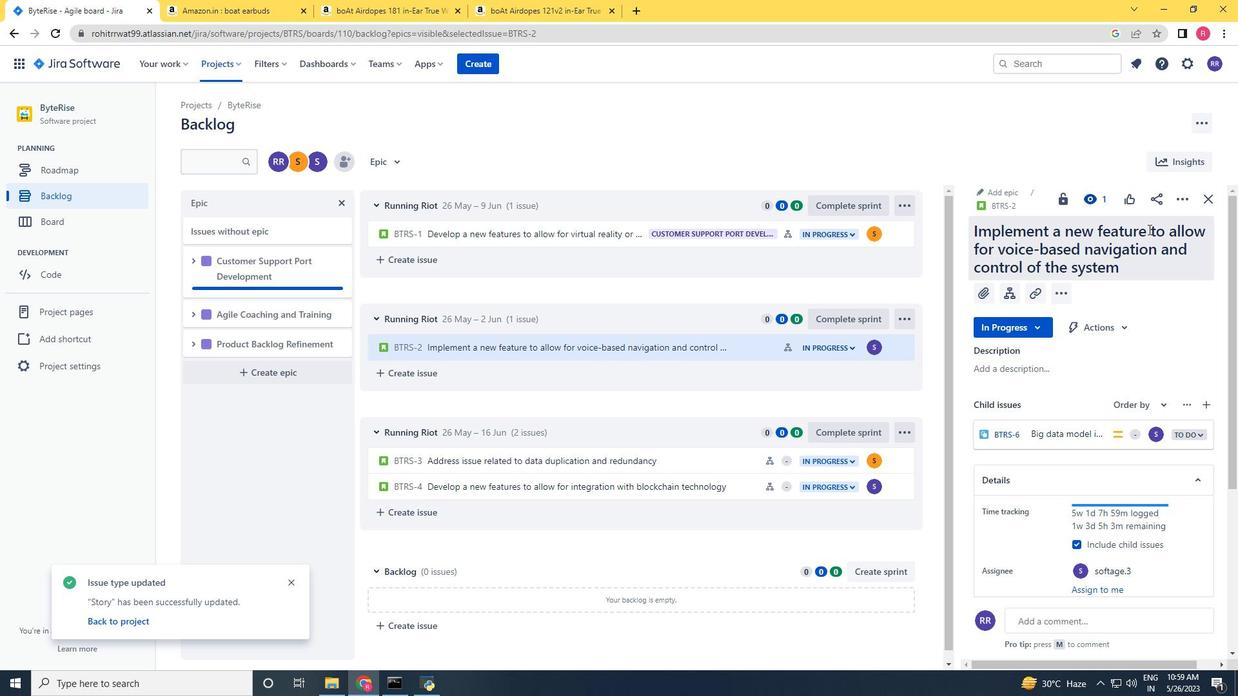 
Action: Mouse pressed left at (1184, 198)
Screenshot: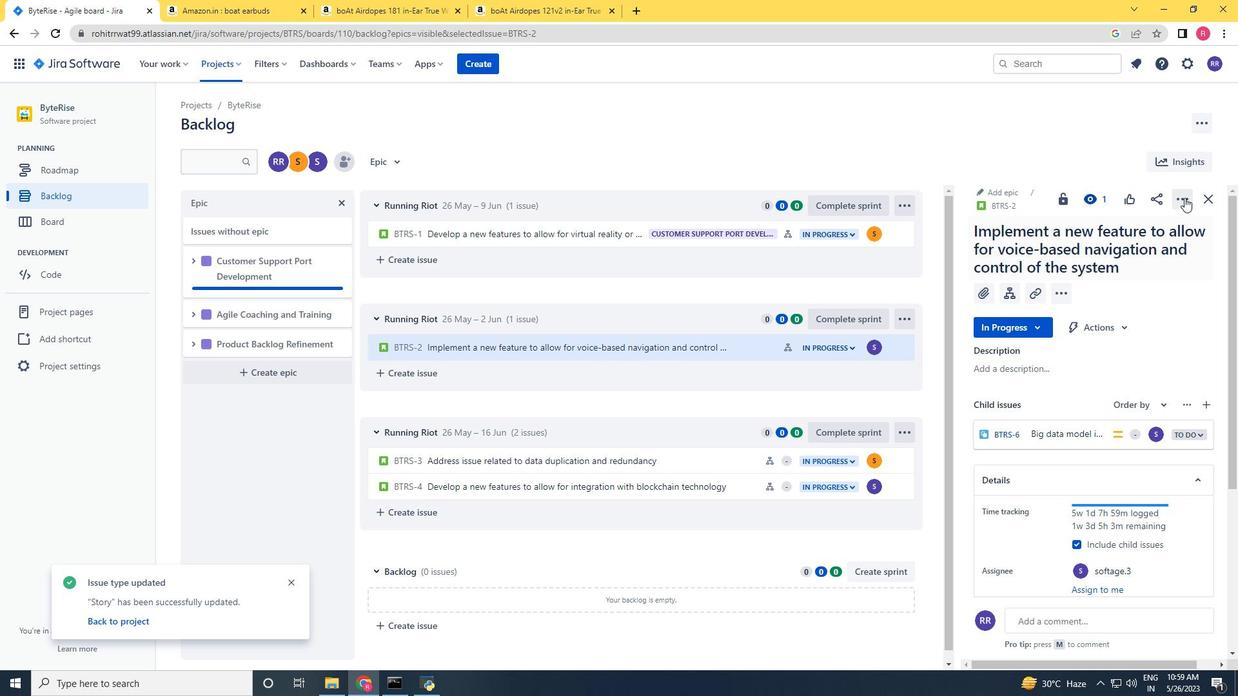 
Action: Mouse moved to (1141, 370)
Screenshot: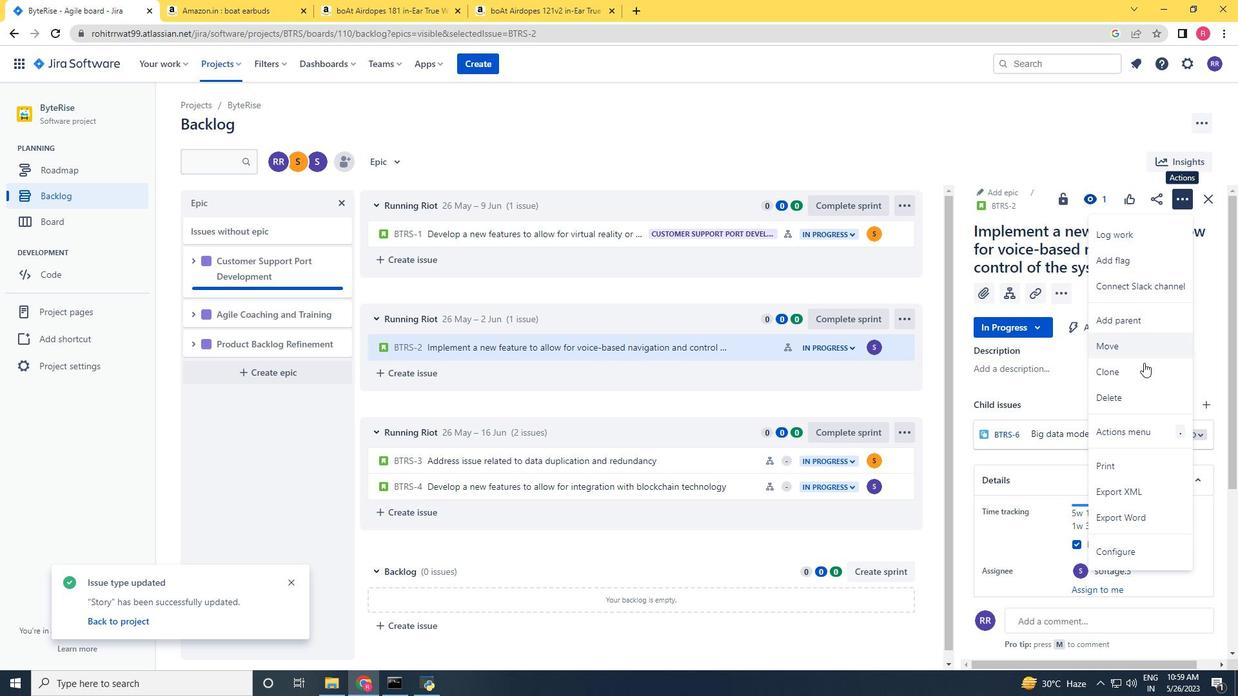 
Action: Mouse pressed left at (1141, 370)
Screenshot: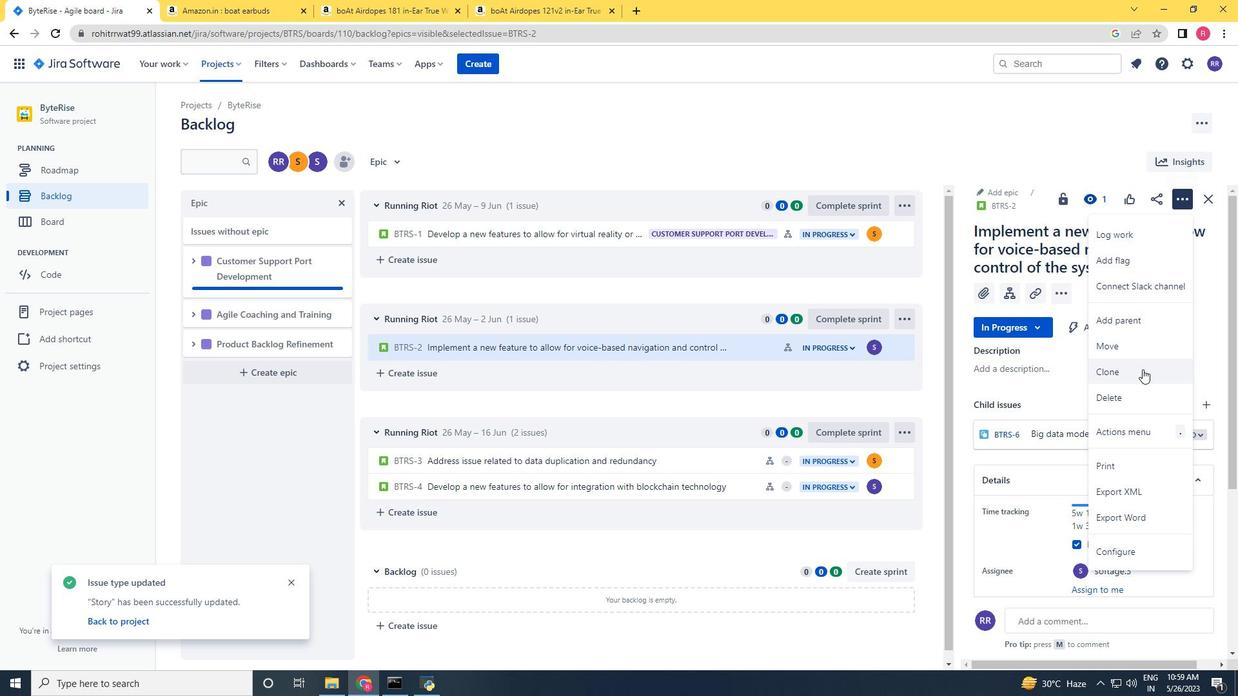 
Action: Mouse moved to (714, 279)
Screenshot: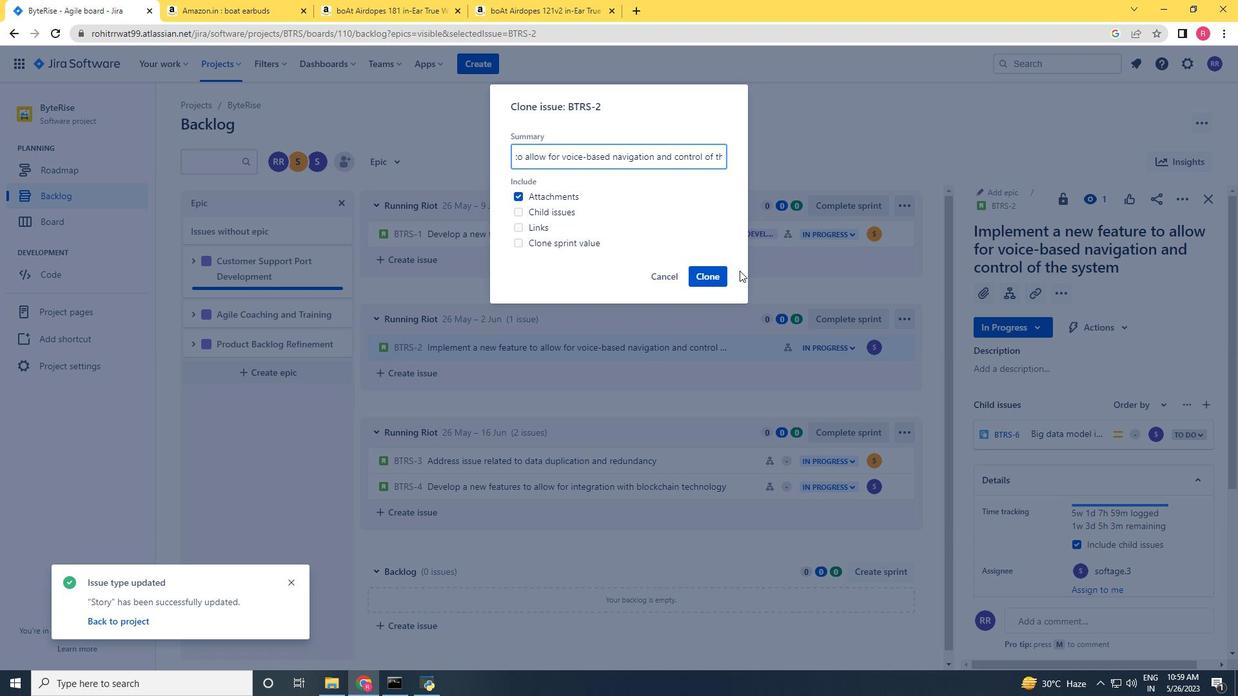 
Action: Mouse pressed left at (714, 279)
Screenshot: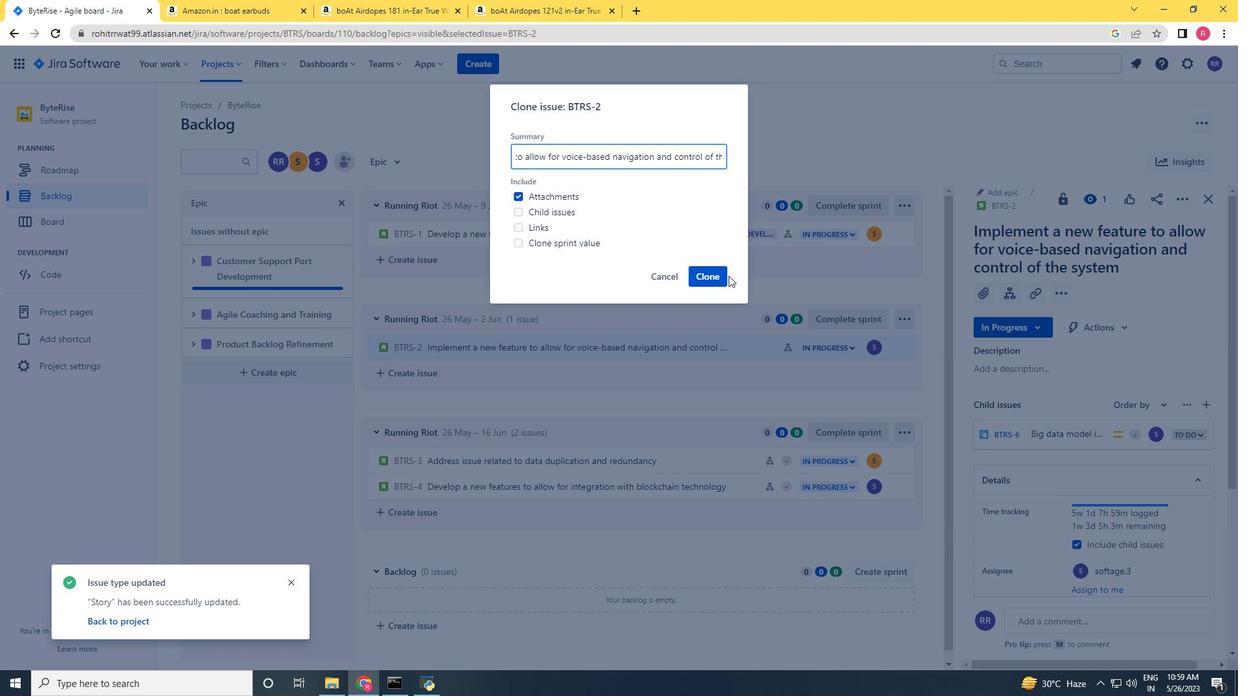 
Action: Mouse moved to (744, 345)
Screenshot: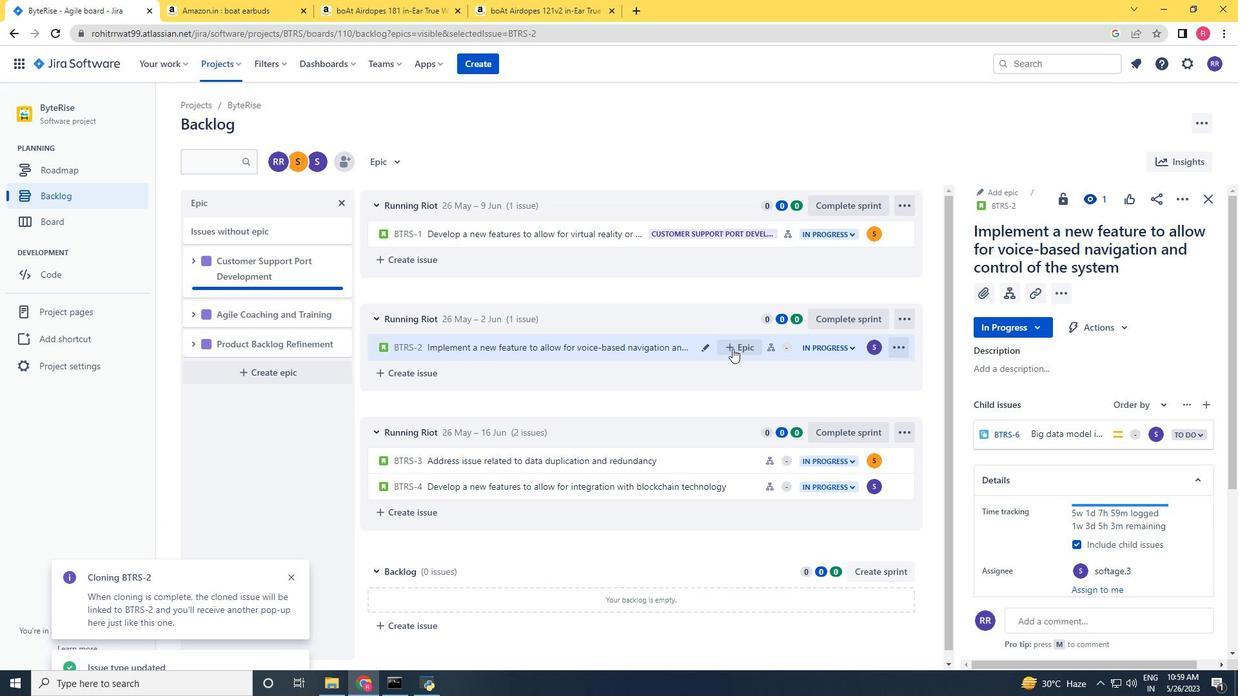 
Action: Mouse pressed left at (744, 345)
Screenshot: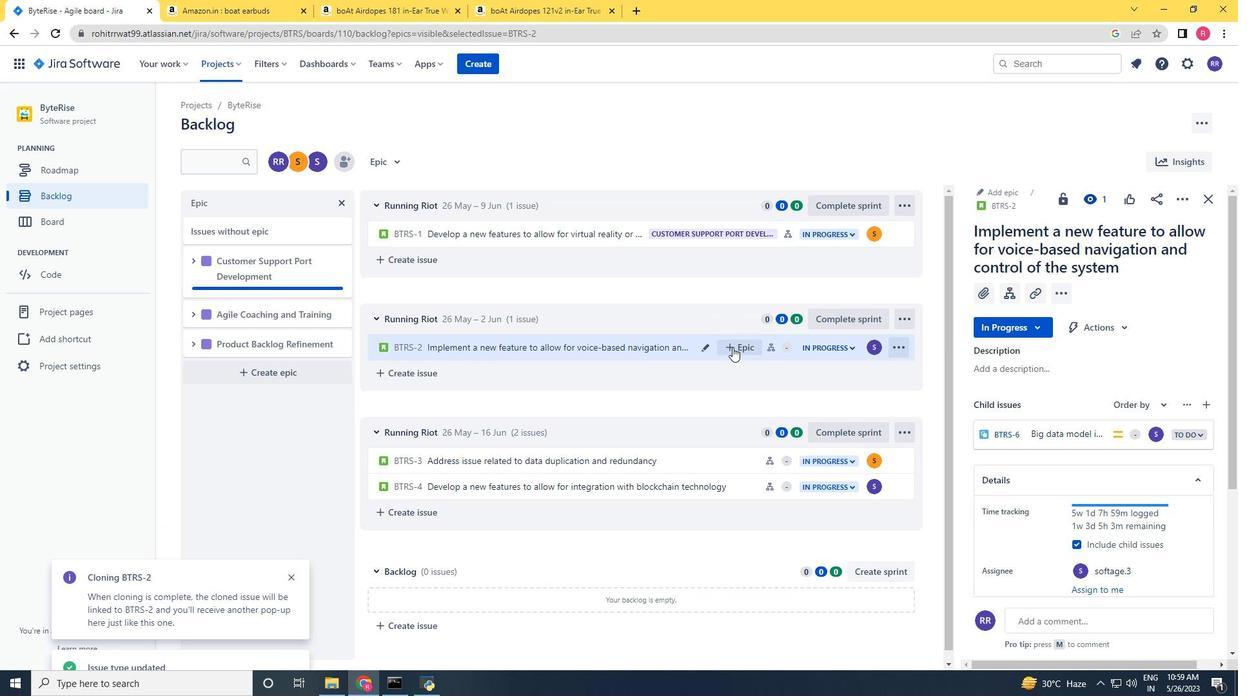 
Action: Mouse moved to (804, 434)
Screenshot: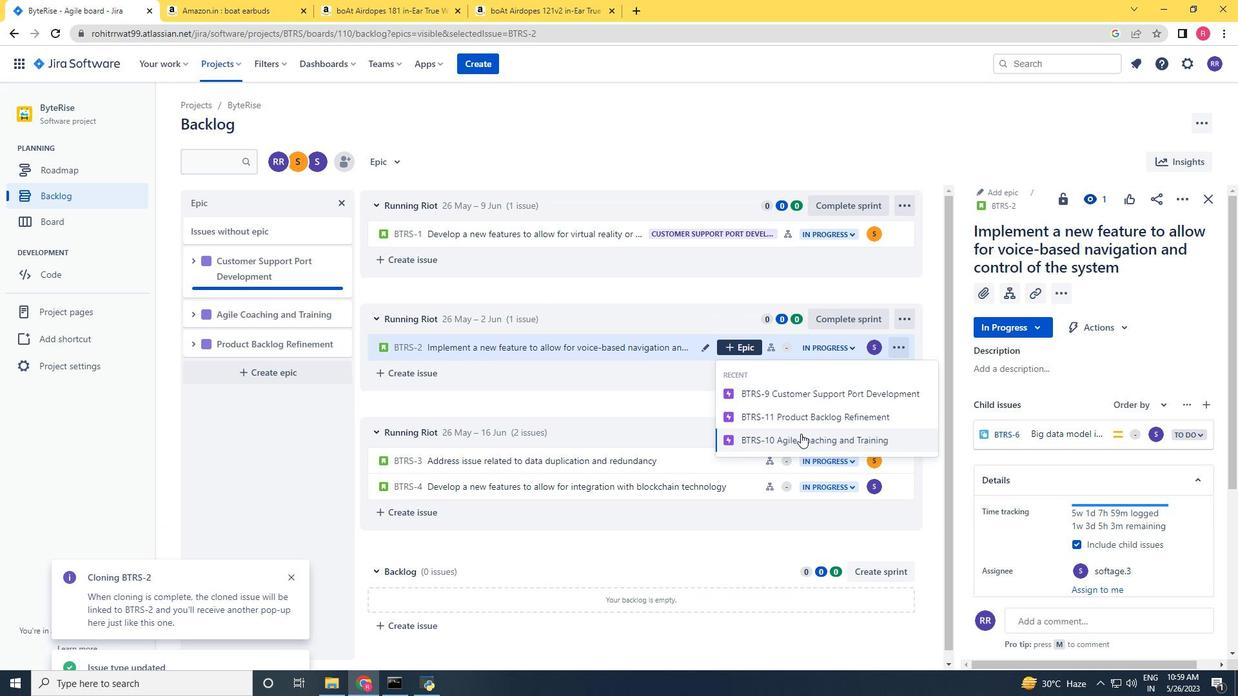 
Action: Mouse pressed left at (804, 434)
Screenshot: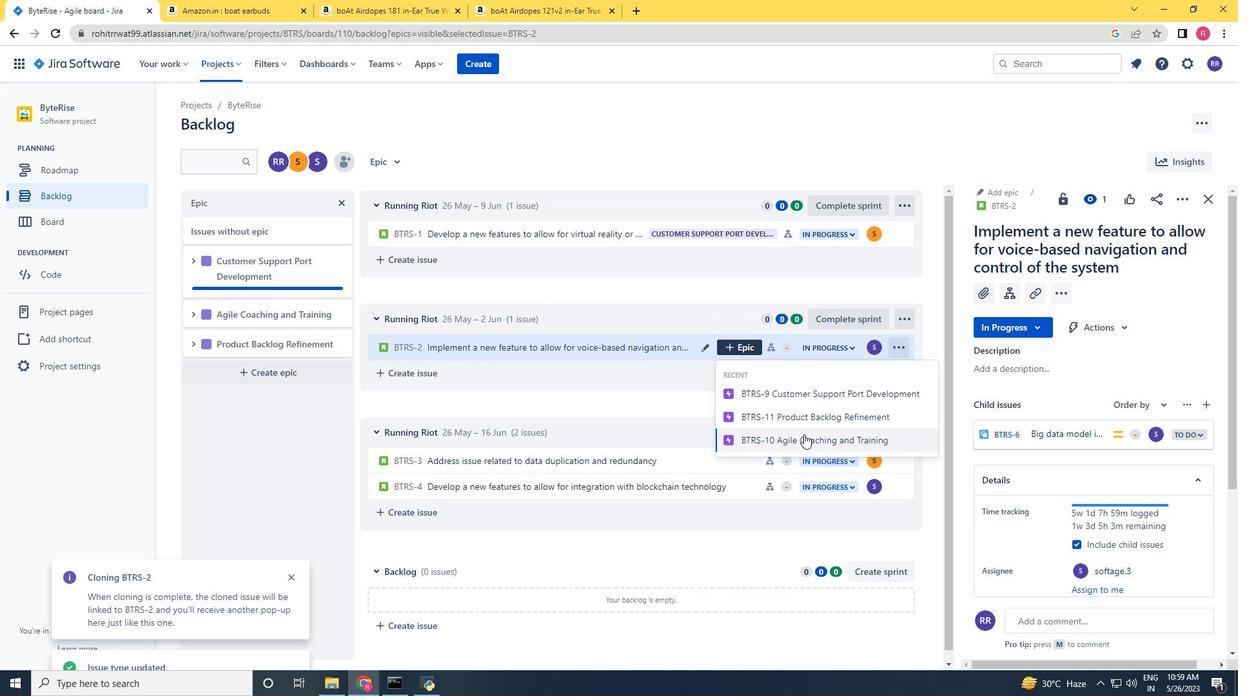 
Action: Mouse moved to (651, 570)
Screenshot: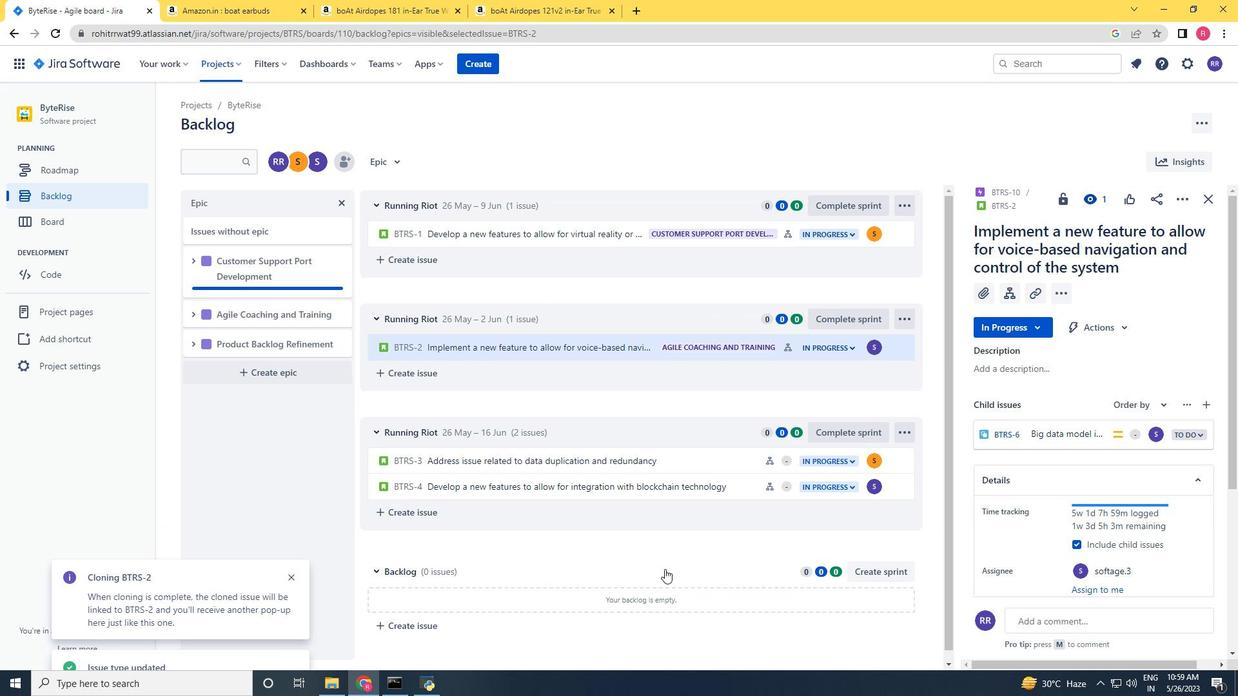 
Action: Mouse scrolled (651, 571) with delta (0, 0)
Screenshot: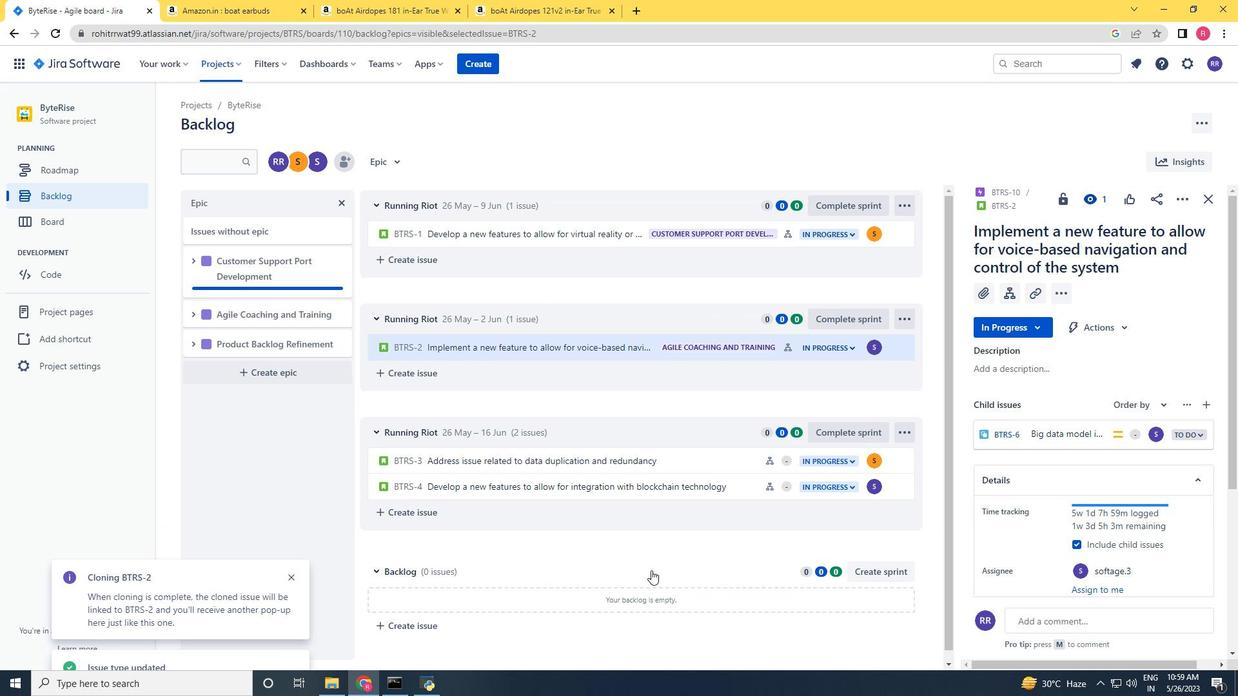 
Action: Mouse scrolled (651, 571) with delta (0, 0)
Screenshot: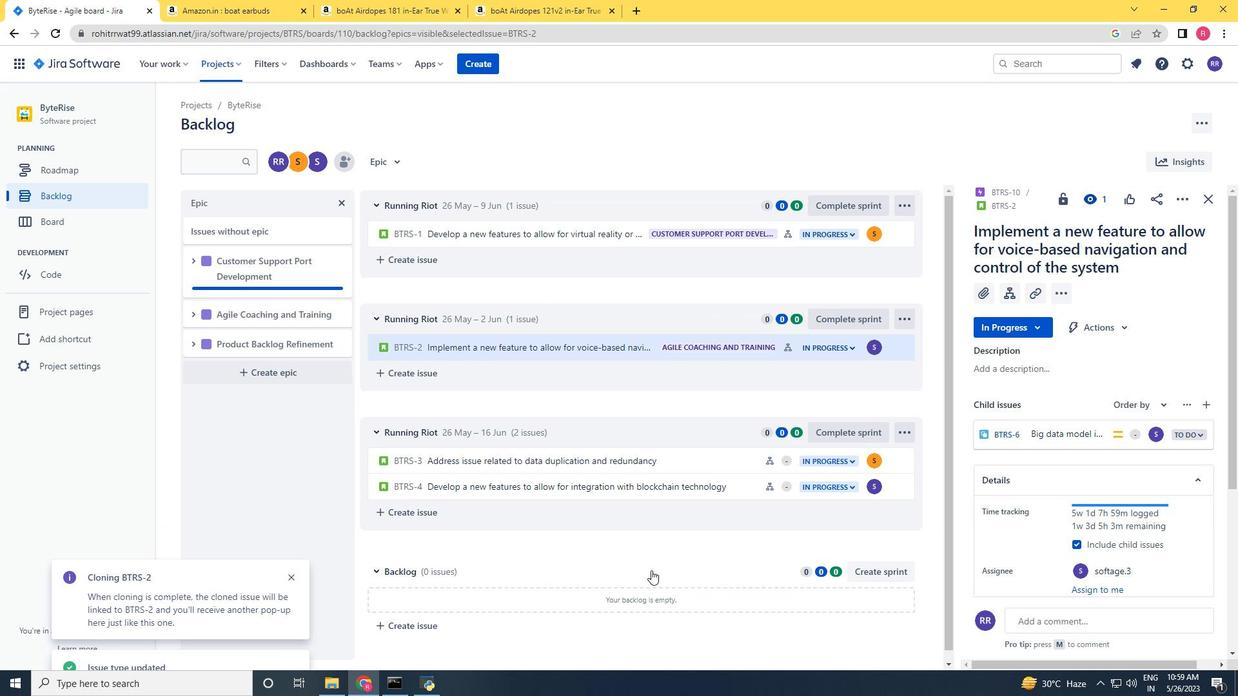 
Action: Mouse scrolled (651, 571) with delta (0, 0)
Screenshot: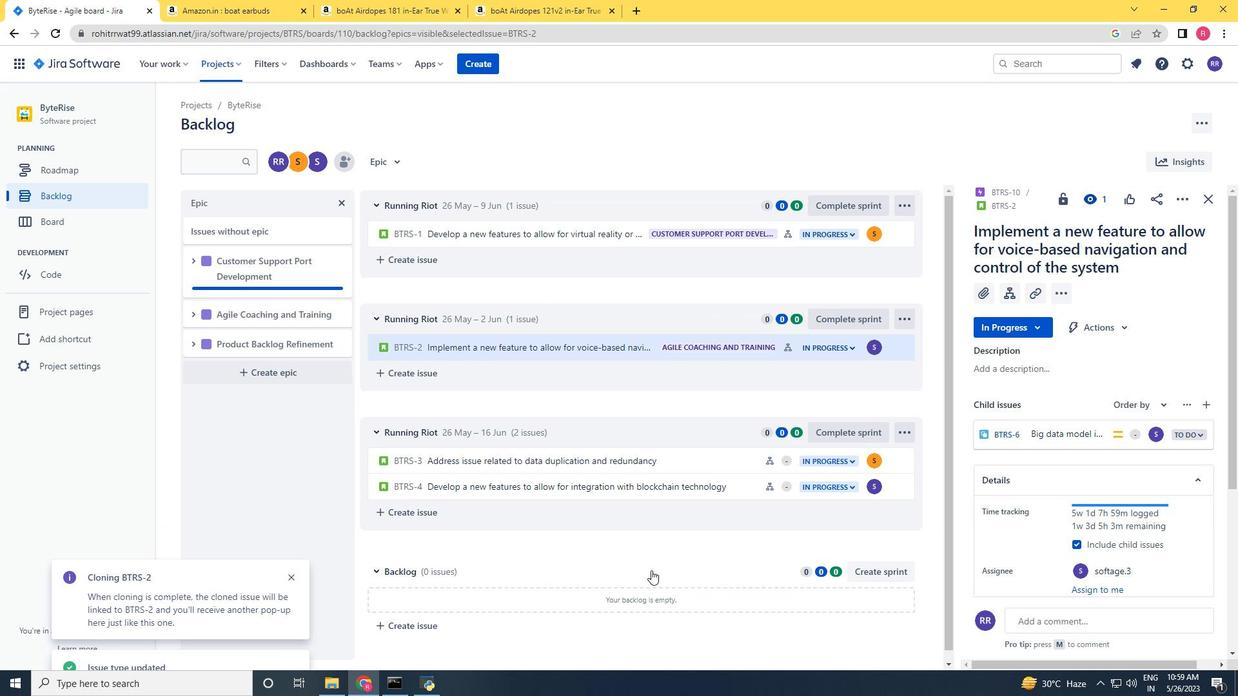 
Action: Mouse scrolled (651, 571) with delta (0, 0)
Screenshot: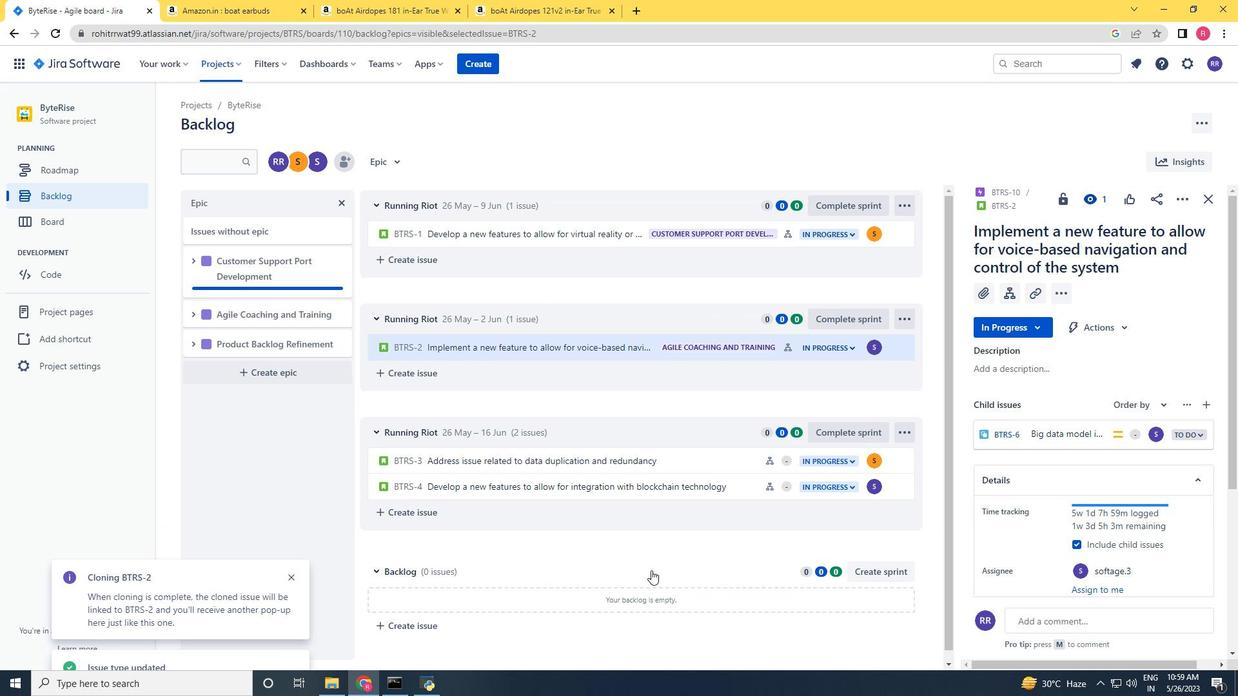 
